 Task: Look for Airbnb properties in LillerÃ¸d, Denmark from 12th December, 2023 to 16th December, 2023 for 8 adults.8 bedrooms having 8 beds and 8 bathrooms. Property type can be hotel. Amenities needed are: wifi, TV, free parkinig on premises, gym, breakfast. Look for 4 properties as per requirement.
Action: Mouse moved to (511, 116)
Screenshot: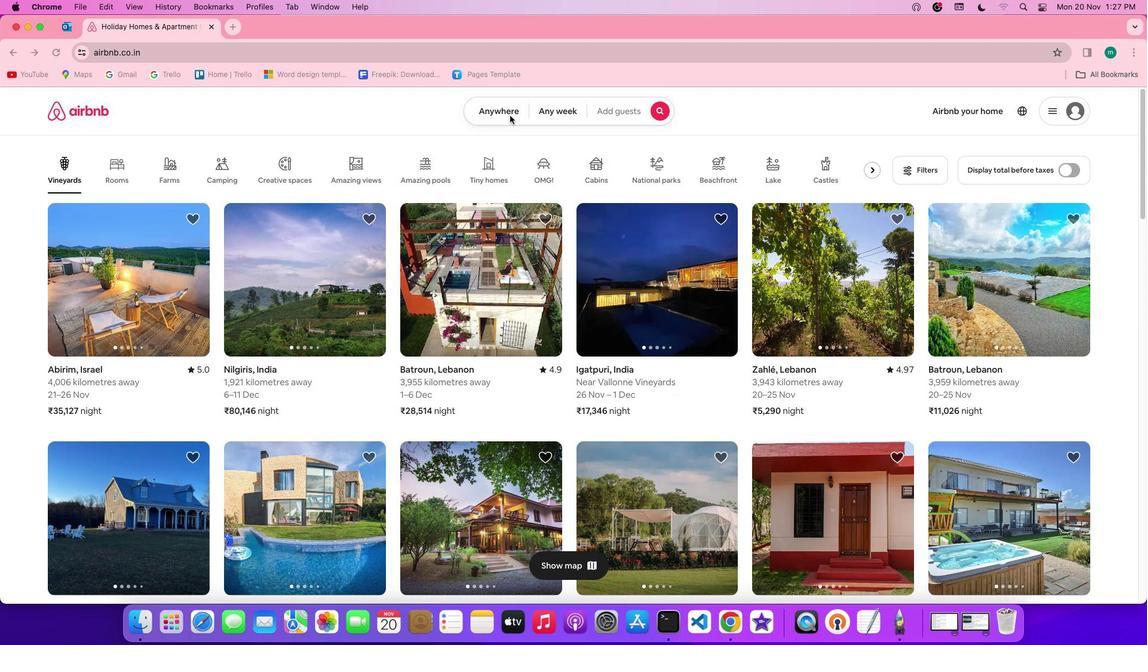 
Action: Mouse pressed left at (511, 116)
Screenshot: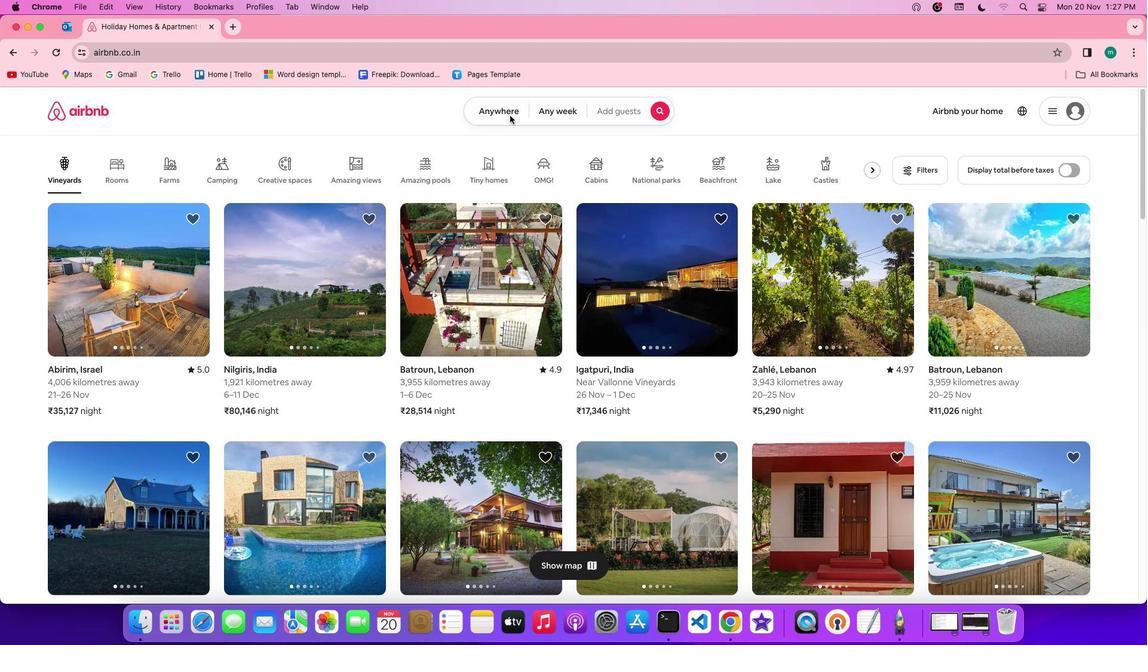 
Action: Mouse pressed left at (511, 116)
Screenshot: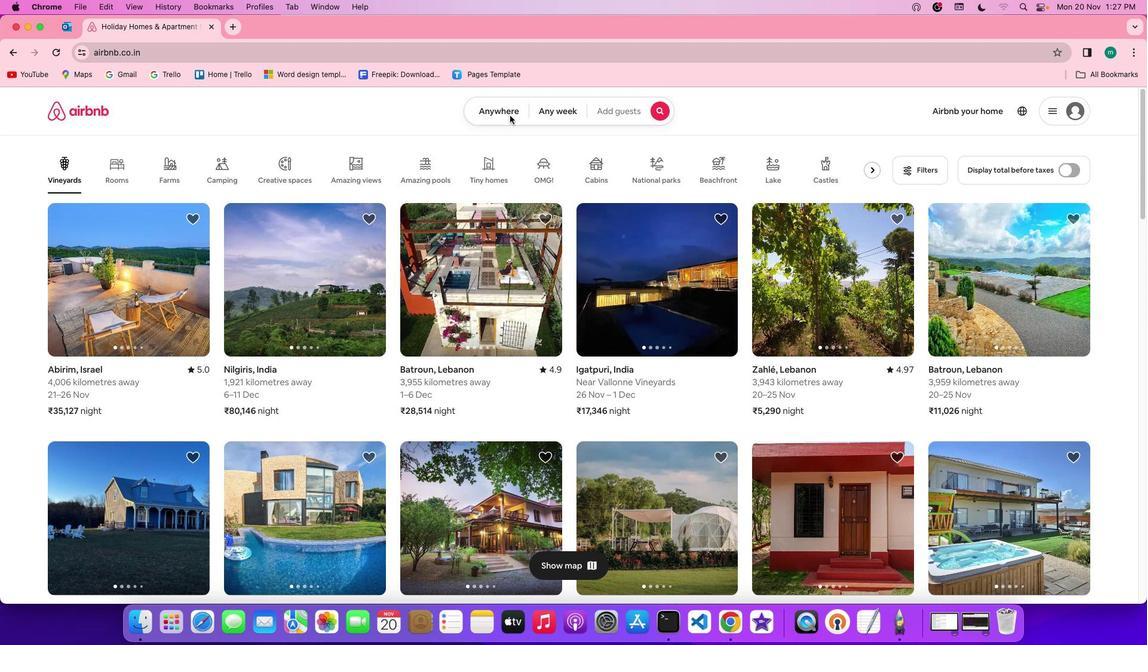 
Action: Mouse moved to (443, 151)
Screenshot: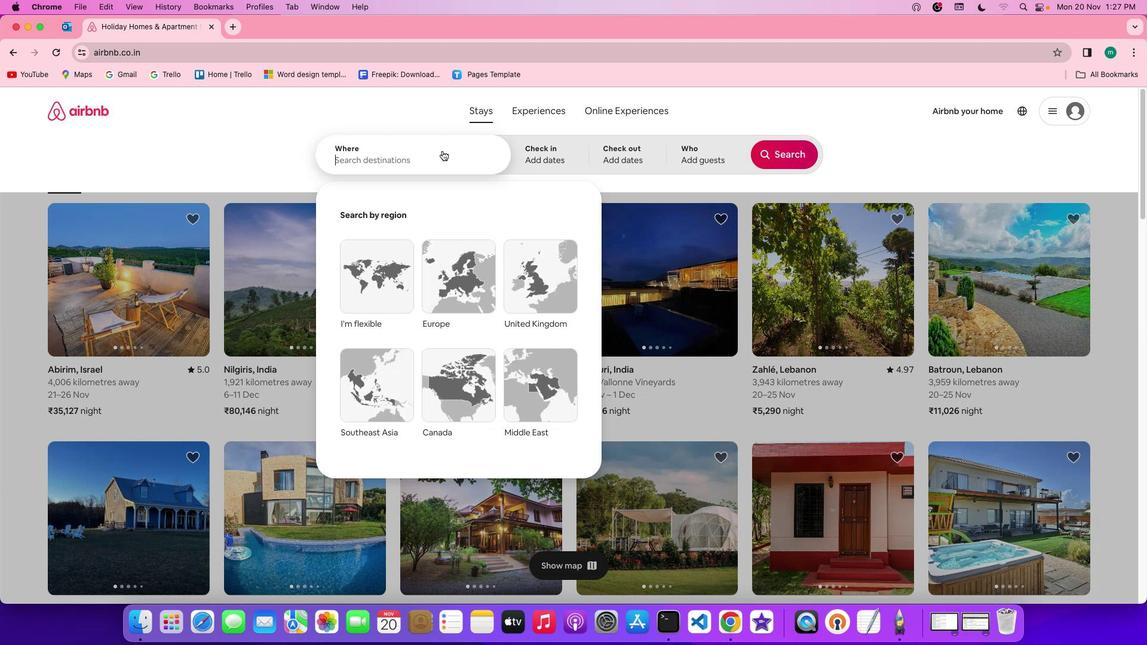 
Action: Mouse pressed left at (443, 151)
Screenshot: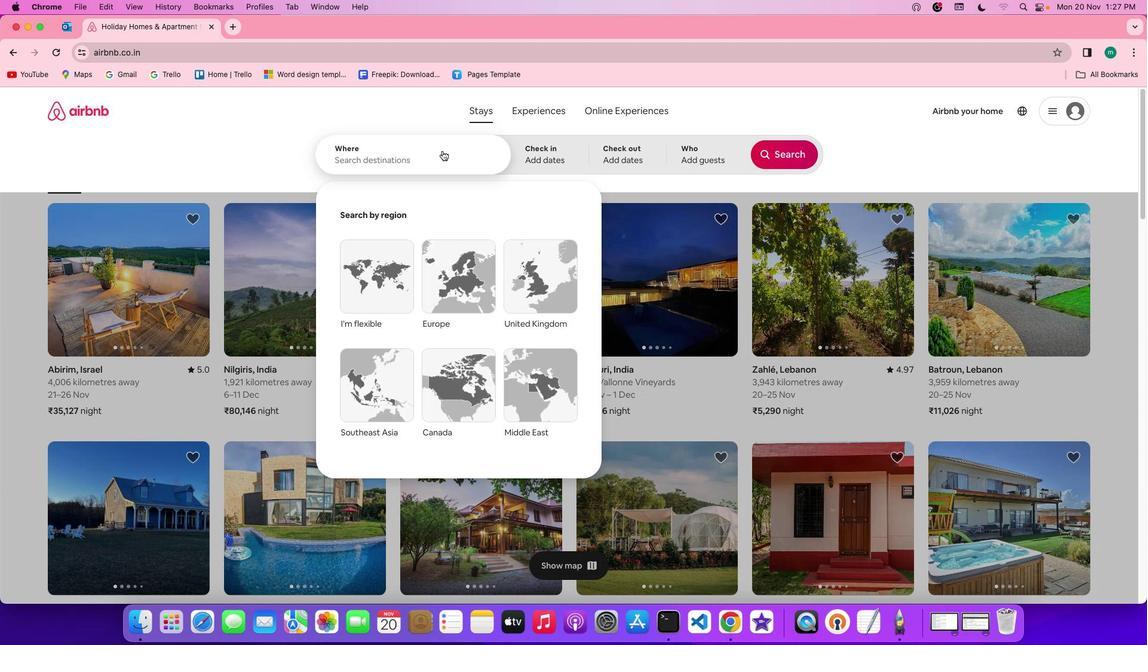 
Action: Key pressed Key.shift'L''i''l''l''e''r''o''d'','Key.spaceKey.shift'd''e''n''m''a''r''k'
Screenshot: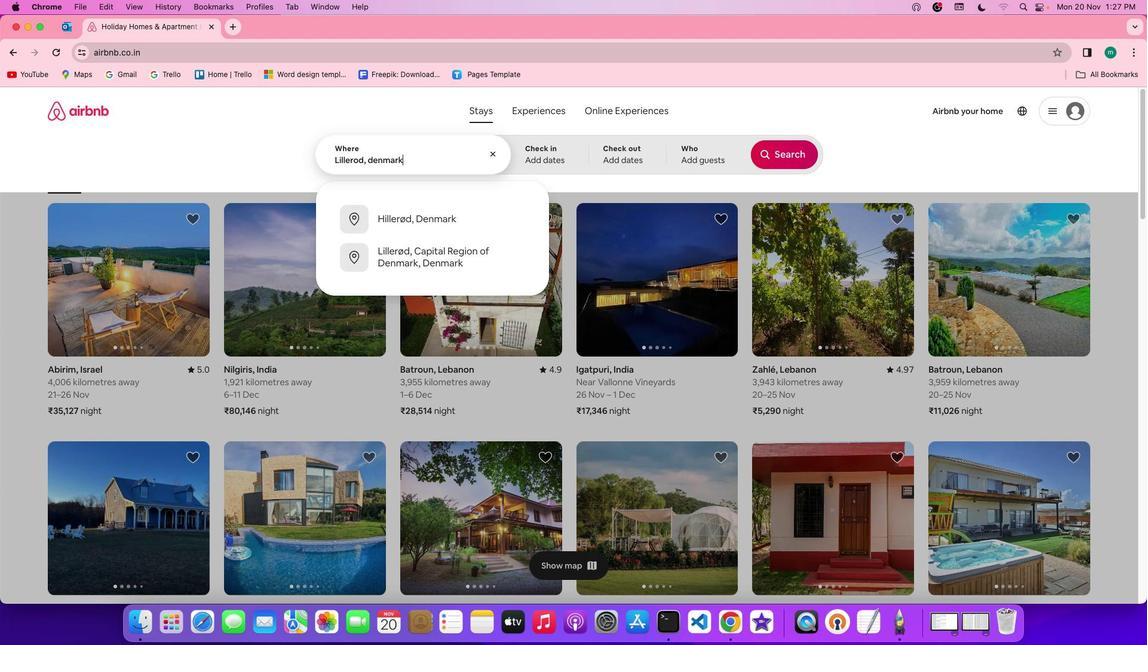 
Action: Mouse moved to (557, 146)
Screenshot: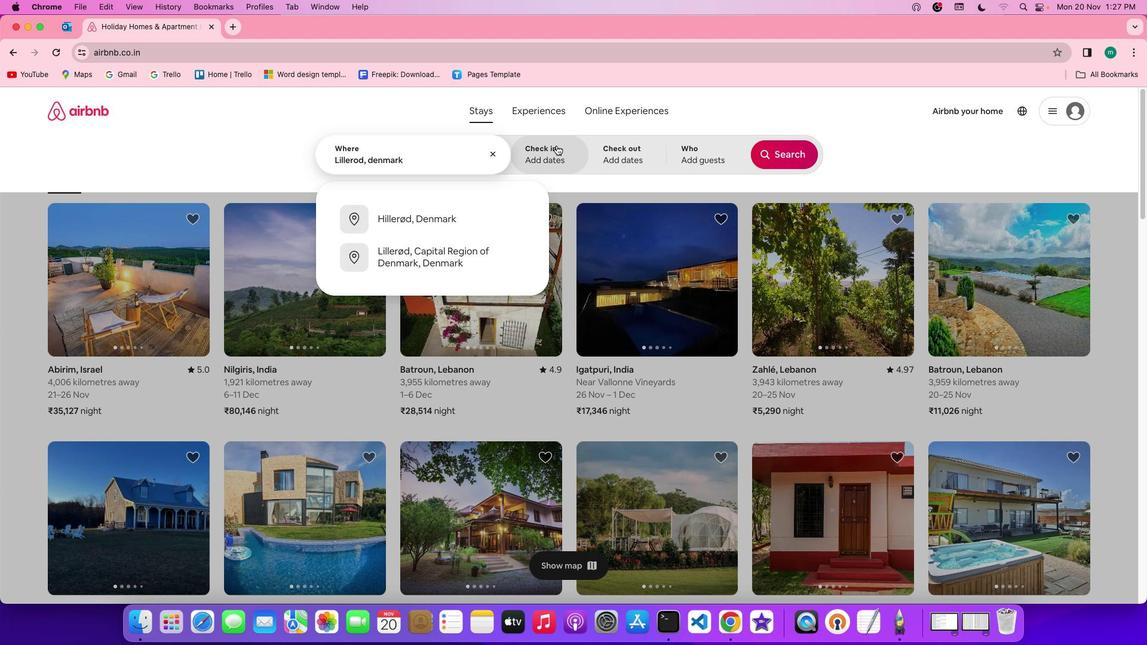 
Action: Mouse pressed left at (557, 146)
Screenshot: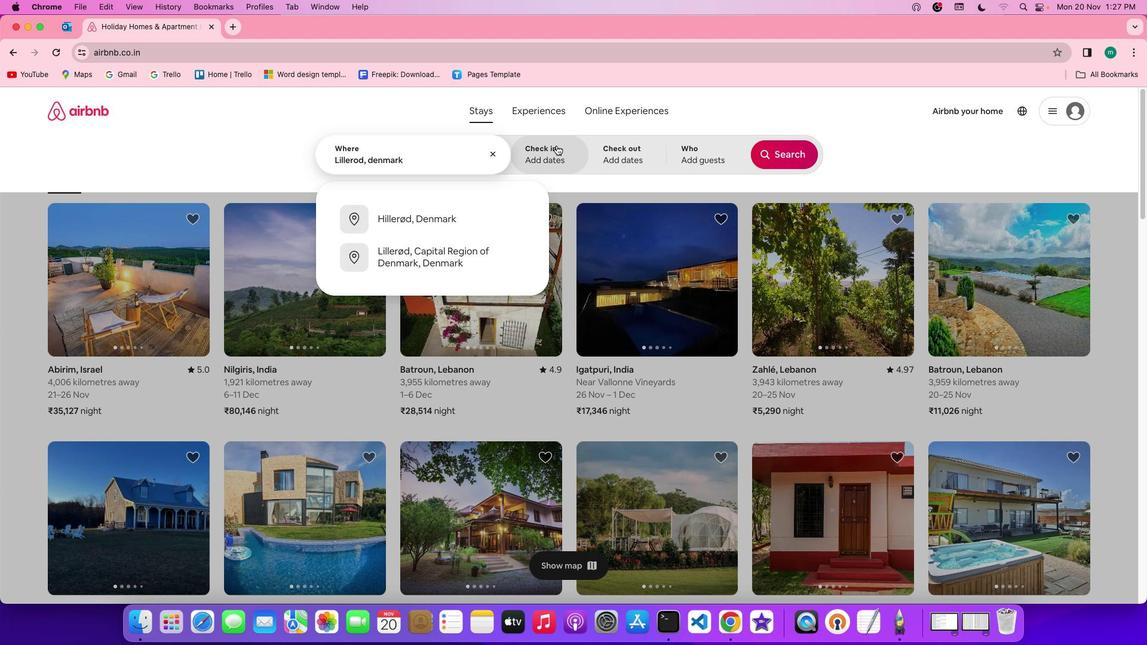 
Action: Mouse moved to (651, 365)
Screenshot: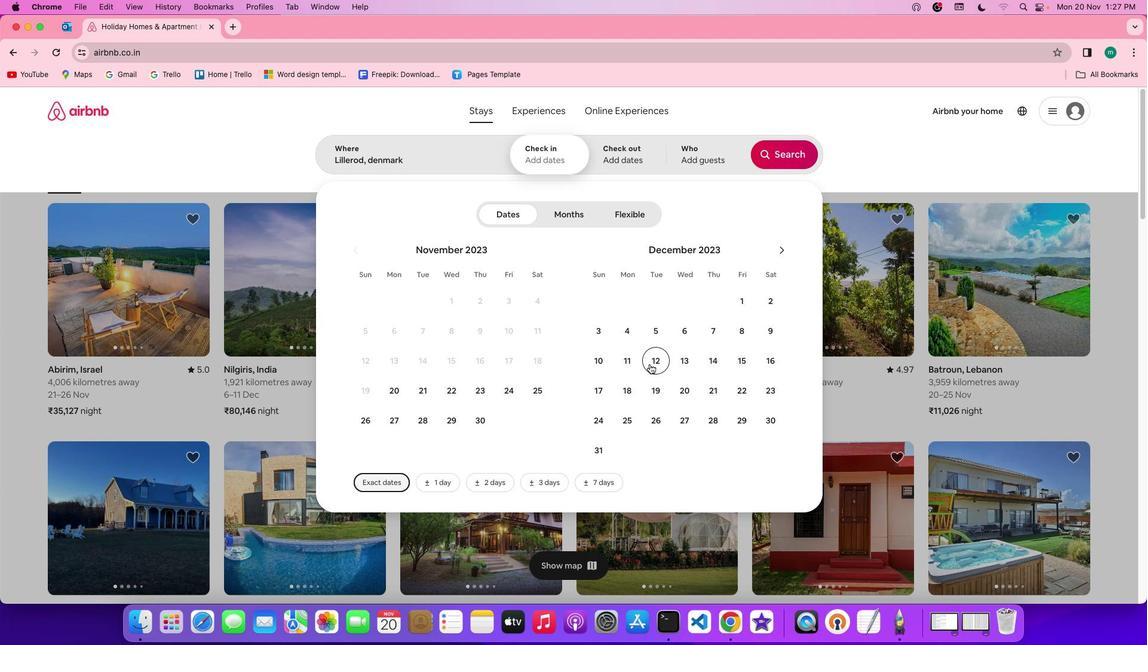 
Action: Mouse pressed left at (651, 365)
Screenshot: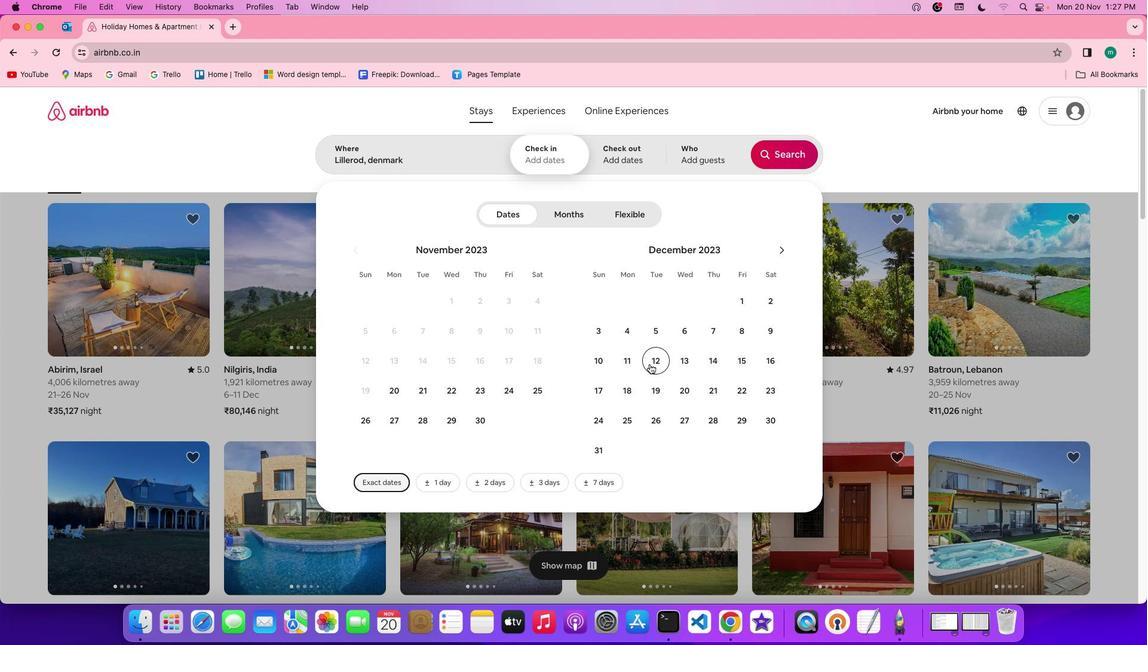 
Action: Mouse moved to (775, 365)
Screenshot: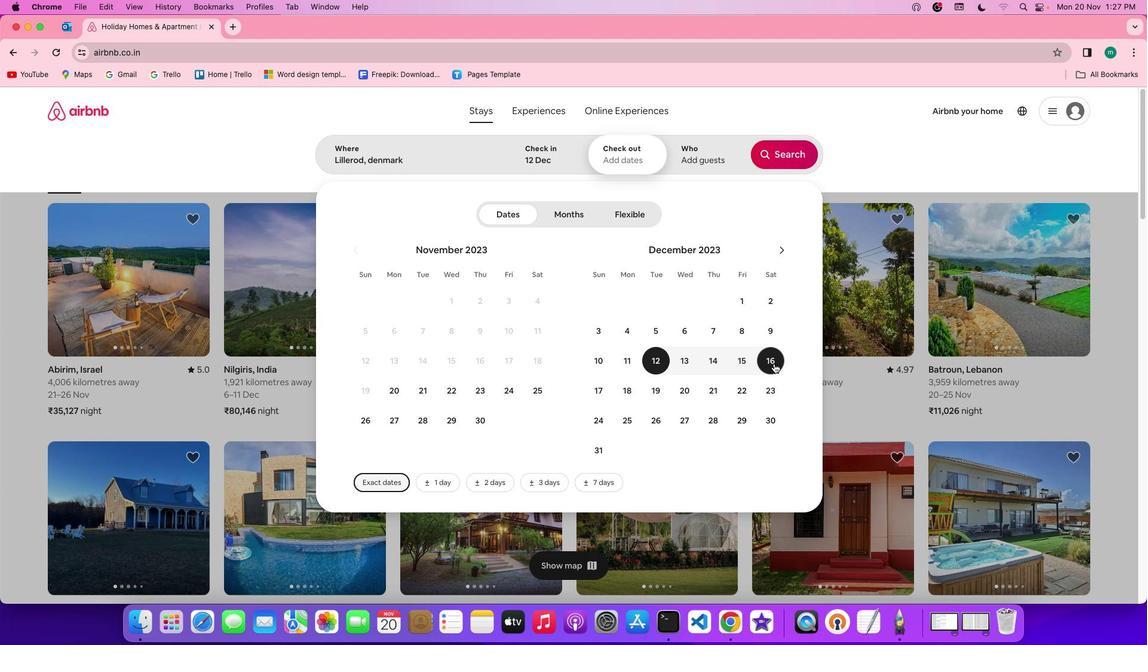 
Action: Mouse pressed left at (775, 365)
Screenshot: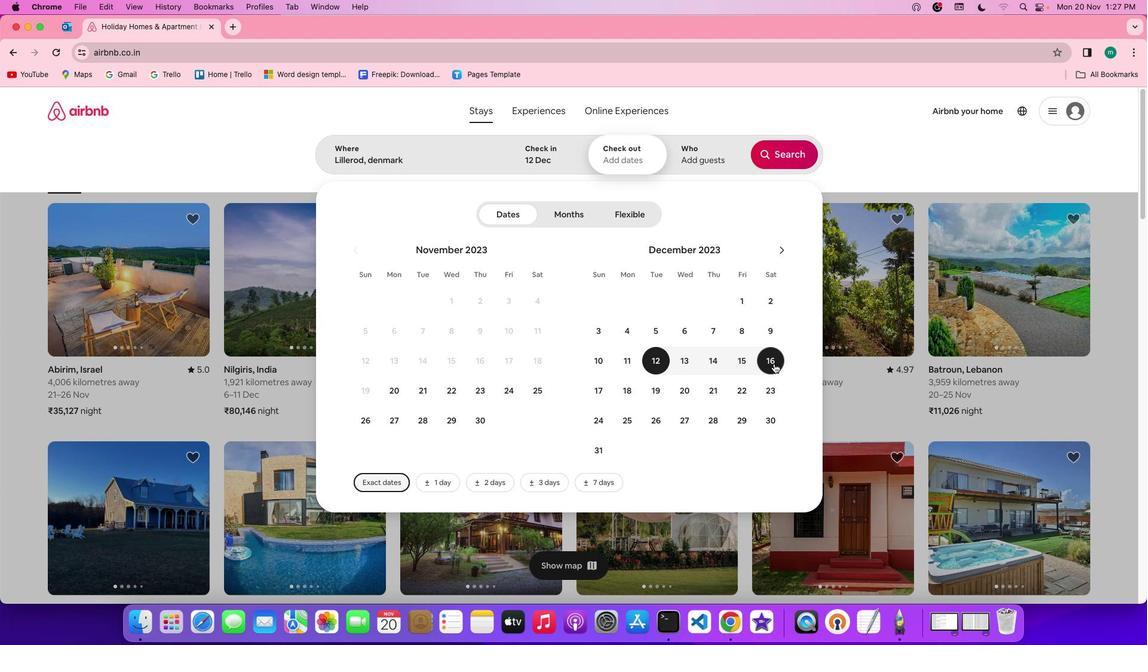 
Action: Mouse moved to (712, 151)
Screenshot: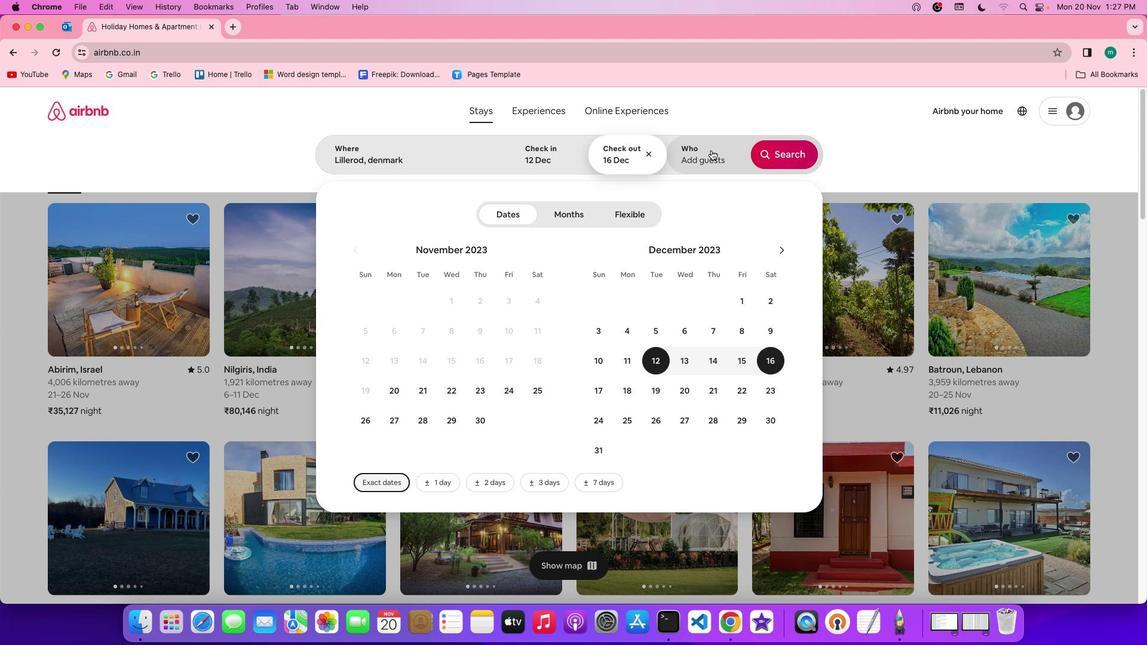 
Action: Mouse pressed left at (712, 151)
Screenshot: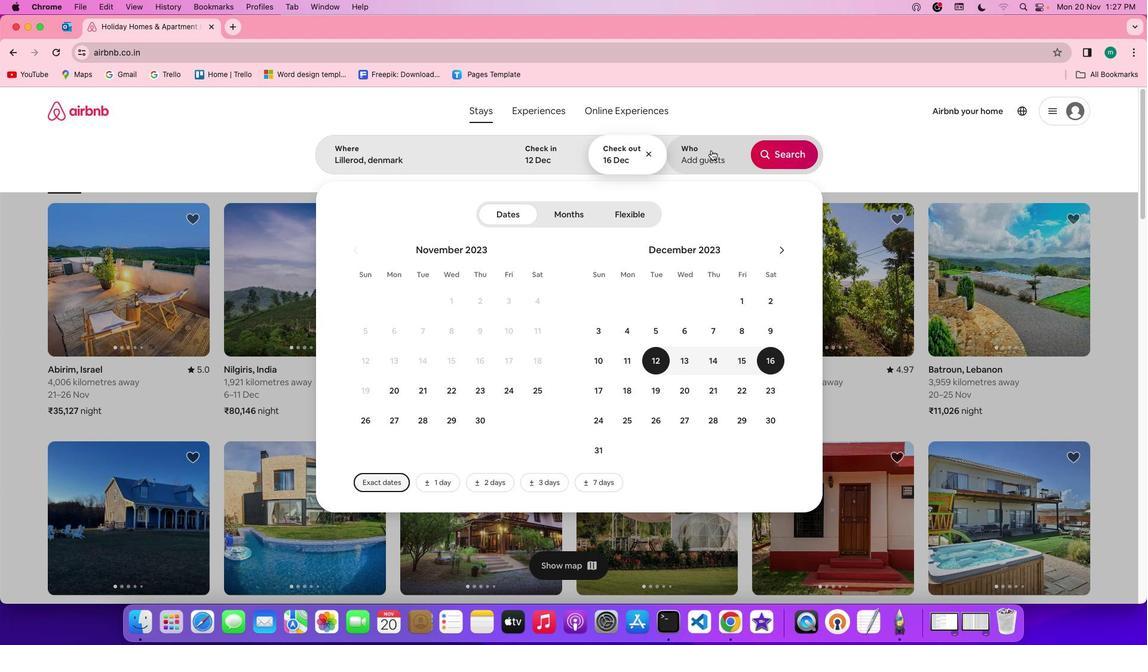 
Action: Mouse moved to (786, 218)
Screenshot: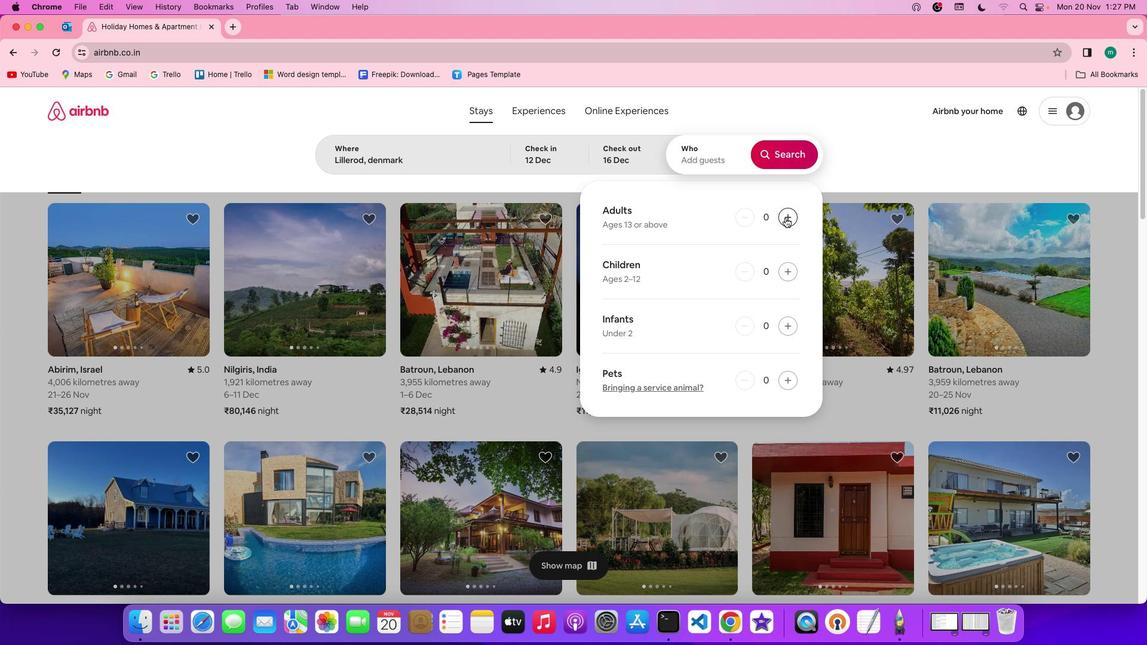 
Action: Mouse pressed left at (786, 218)
Screenshot: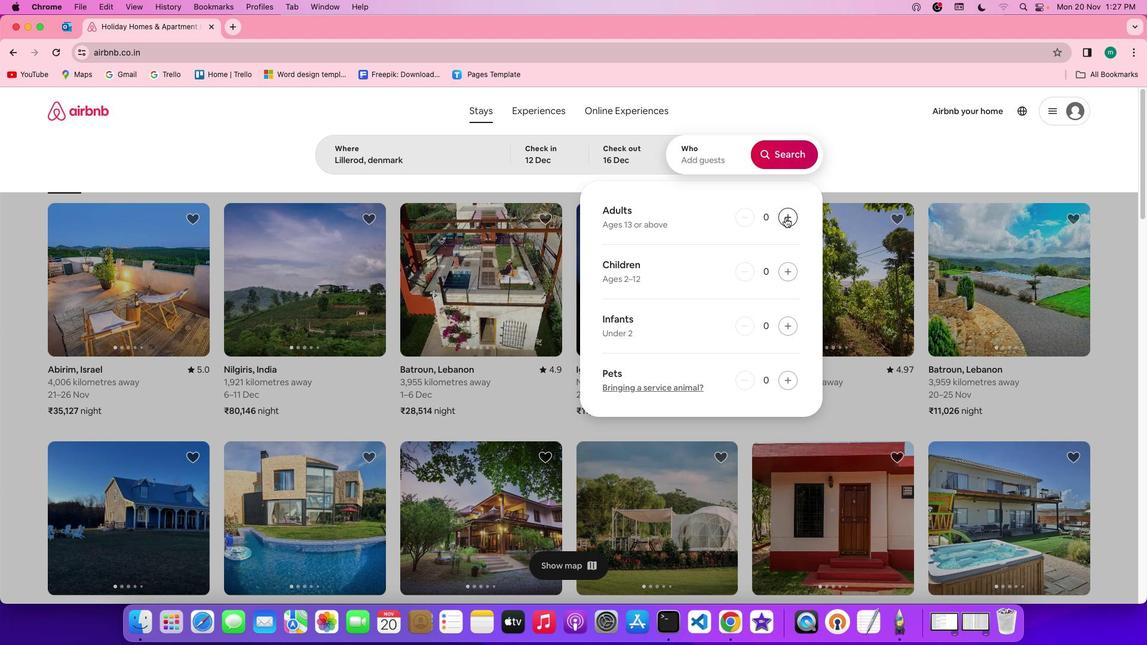 
Action: Mouse pressed left at (786, 218)
Screenshot: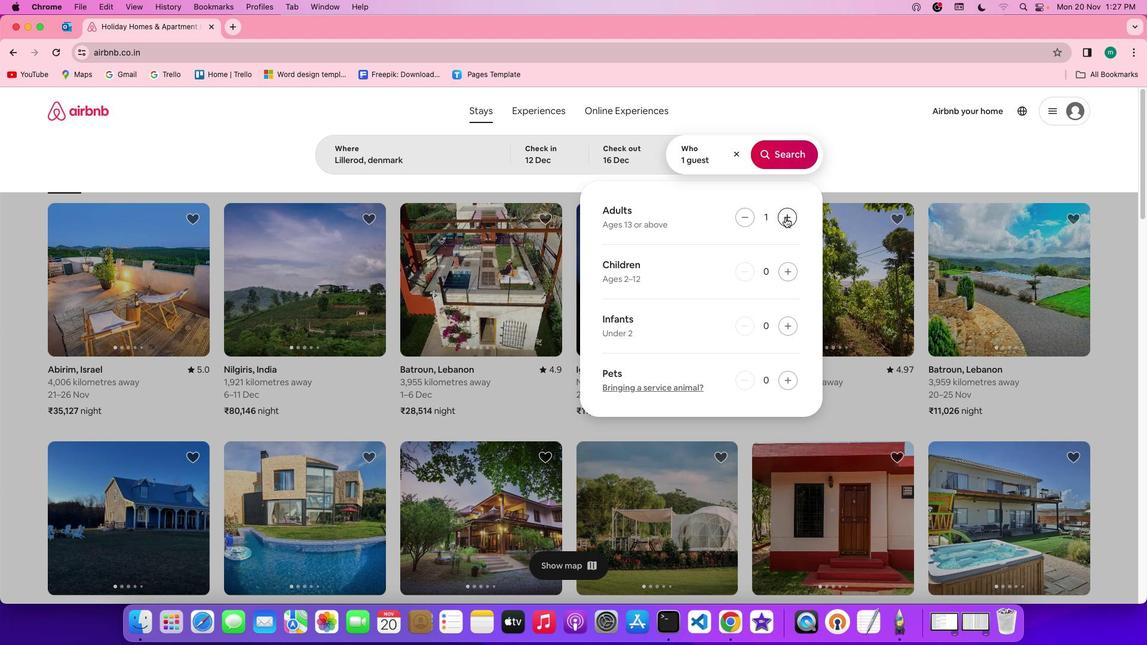 
Action: Mouse pressed left at (786, 218)
Screenshot: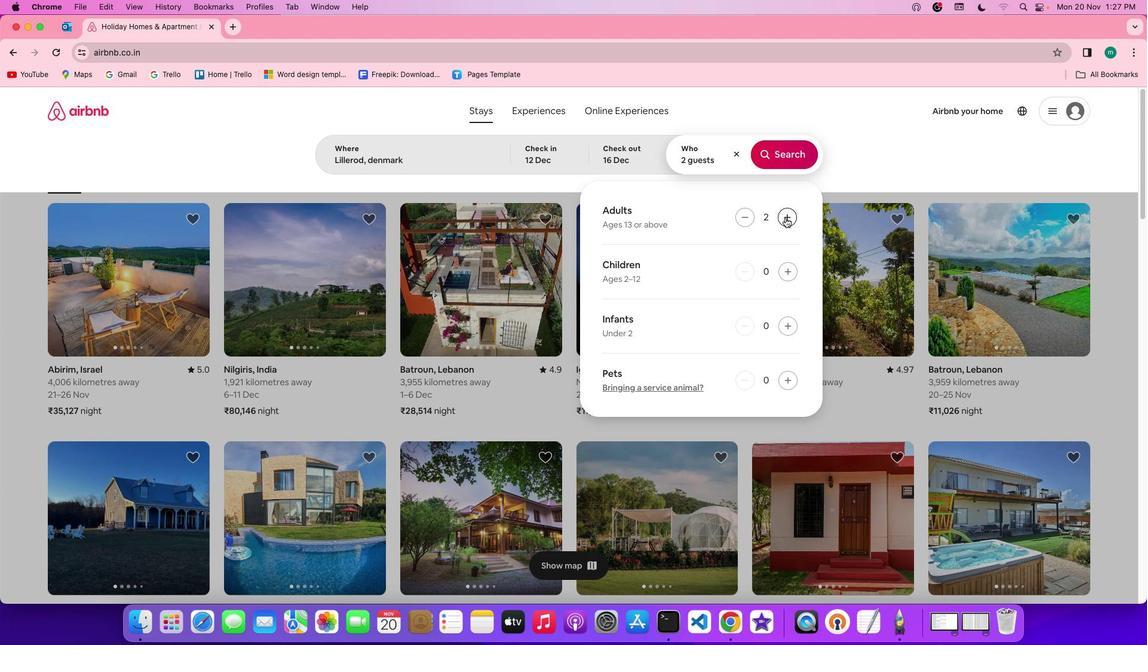 
Action: Mouse pressed left at (786, 218)
Screenshot: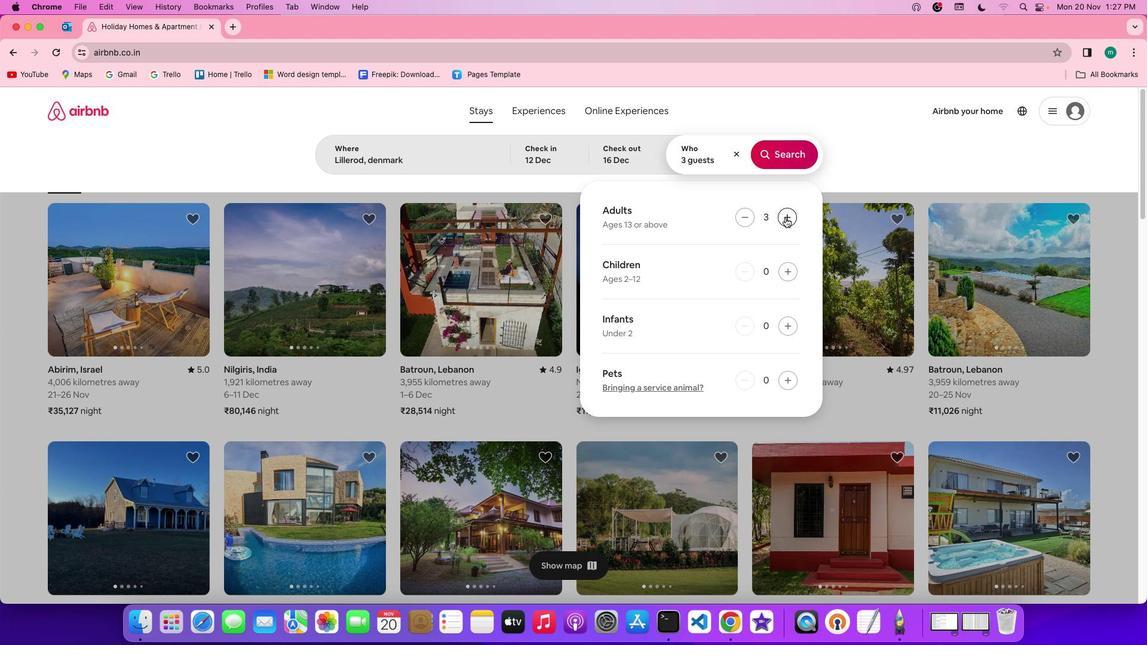 
Action: Mouse pressed left at (786, 218)
Screenshot: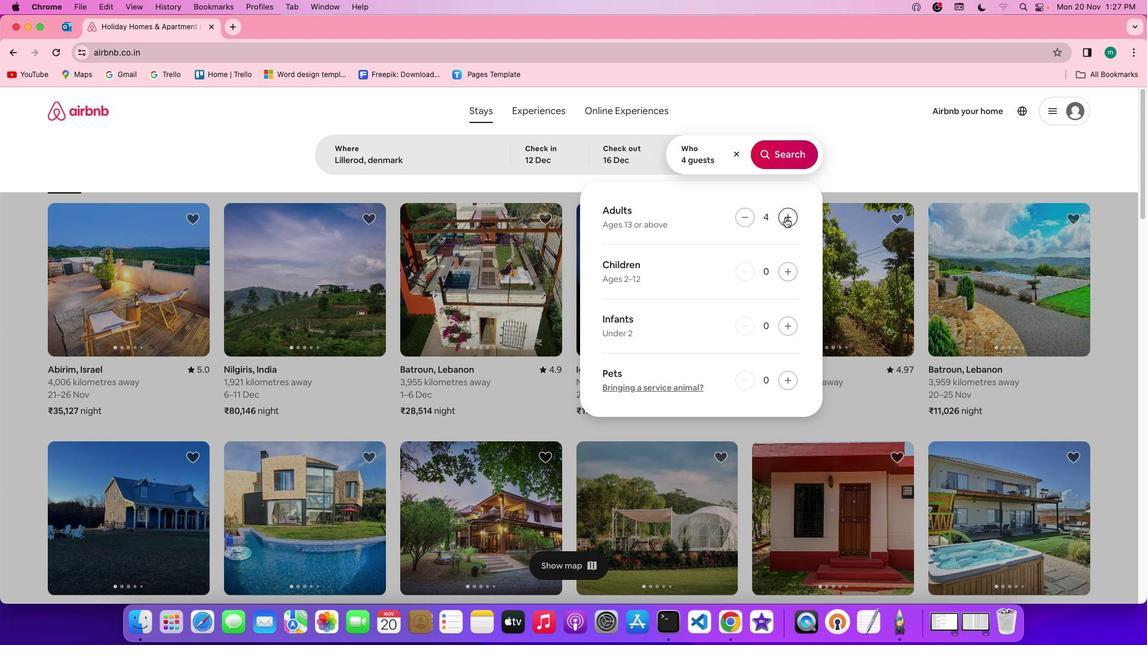 
Action: Mouse pressed left at (786, 218)
Screenshot: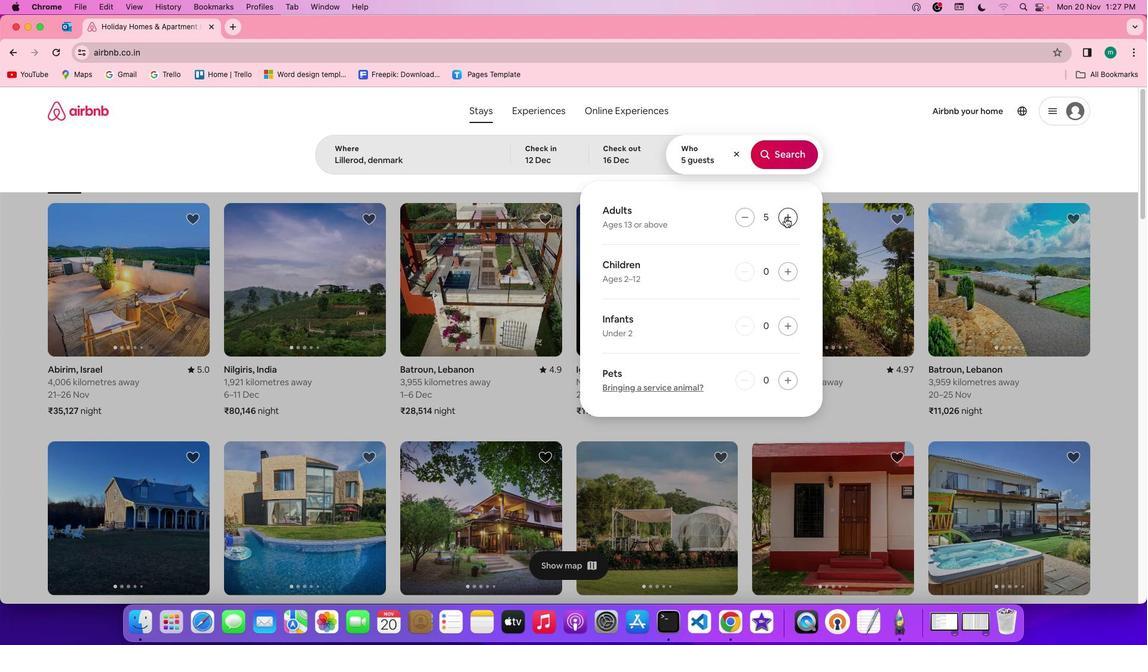 
Action: Mouse pressed left at (786, 218)
Screenshot: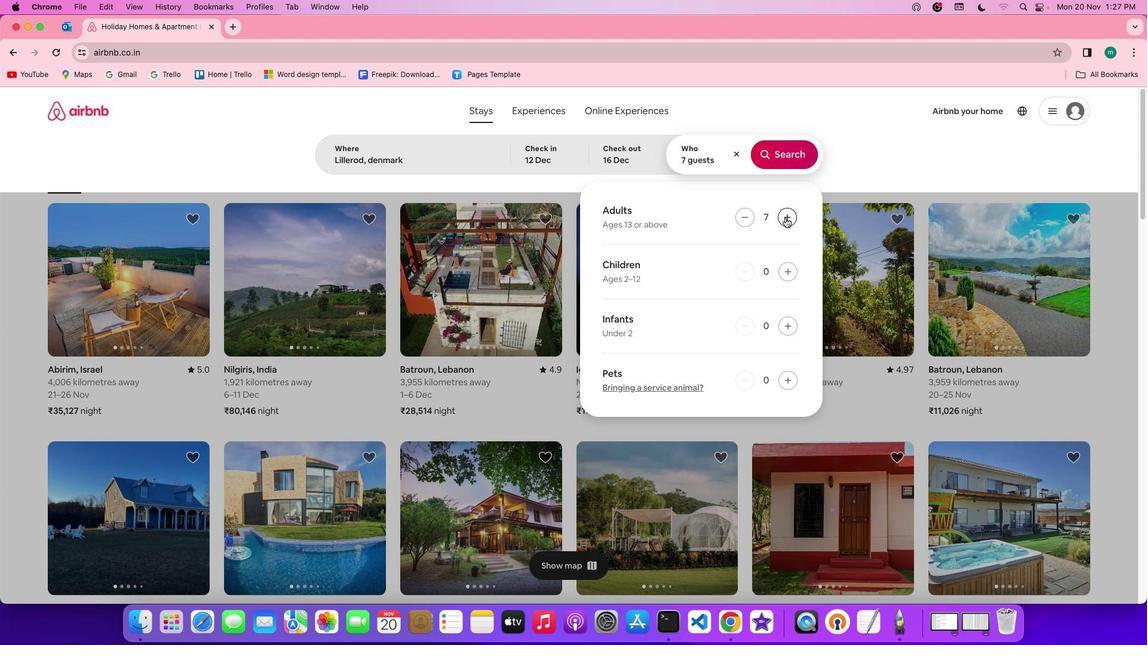
Action: Mouse pressed left at (786, 218)
Screenshot: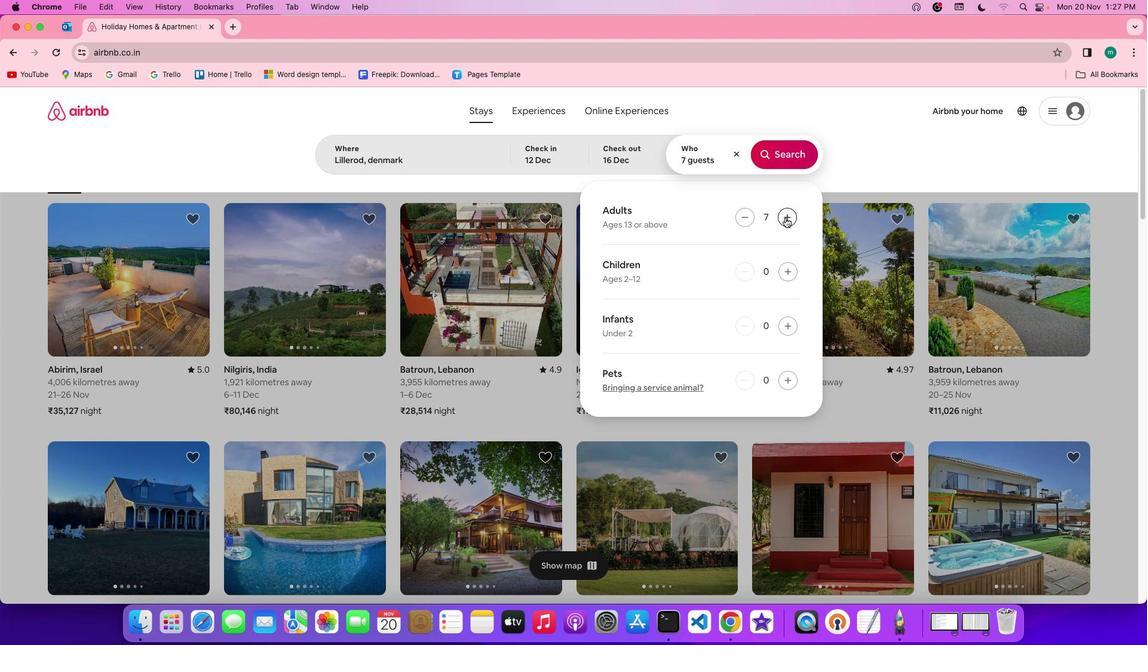 
Action: Mouse moved to (789, 162)
Screenshot: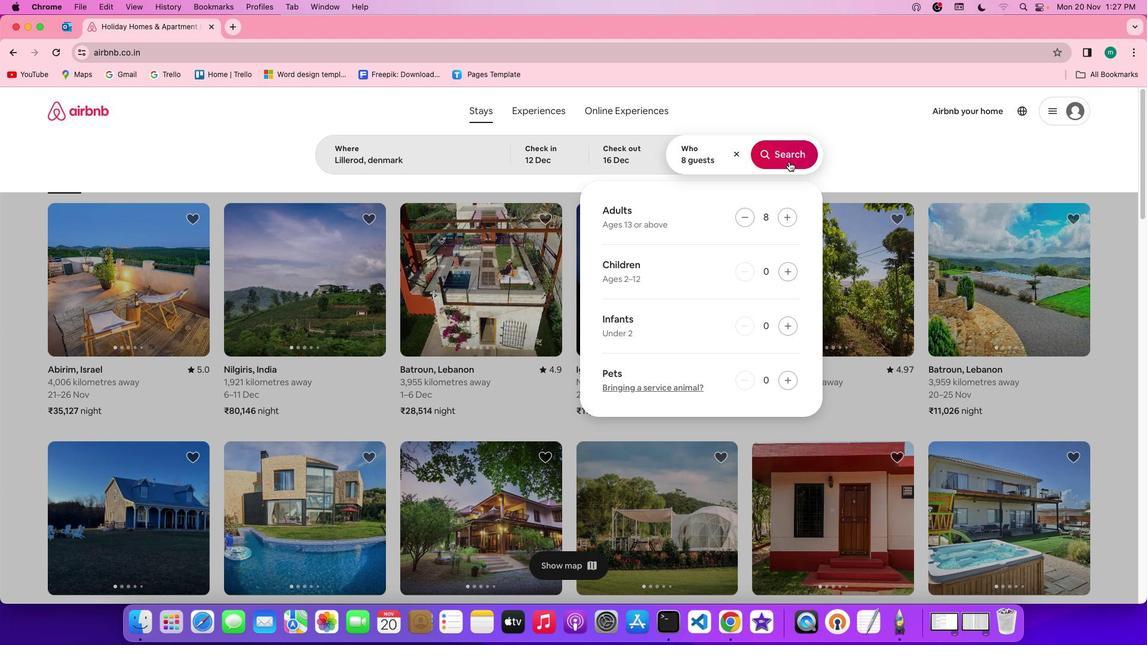 
Action: Mouse pressed left at (789, 162)
Screenshot: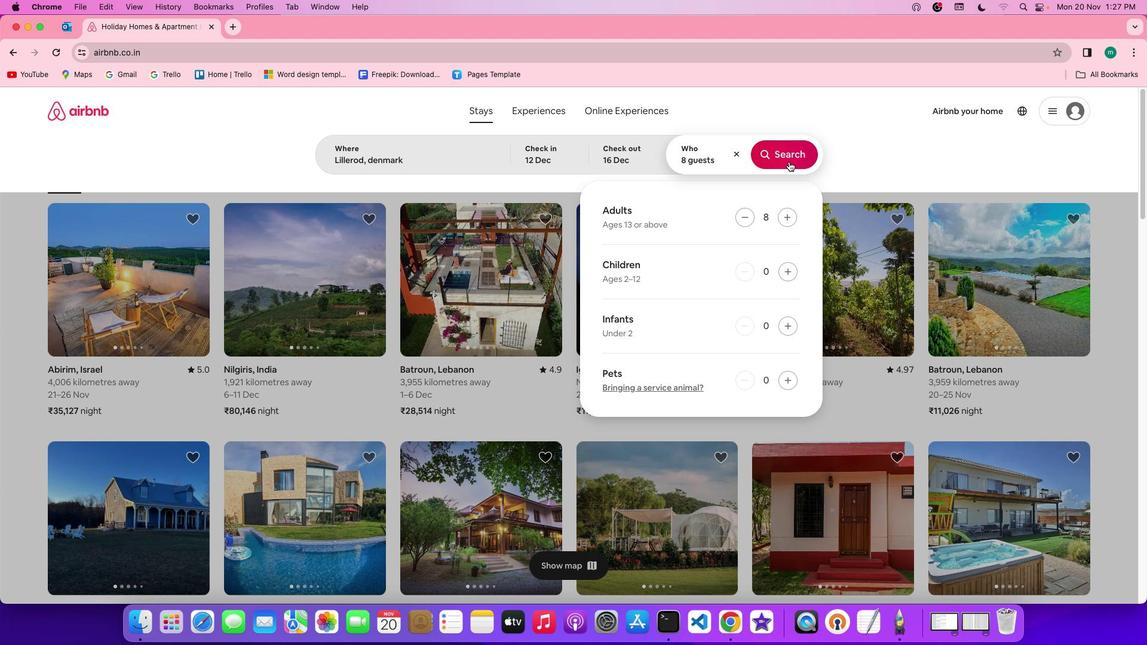 
Action: Mouse moved to (944, 159)
Screenshot: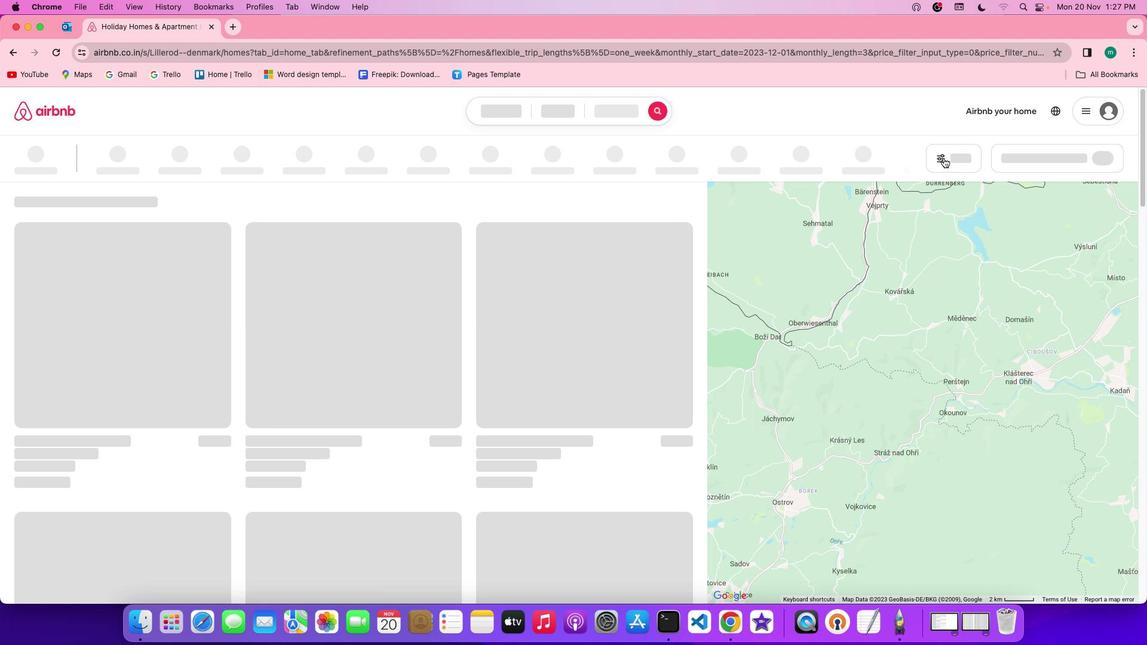 
Action: Mouse pressed left at (944, 159)
Screenshot: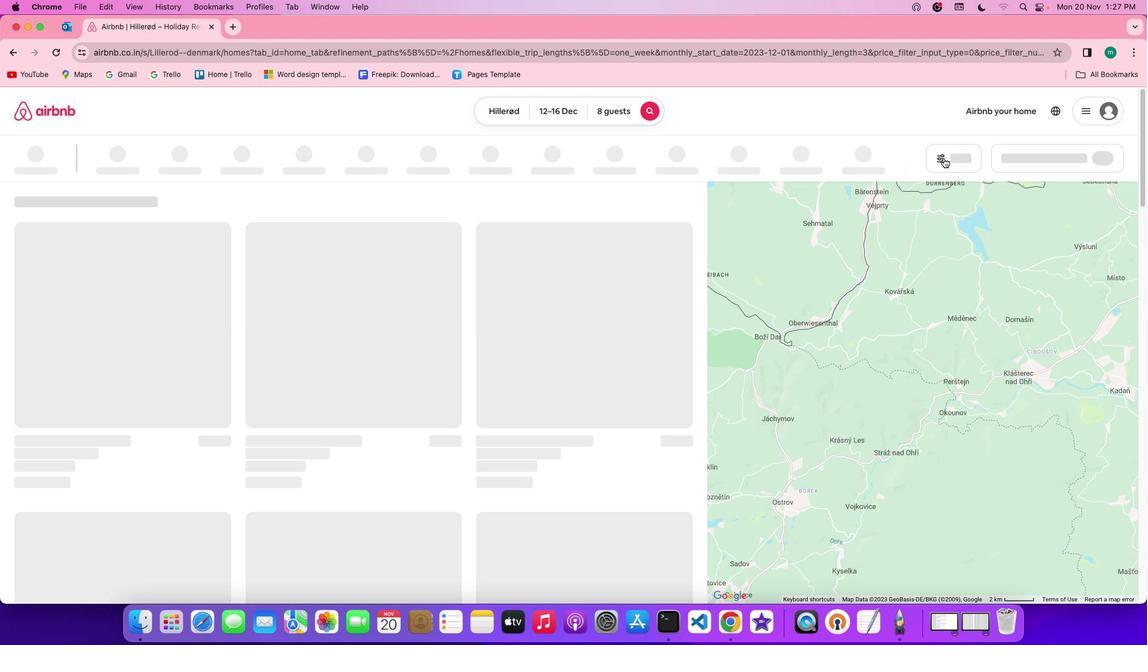 
Action: Mouse moved to (624, 309)
Screenshot: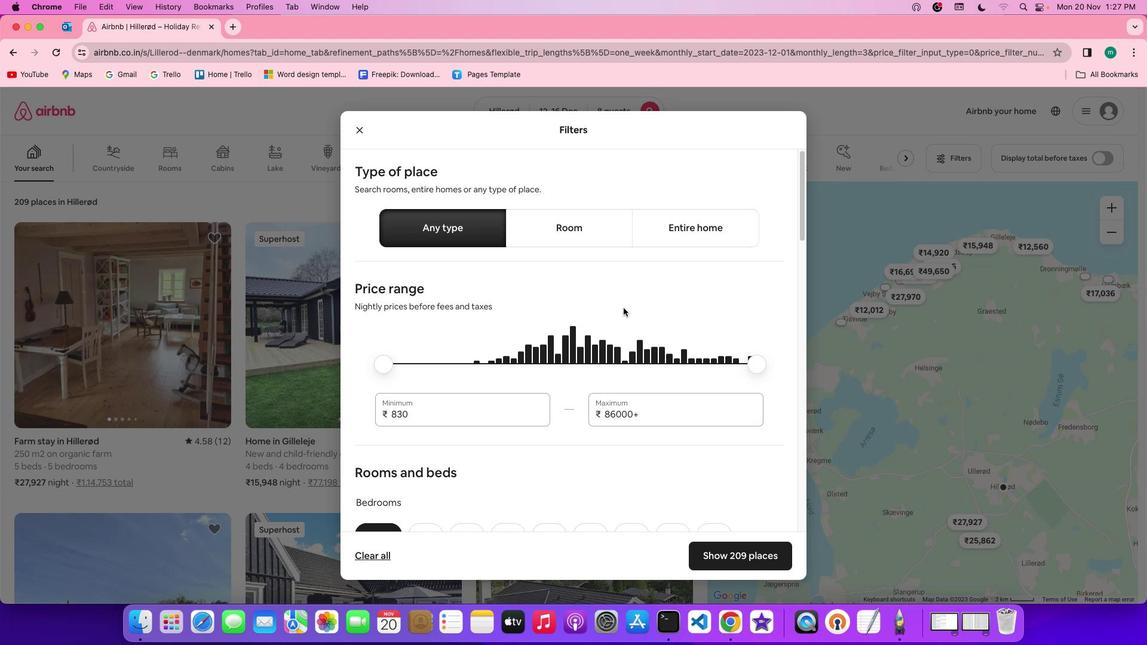 
Action: Mouse scrolled (624, 309) with delta (1, 0)
Screenshot: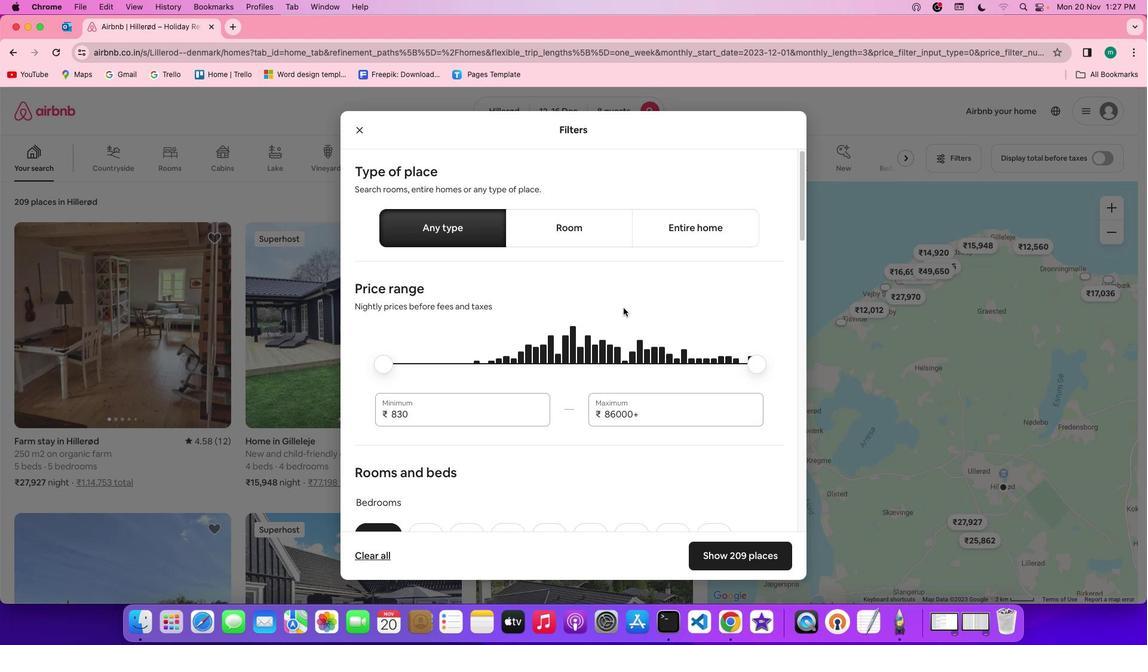 
Action: Mouse scrolled (624, 309) with delta (1, 0)
Screenshot: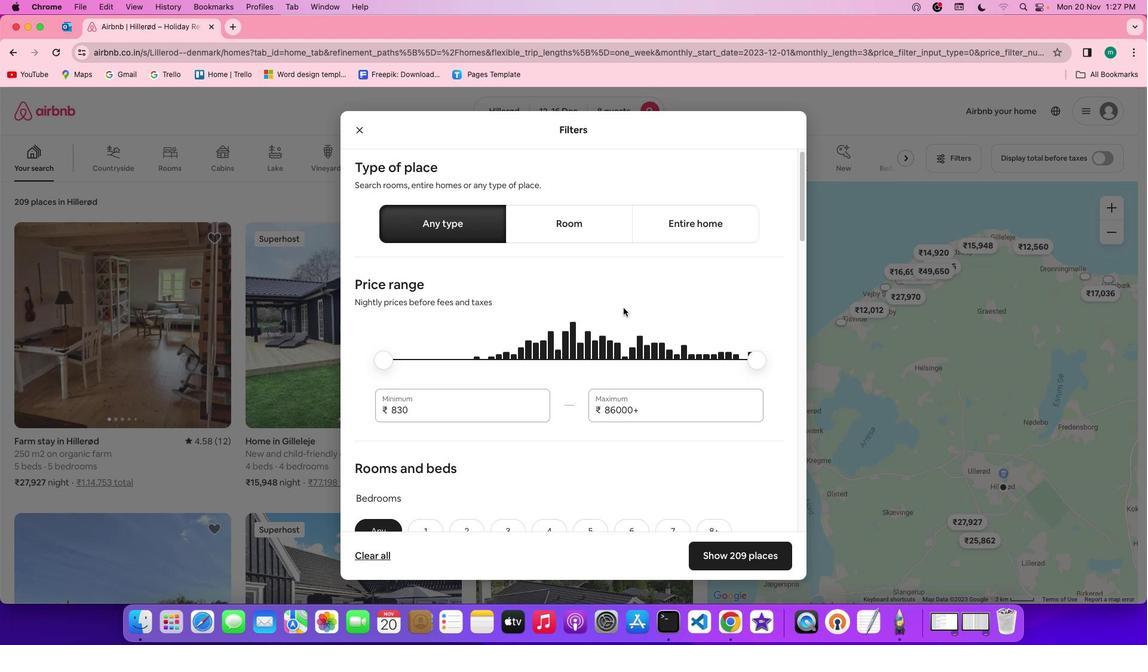 
Action: Mouse scrolled (624, 309) with delta (1, 0)
Screenshot: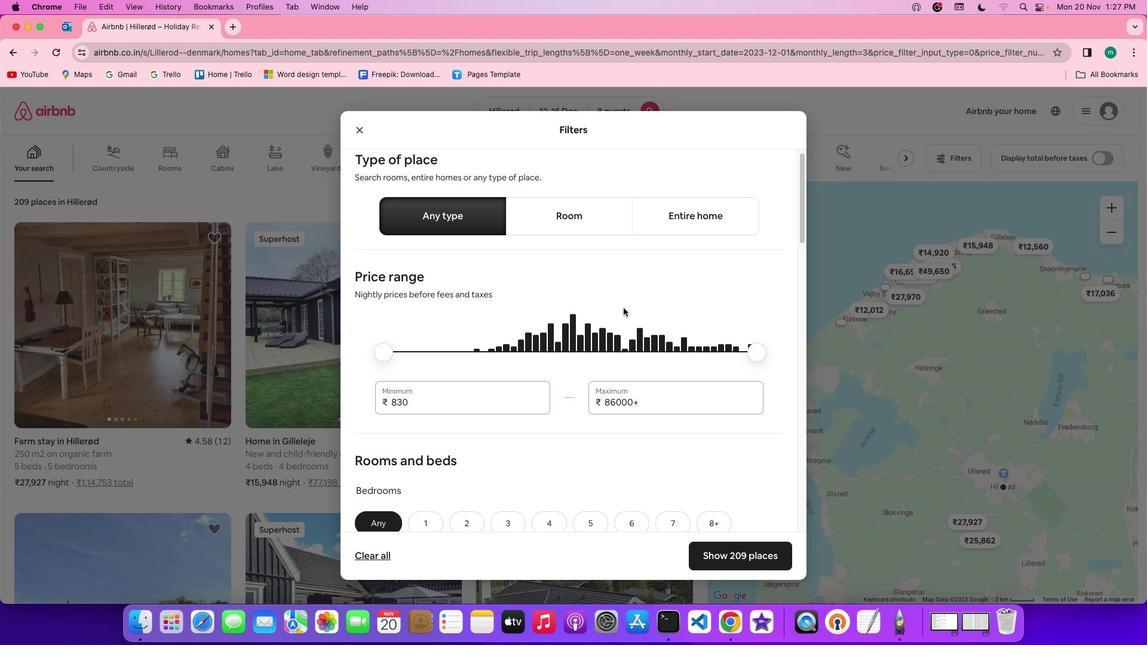 
Action: Mouse scrolled (624, 309) with delta (1, 0)
Screenshot: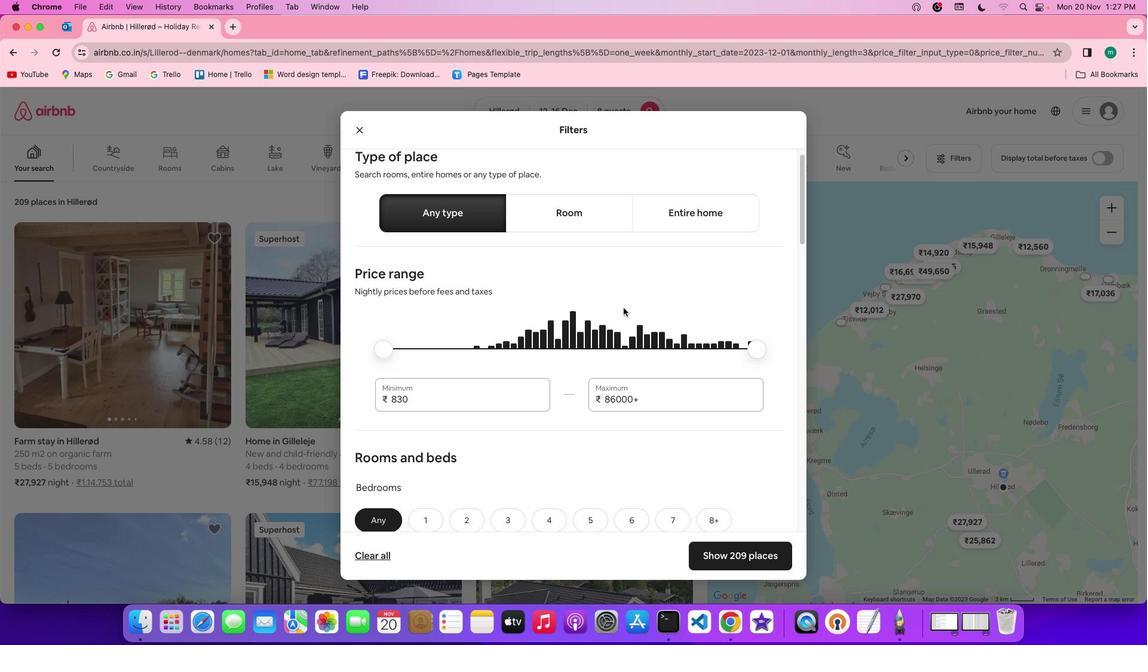 
Action: Mouse scrolled (624, 309) with delta (1, 0)
Screenshot: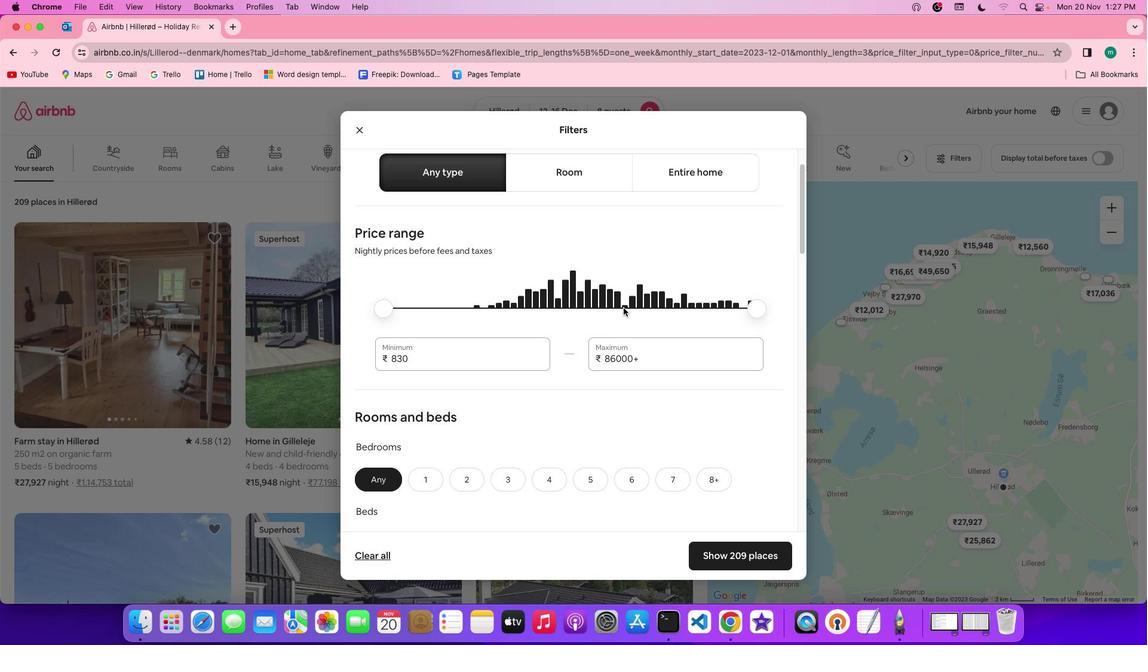 
Action: Mouse scrolled (624, 309) with delta (1, 0)
Screenshot: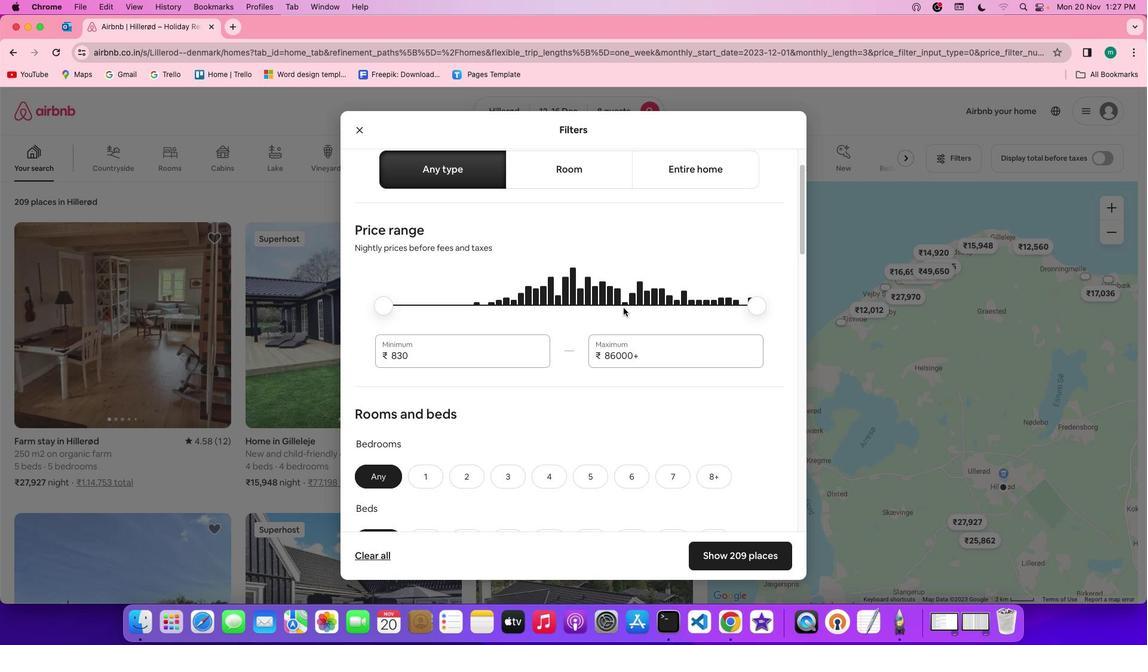 
Action: Mouse scrolled (624, 309) with delta (1, 0)
Screenshot: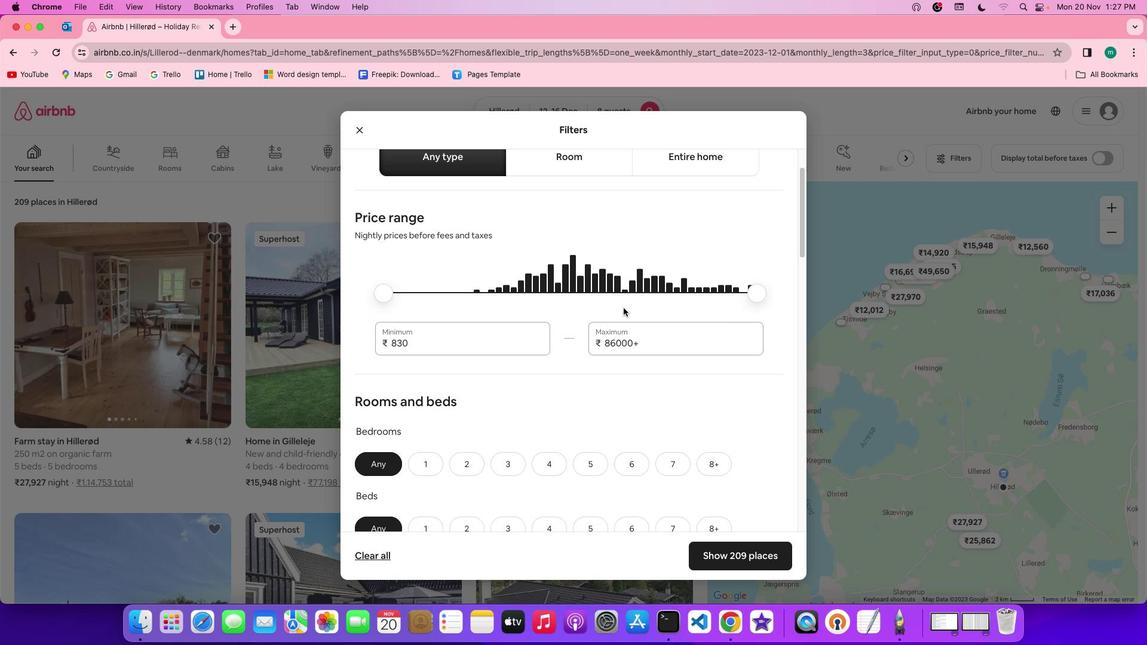 
Action: Mouse scrolled (624, 309) with delta (1, 0)
Screenshot: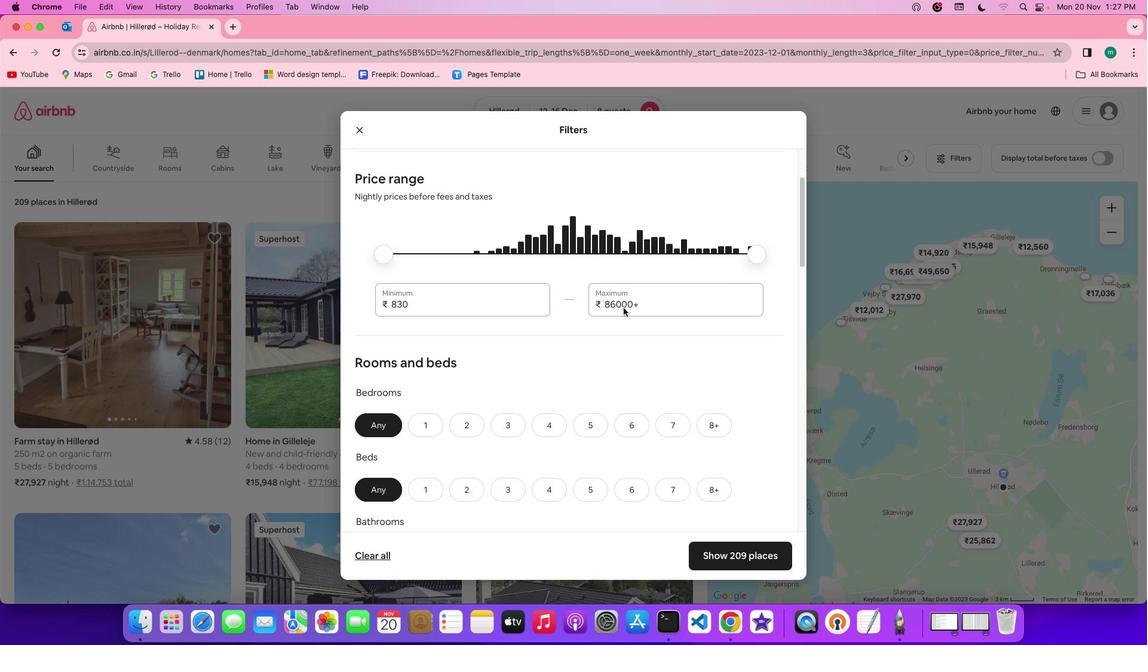 
Action: Mouse scrolled (624, 309) with delta (1, 0)
Screenshot: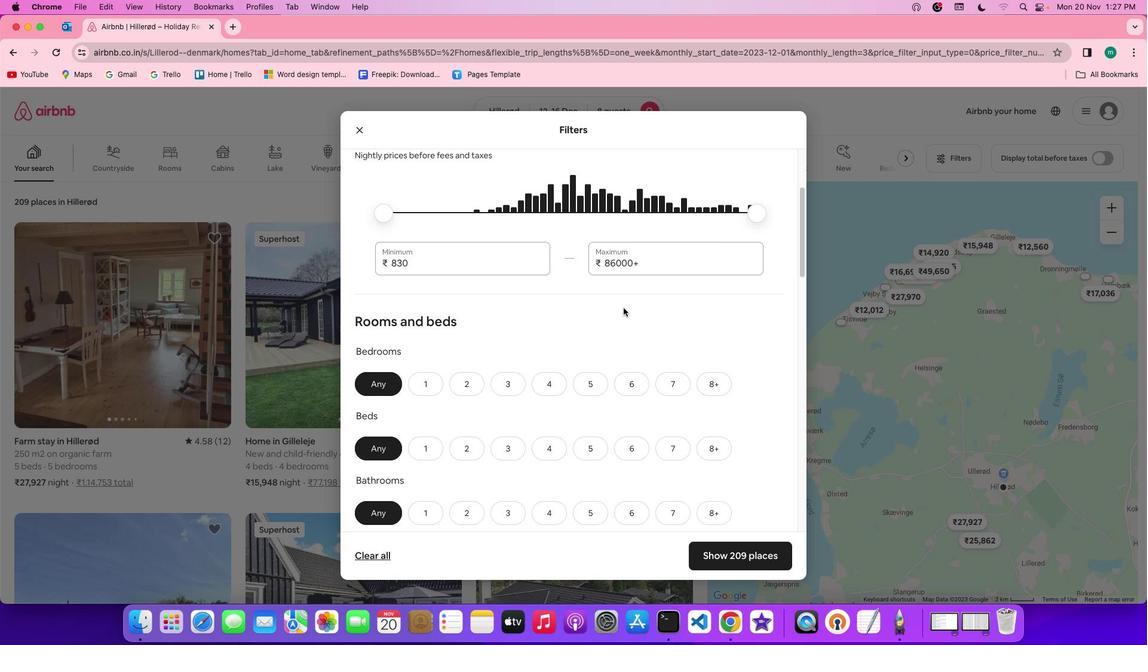 
Action: Mouse scrolled (624, 309) with delta (1, 0)
Screenshot: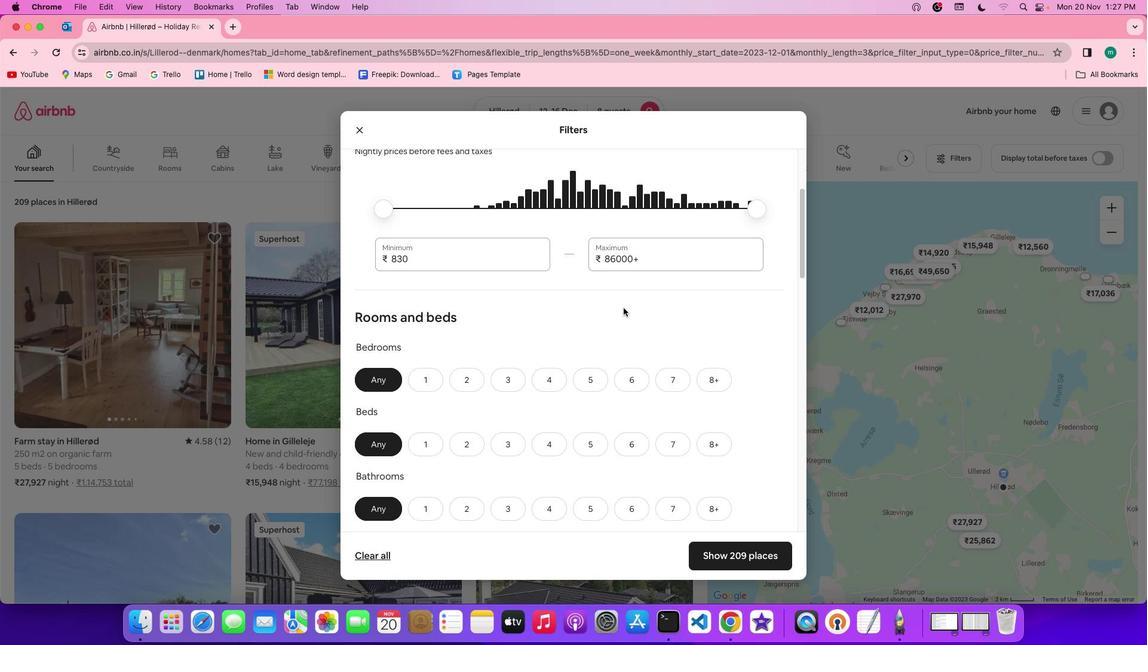 
Action: Mouse scrolled (624, 309) with delta (1, 0)
Screenshot: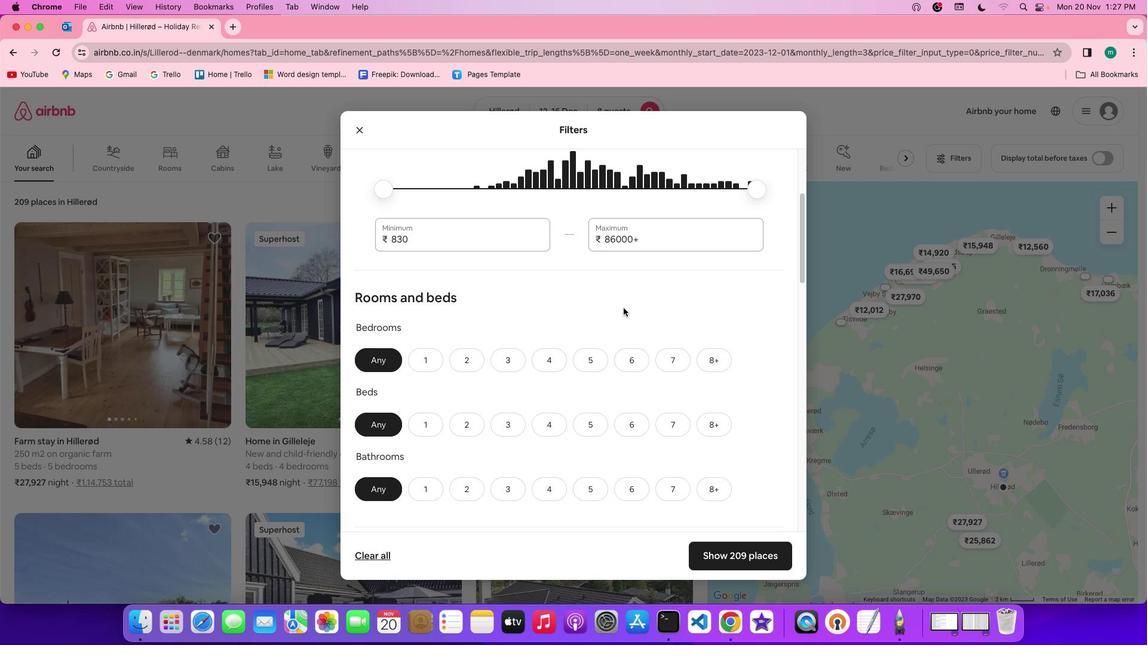 
Action: Mouse scrolled (624, 309) with delta (1, 0)
Screenshot: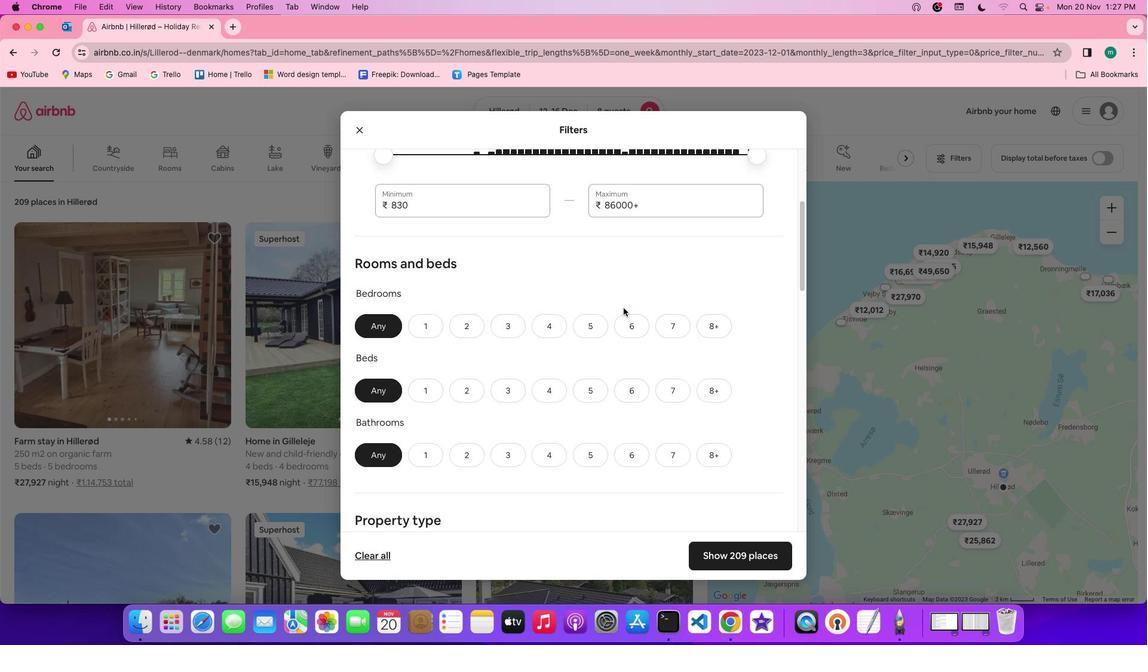 
Action: Mouse scrolled (624, 309) with delta (1, 0)
Screenshot: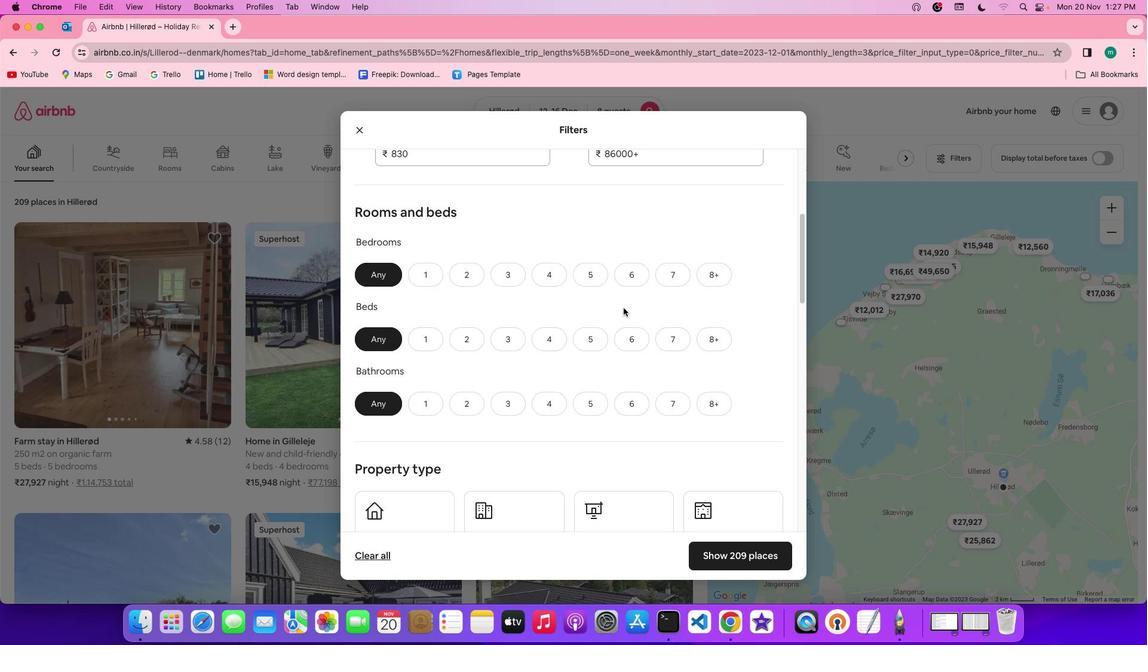 
Action: Mouse scrolled (624, 309) with delta (1, 0)
Screenshot: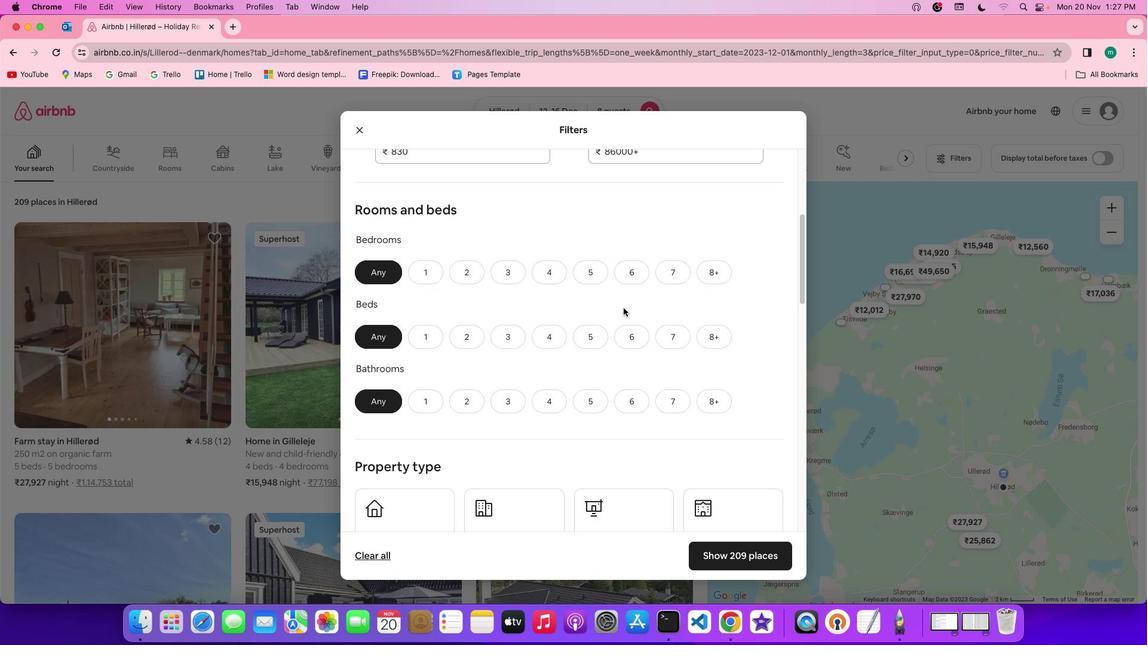 
Action: Mouse scrolled (624, 309) with delta (1, 0)
Screenshot: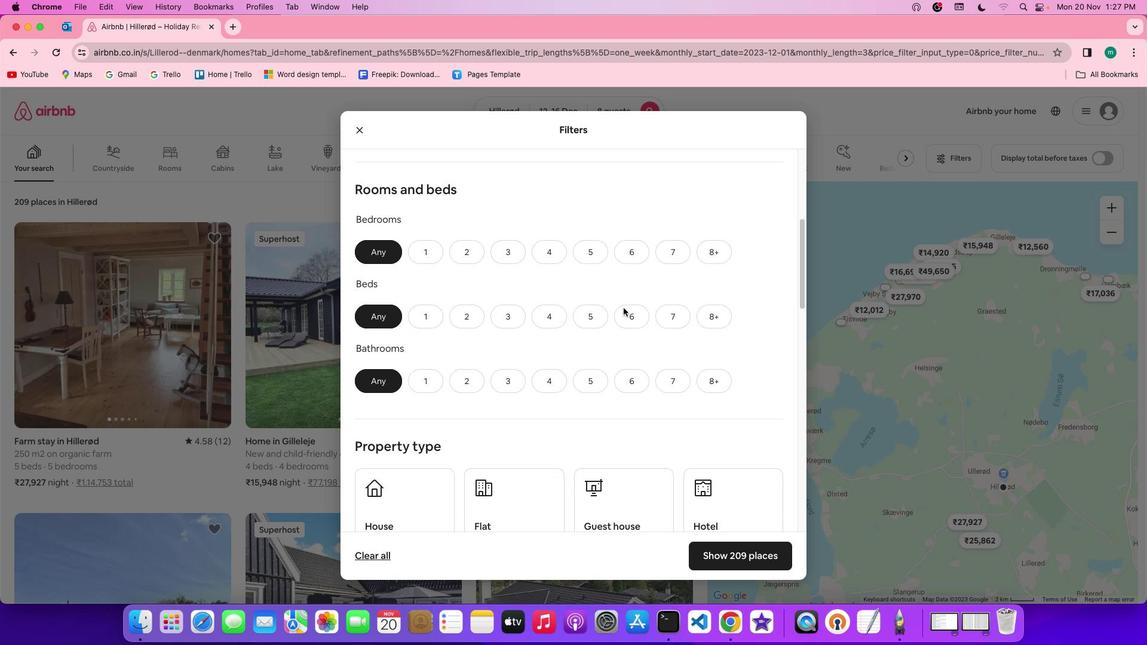 
Action: Mouse scrolled (624, 309) with delta (1, 0)
Screenshot: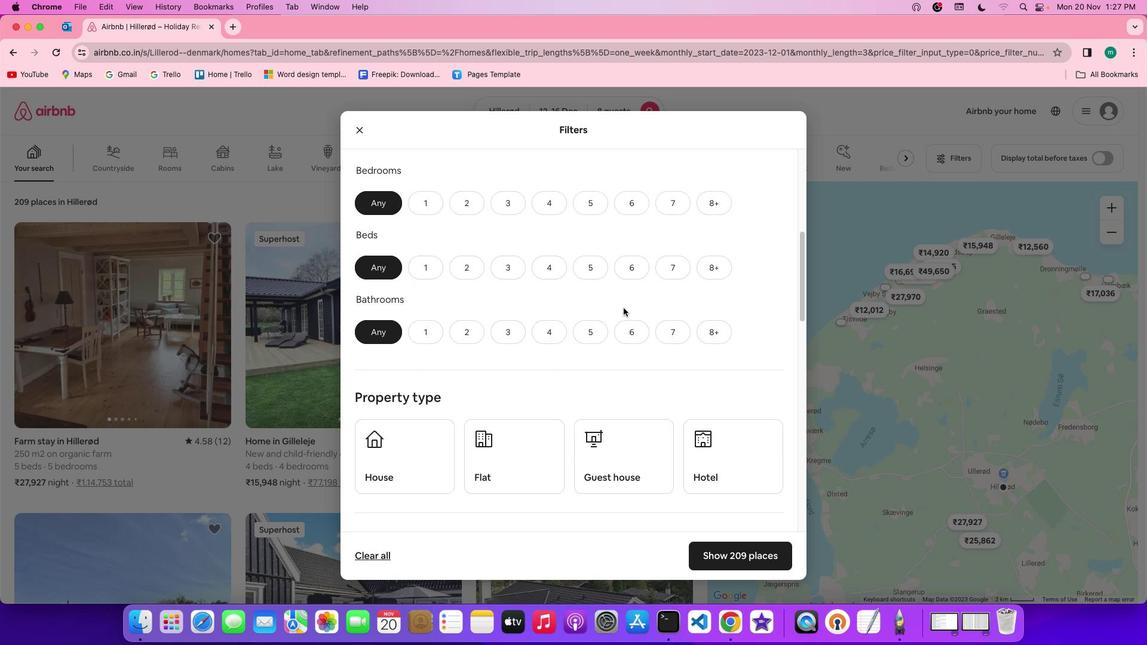 
Action: Mouse scrolled (624, 309) with delta (1, 0)
Screenshot: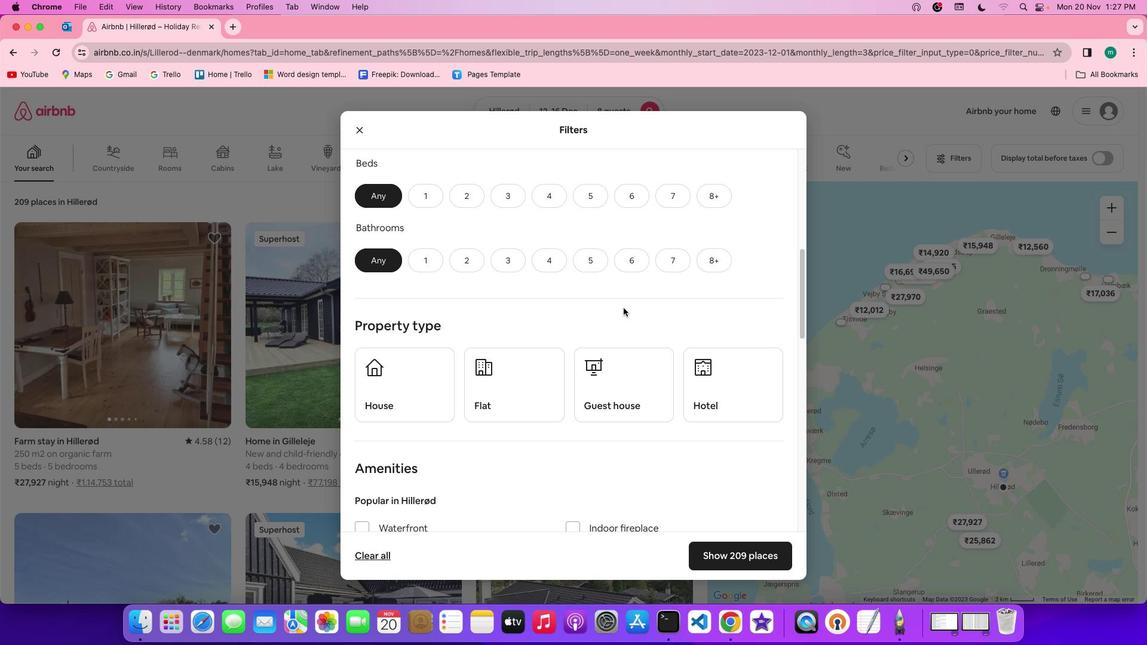 
Action: Mouse scrolled (624, 309) with delta (1, 0)
Screenshot: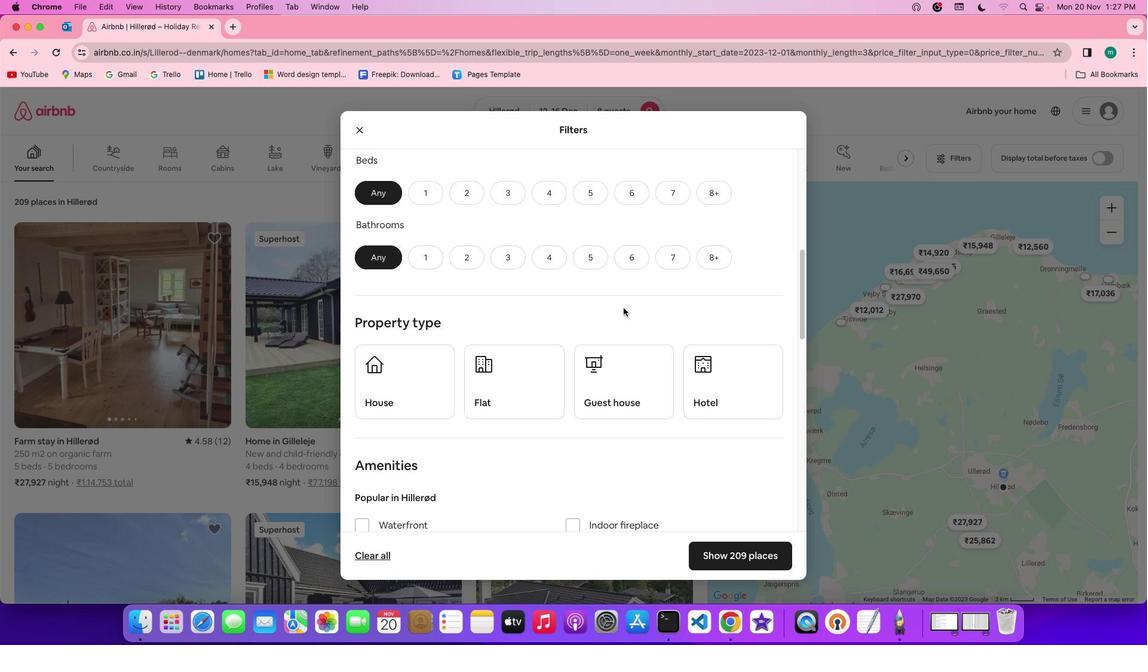 
Action: Mouse scrolled (624, 309) with delta (1, 0)
Screenshot: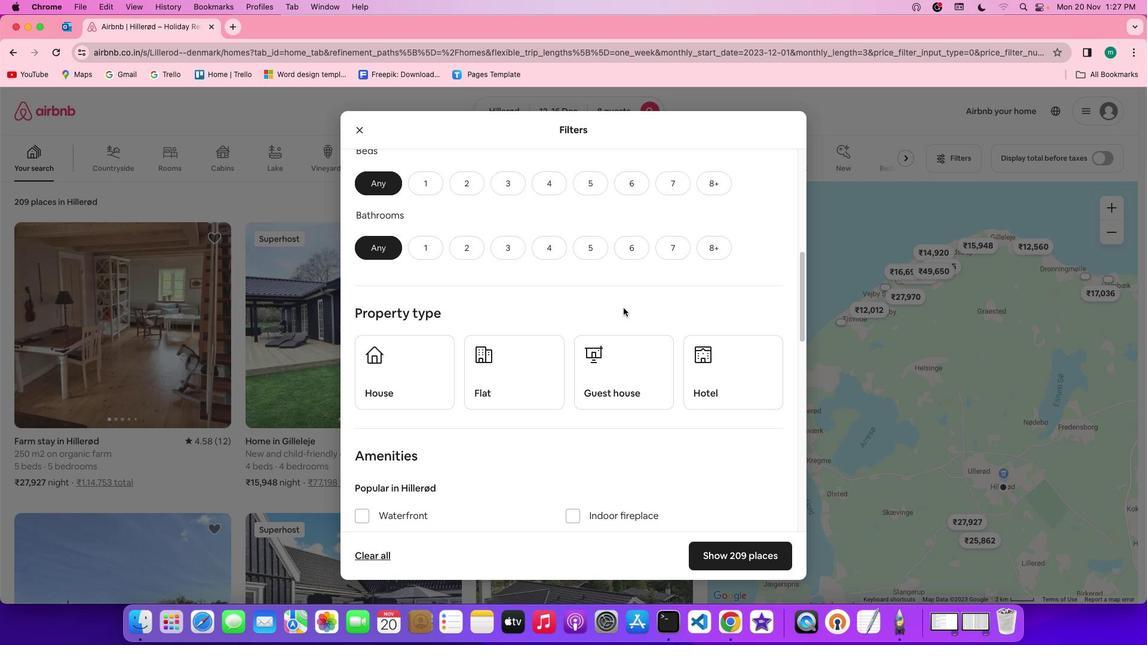 
Action: Mouse scrolled (624, 309) with delta (1, 0)
Screenshot: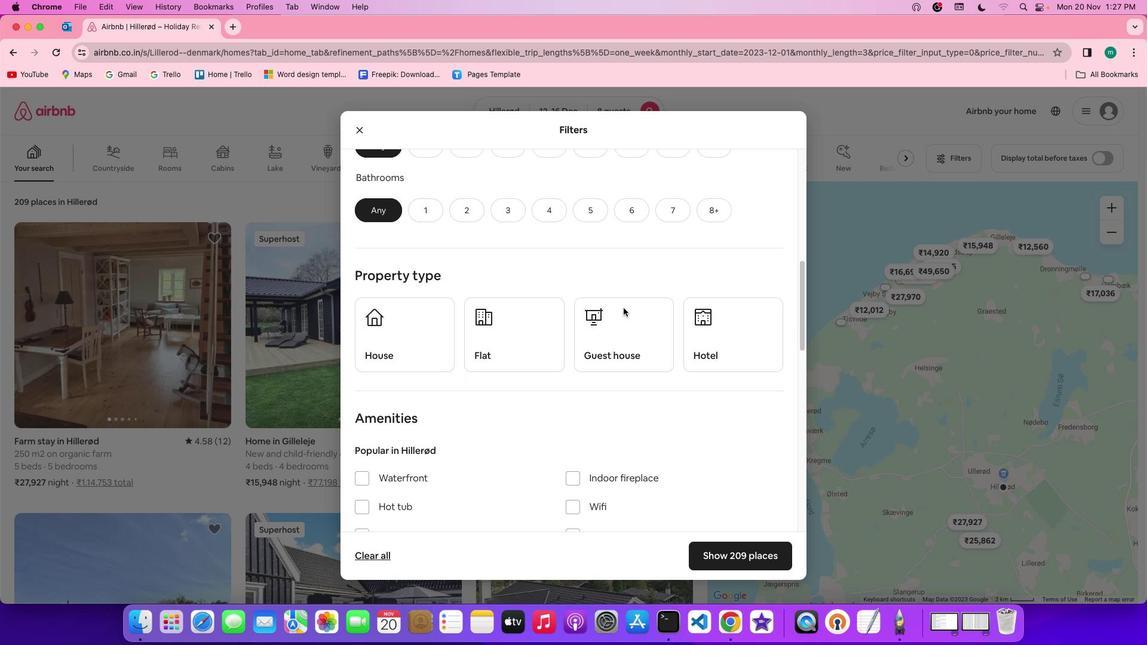 
Action: Mouse scrolled (624, 309) with delta (1, 0)
Screenshot: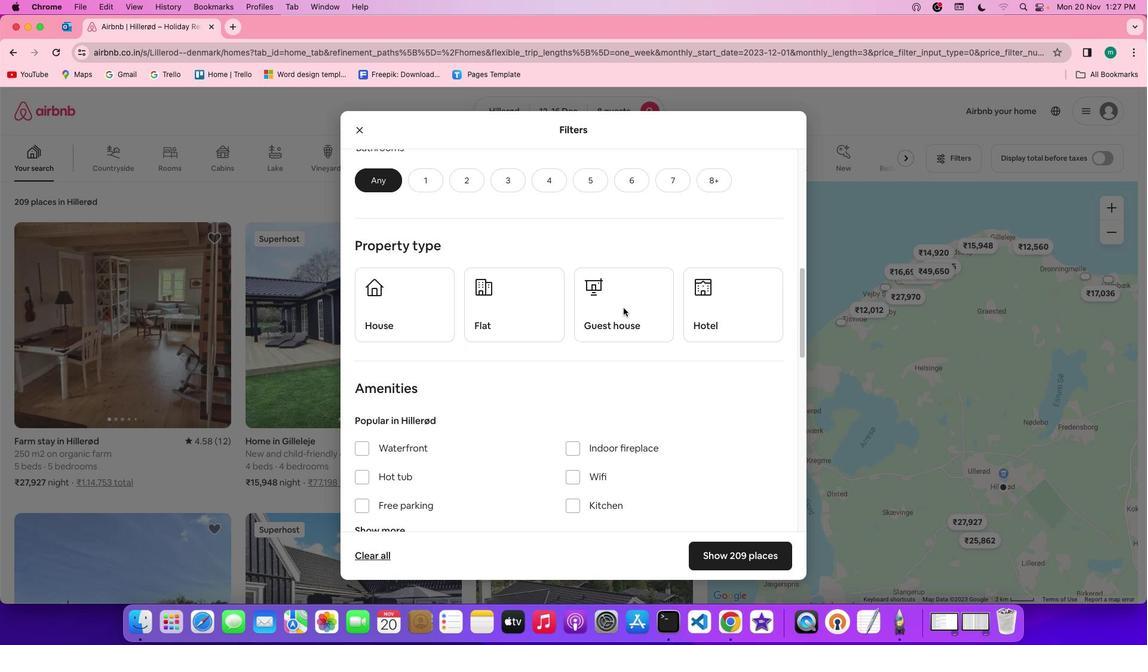 
Action: Mouse scrolled (624, 309) with delta (1, 0)
Screenshot: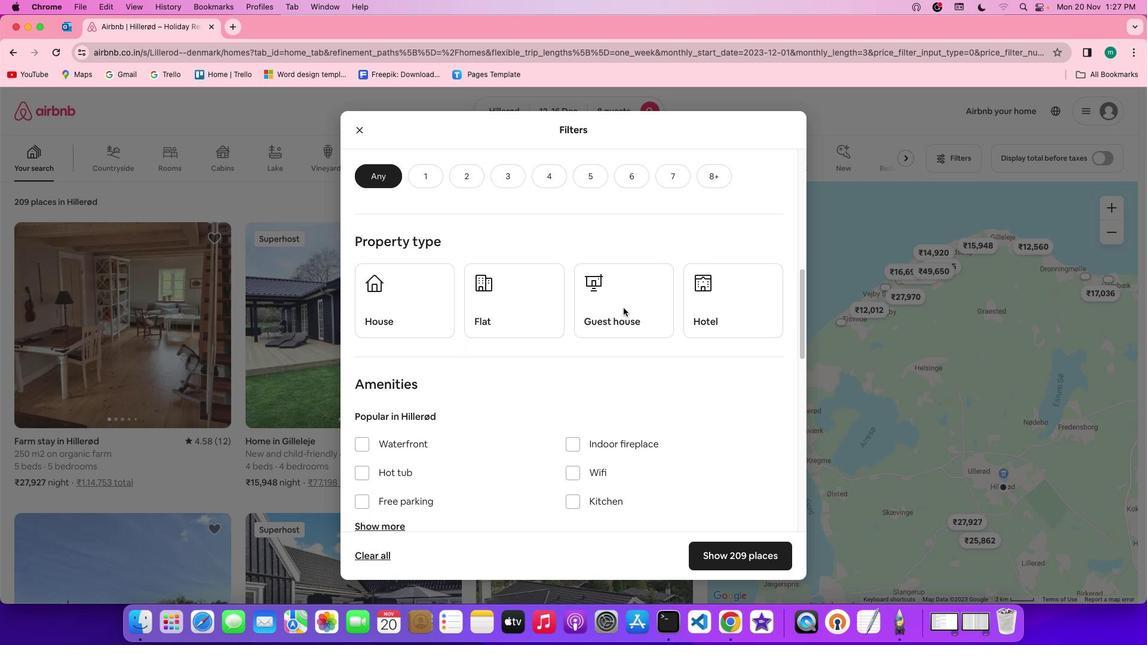 
Action: Mouse scrolled (624, 309) with delta (1, 0)
Screenshot: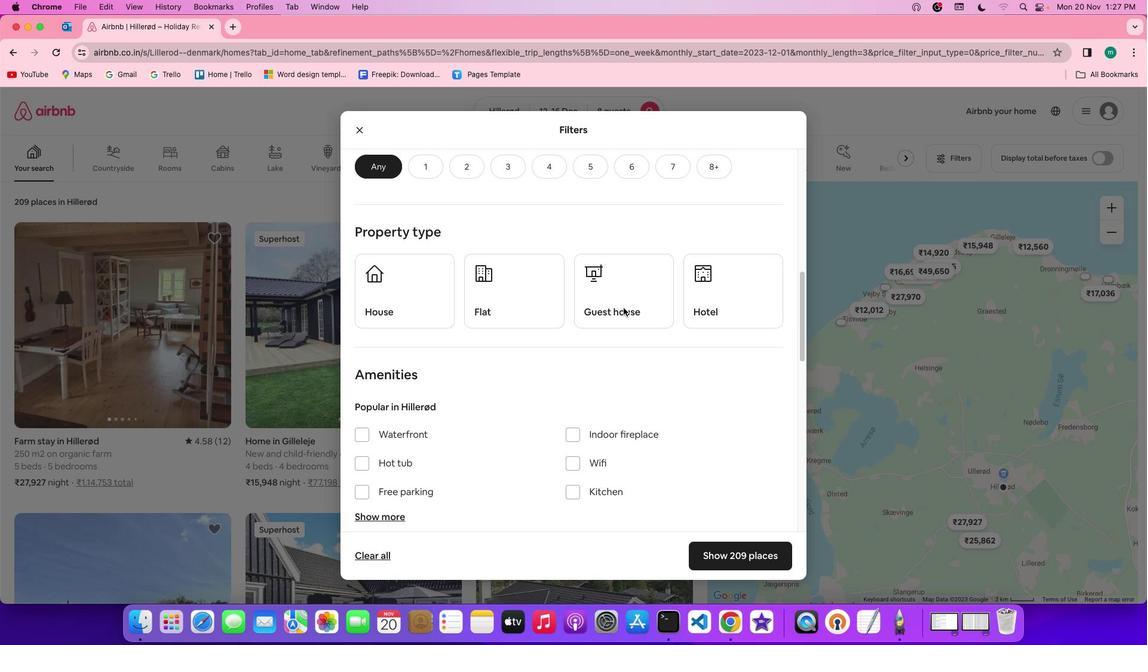 
Action: Mouse scrolled (624, 309) with delta (1, 0)
Screenshot: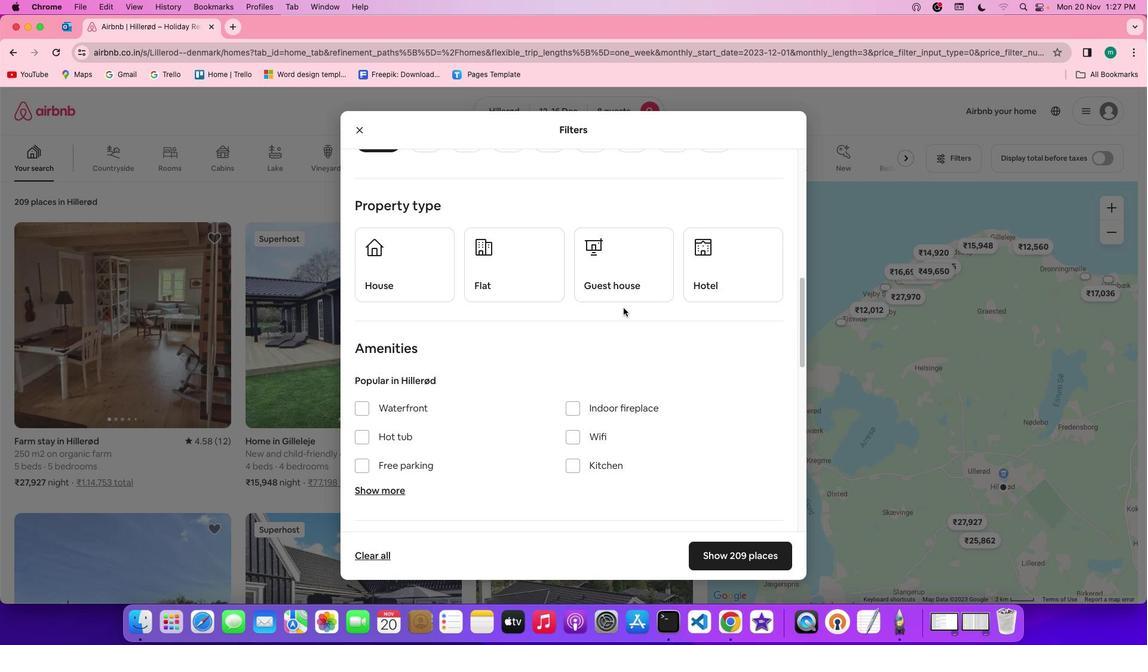 
Action: Mouse scrolled (624, 309) with delta (1, 0)
Screenshot: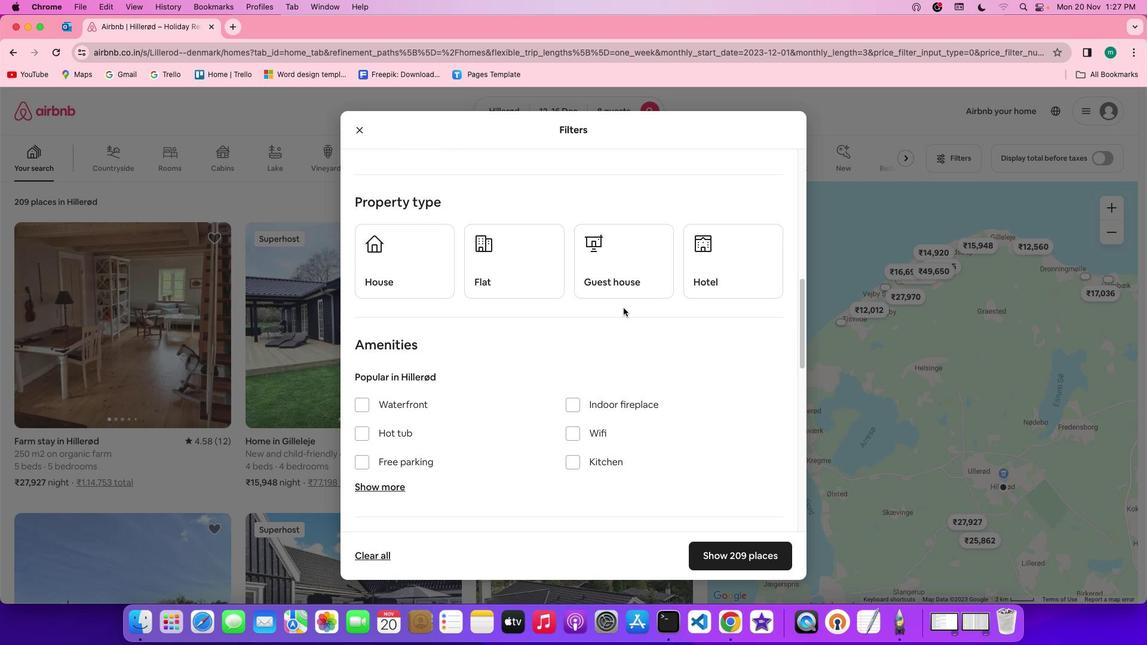 
Action: Mouse scrolled (624, 309) with delta (1, 0)
Screenshot: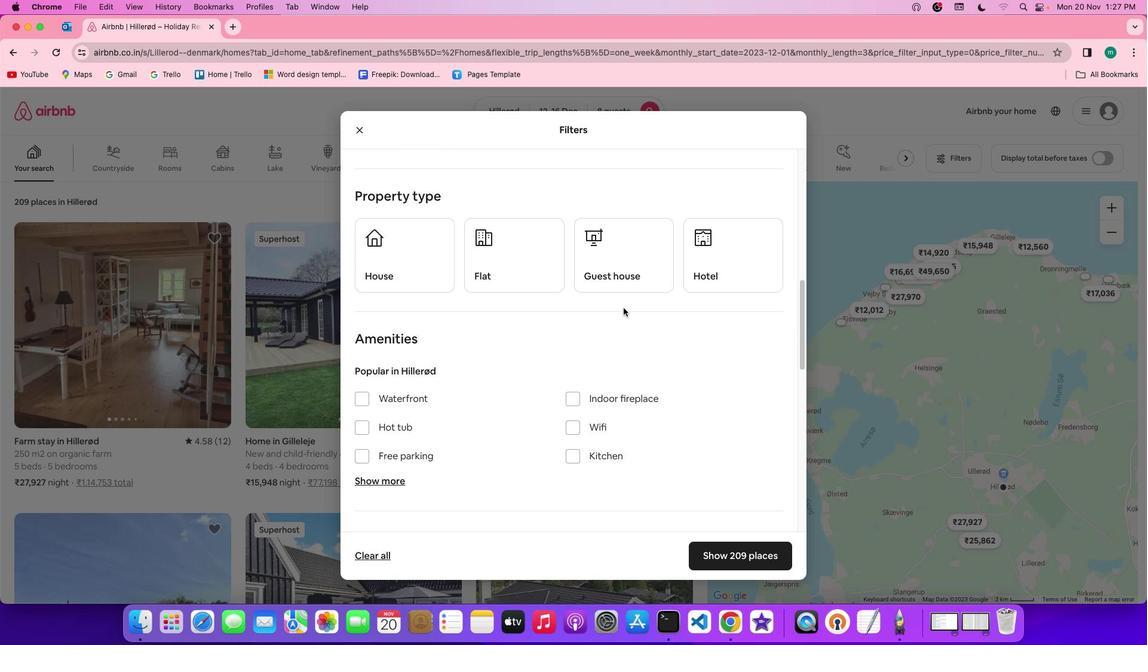 
Action: Mouse scrolled (624, 309) with delta (1, 0)
Screenshot: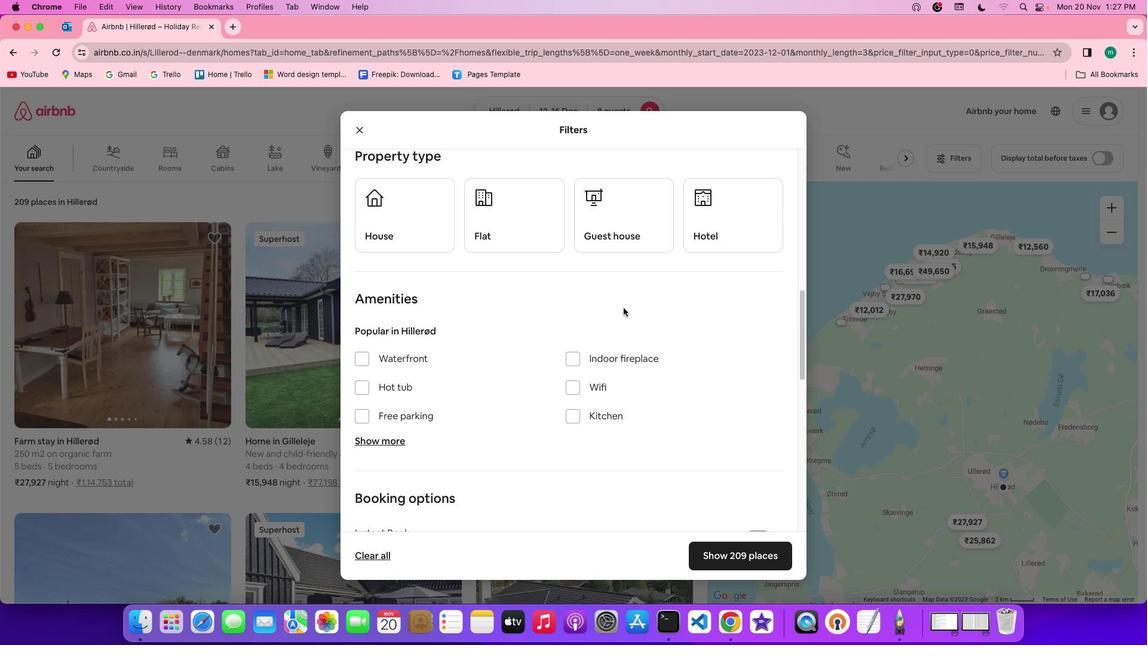 
Action: Mouse scrolled (624, 309) with delta (1, 0)
Screenshot: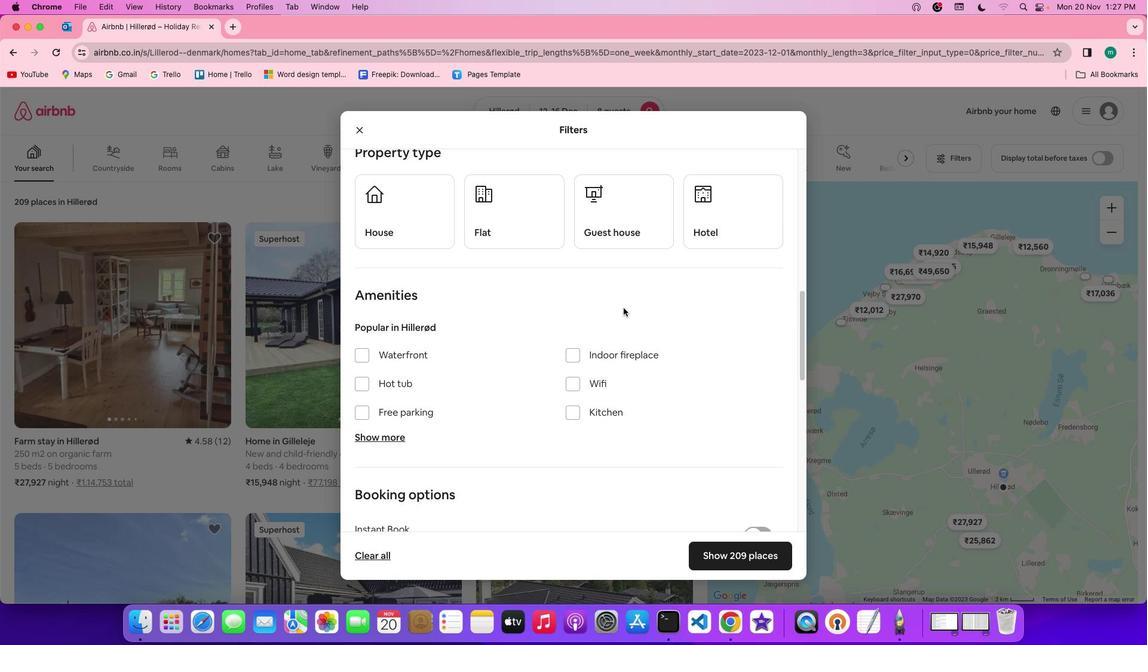 
Action: Mouse scrolled (624, 309) with delta (1, 0)
Screenshot: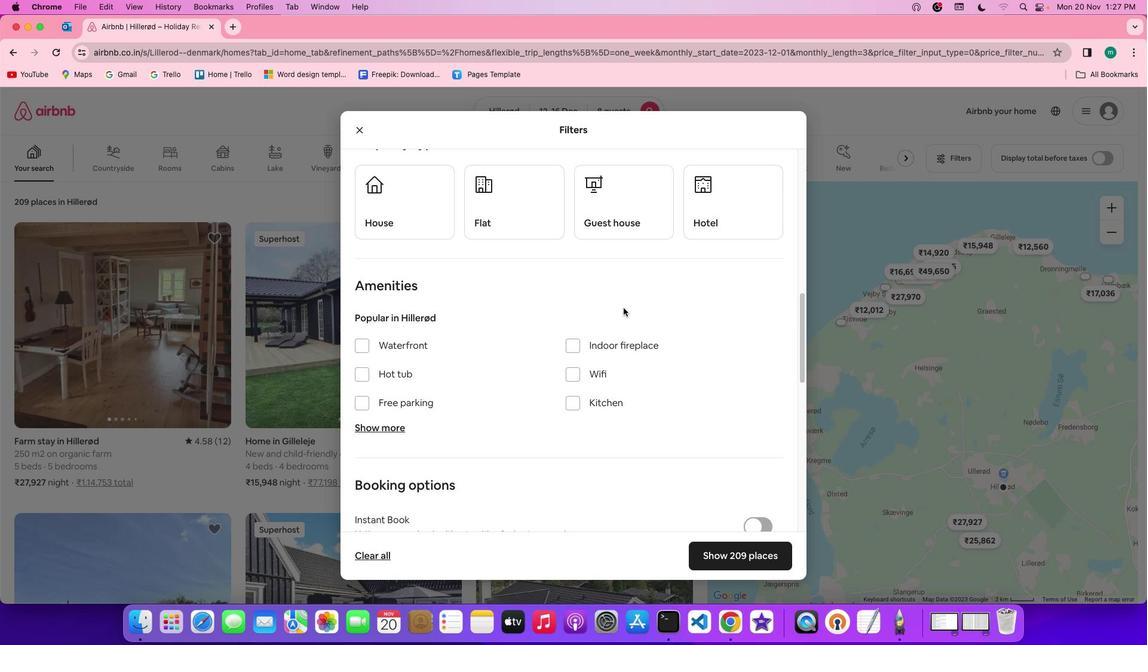 
Action: Mouse scrolled (624, 309) with delta (1, 0)
Screenshot: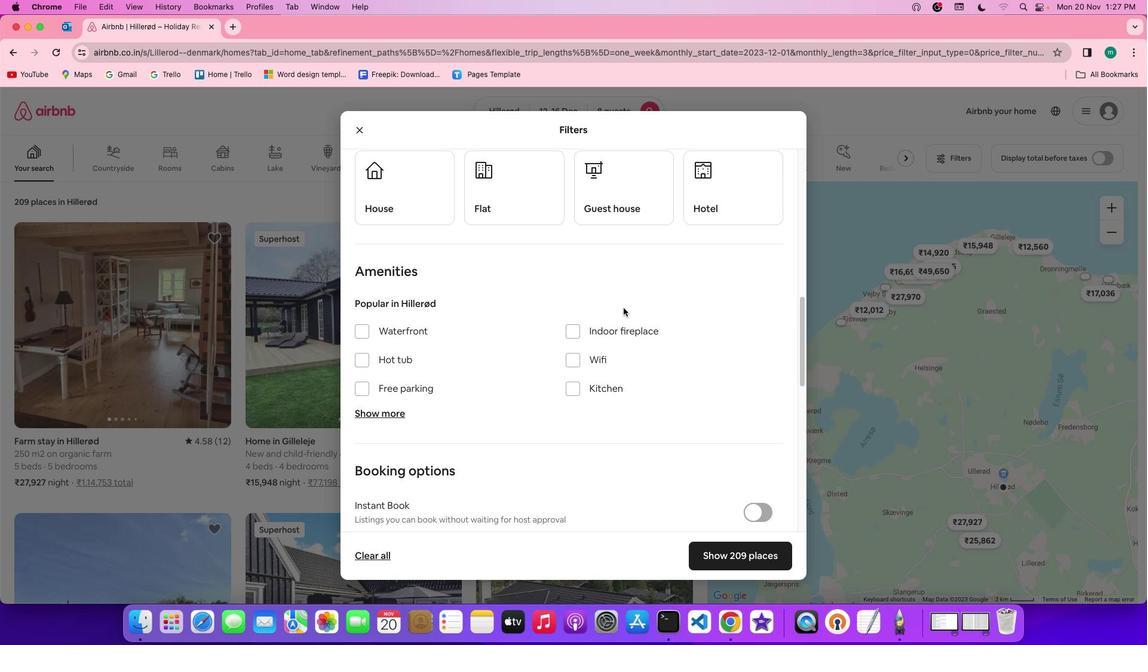 
Action: Mouse scrolled (624, 309) with delta (1, 1)
Screenshot: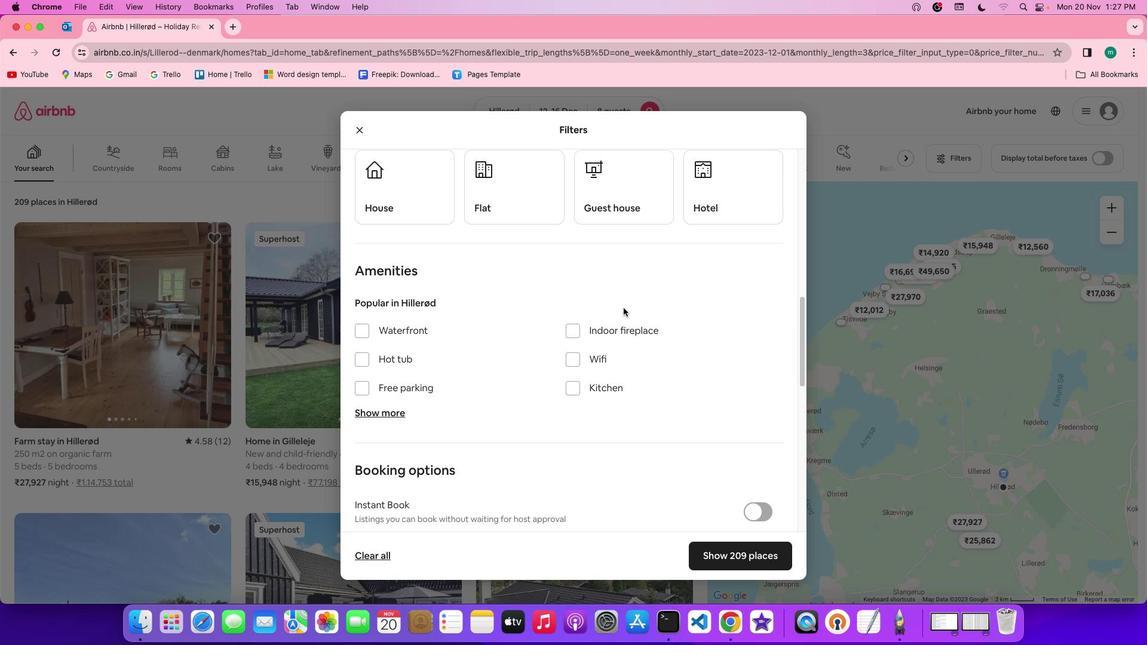 
Action: Mouse scrolled (624, 309) with delta (1, 1)
Screenshot: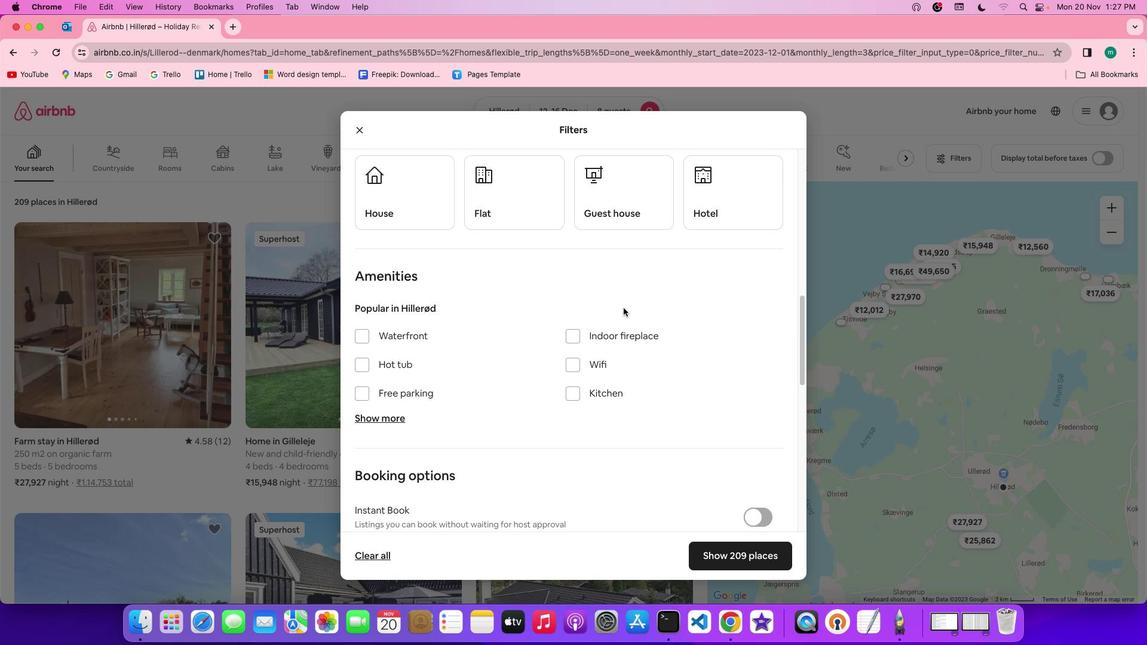
Action: Mouse scrolled (624, 309) with delta (1, 1)
Screenshot: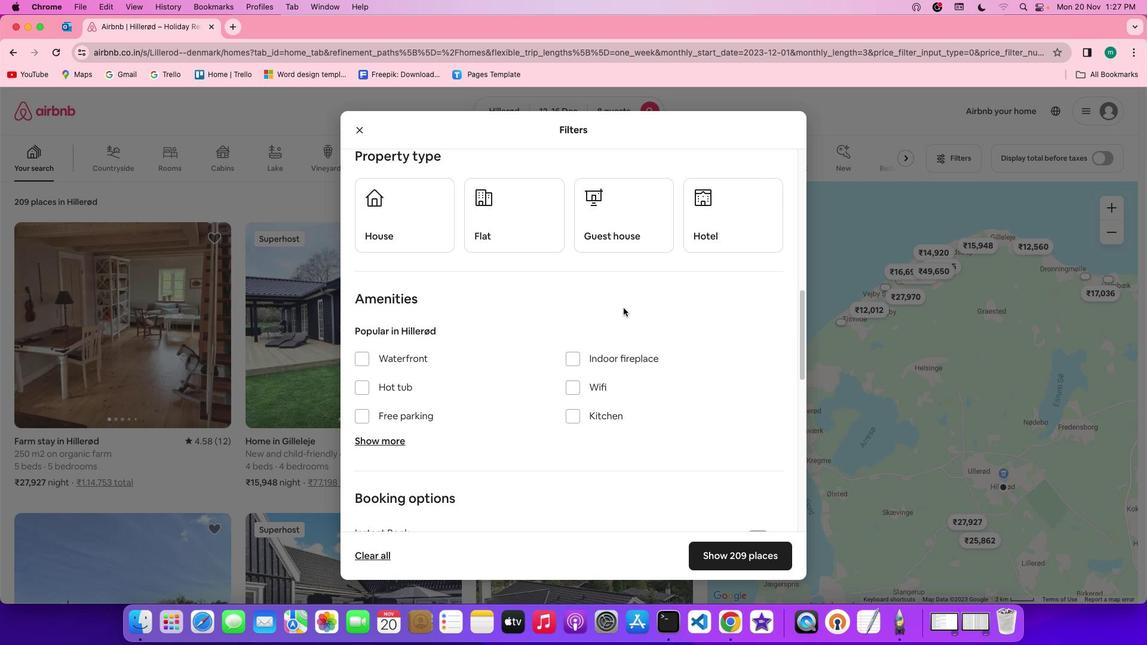 
Action: Mouse scrolled (624, 309) with delta (1, 2)
Screenshot: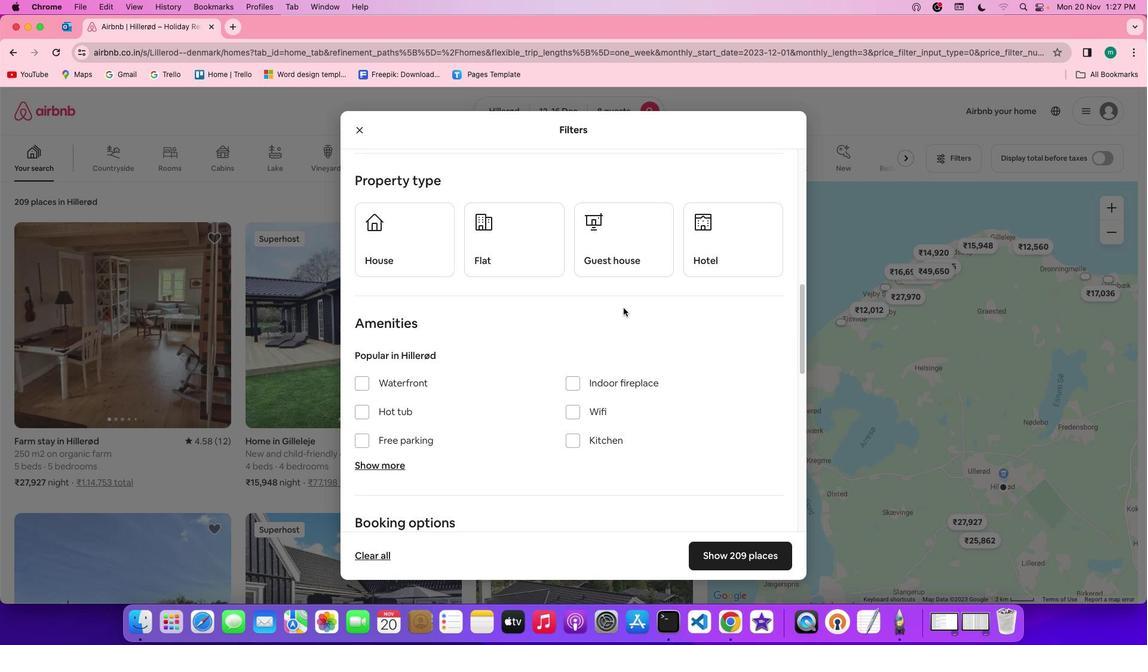 
Action: Mouse scrolled (624, 309) with delta (1, 1)
Screenshot: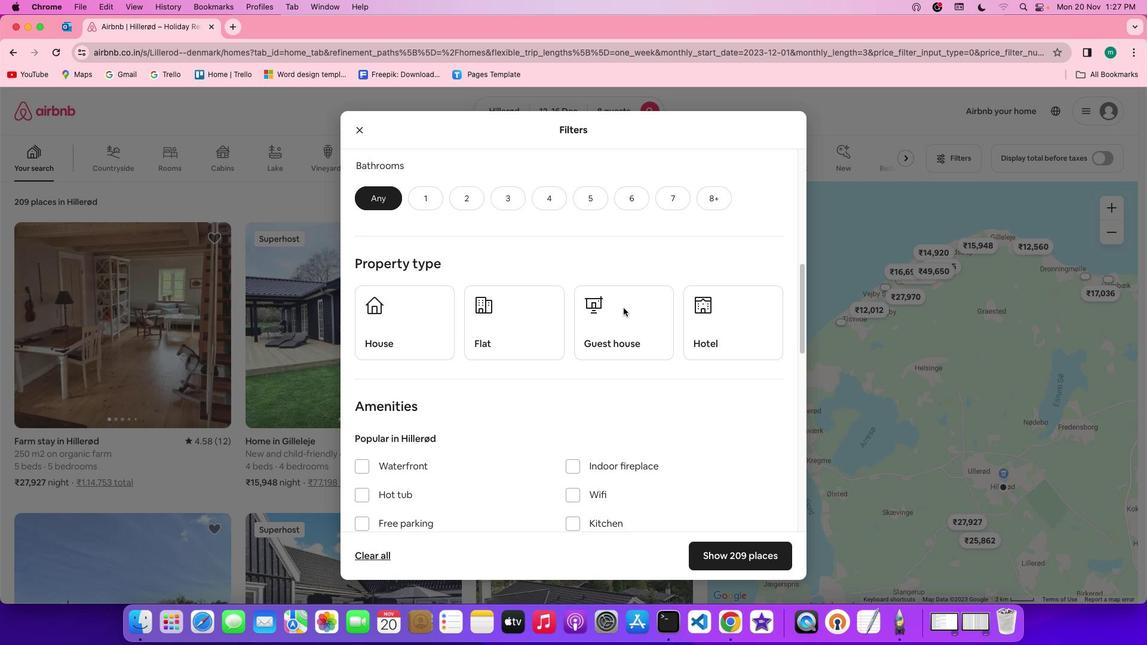 
Action: Mouse scrolled (624, 309) with delta (1, 1)
Screenshot: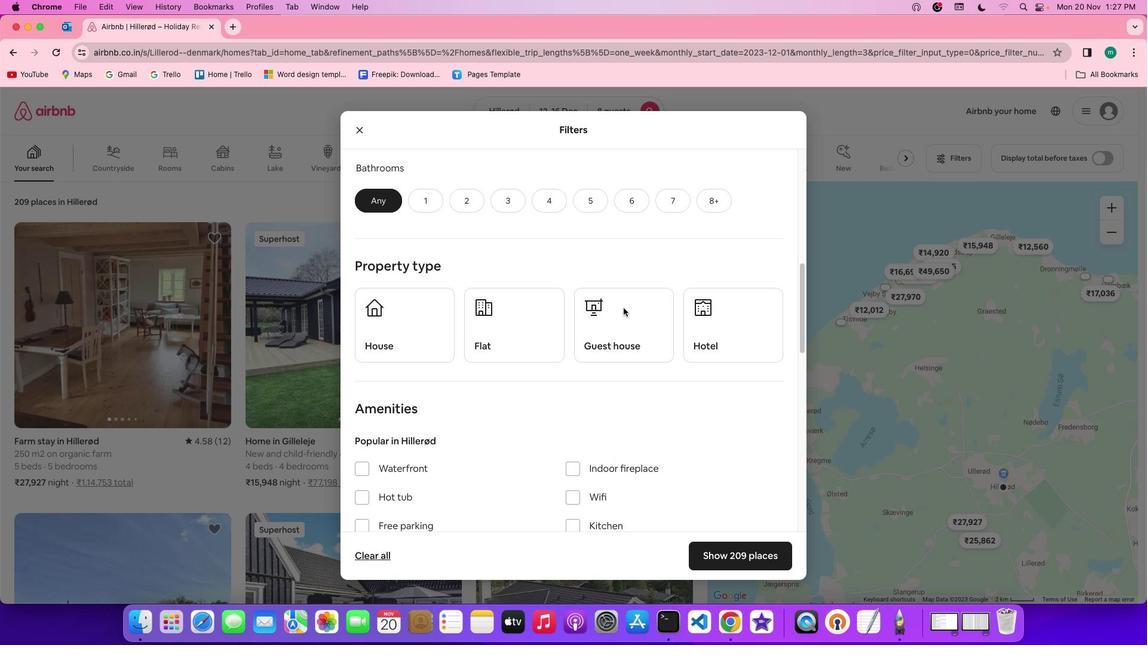 
Action: Mouse scrolled (624, 309) with delta (1, 1)
Screenshot: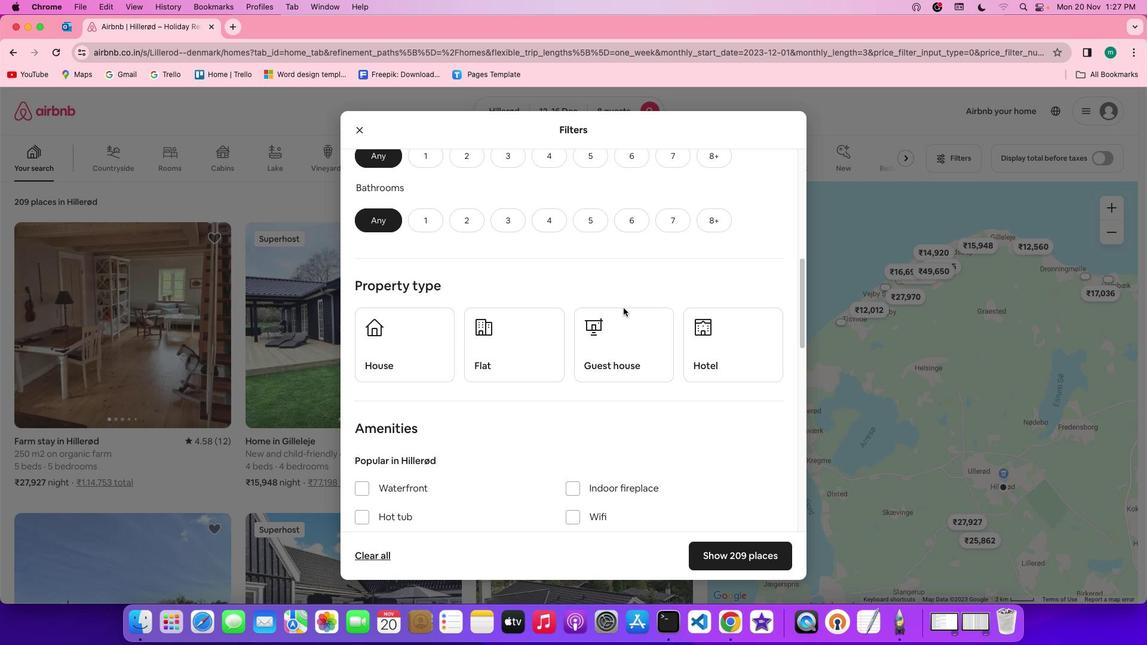 
Action: Mouse scrolled (624, 309) with delta (1, 2)
Screenshot: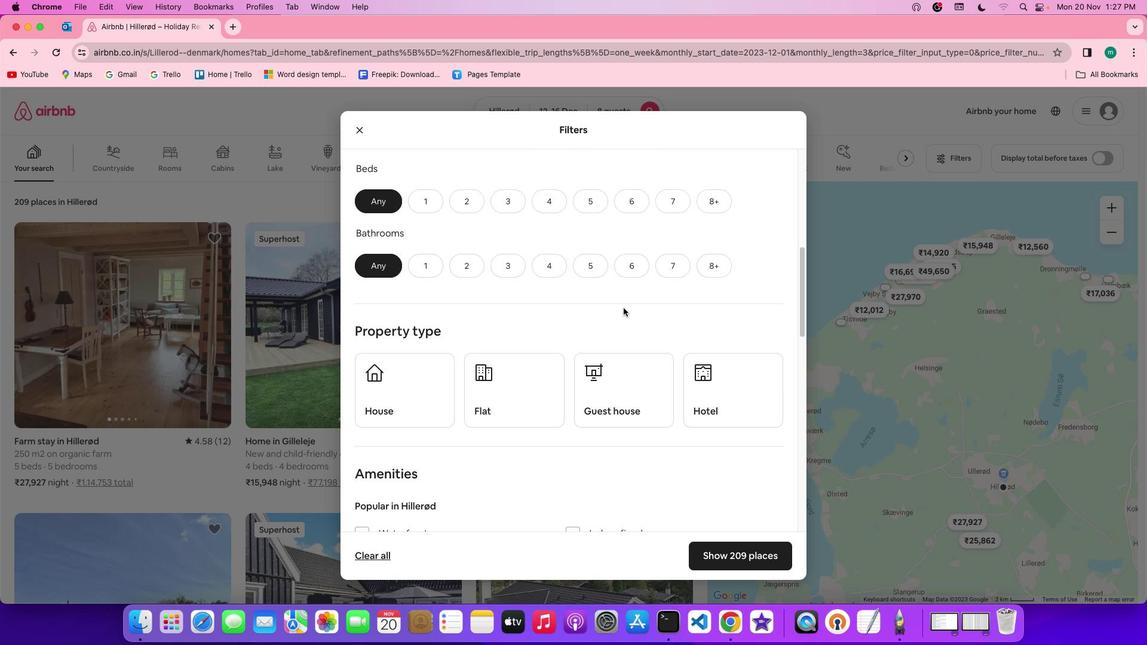 
Action: Mouse scrolled (624, 309) with delta (1, 1)
Screenshot: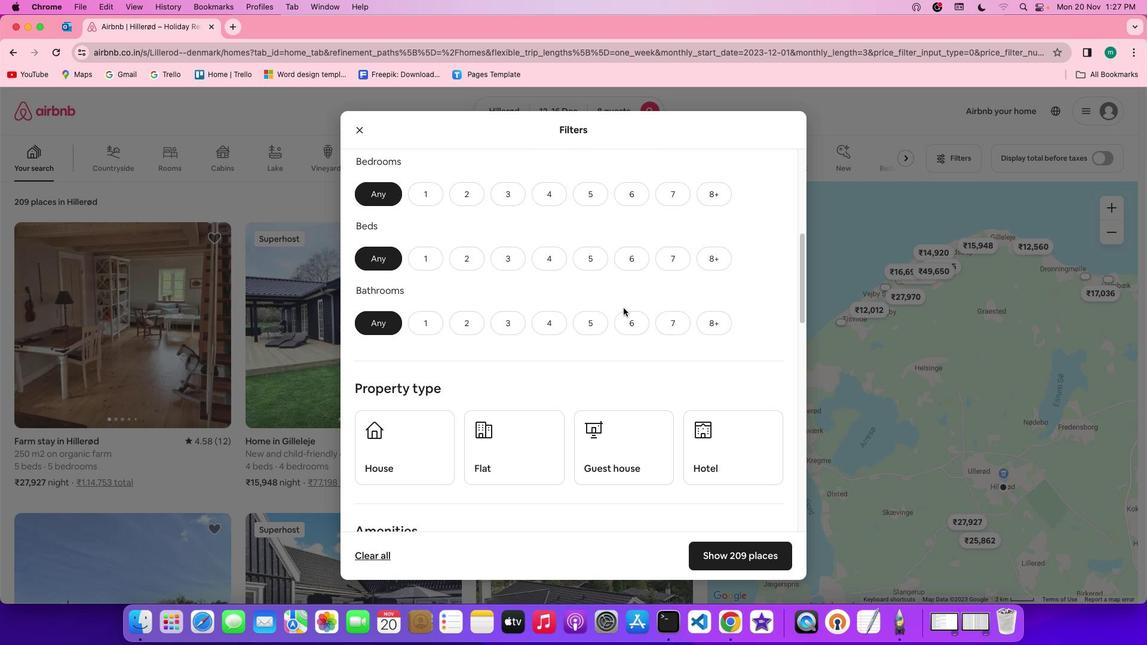 
Action: Mouse moved to (722, 194)
Screenshot: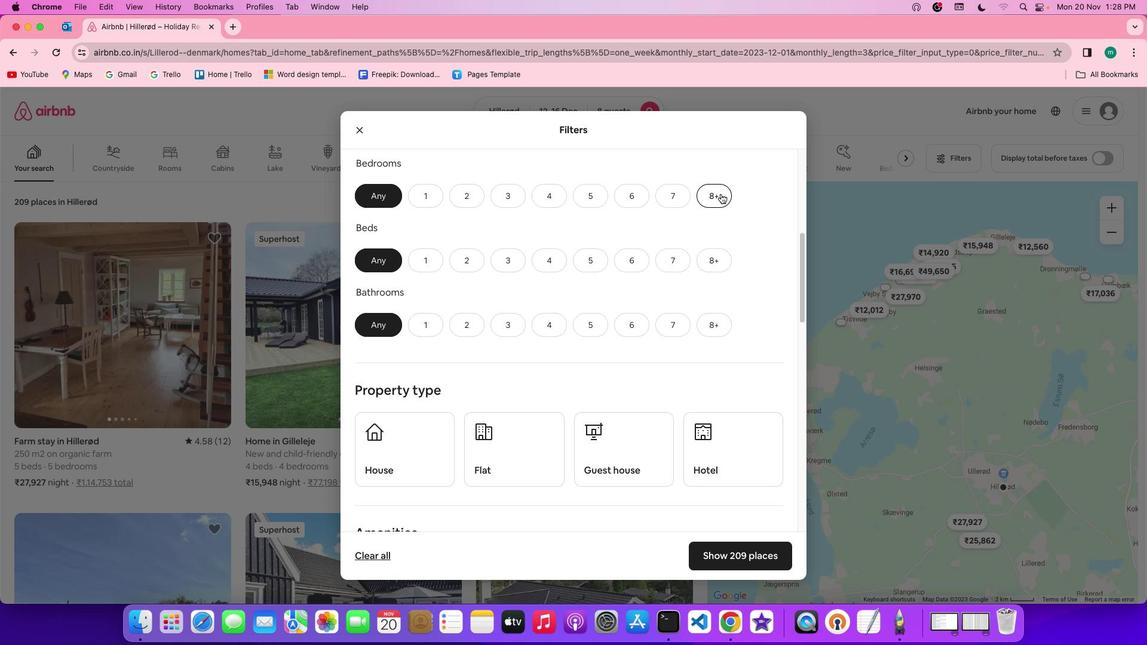 
Action: Mouse pressed left at (722, 194)
Screenshot: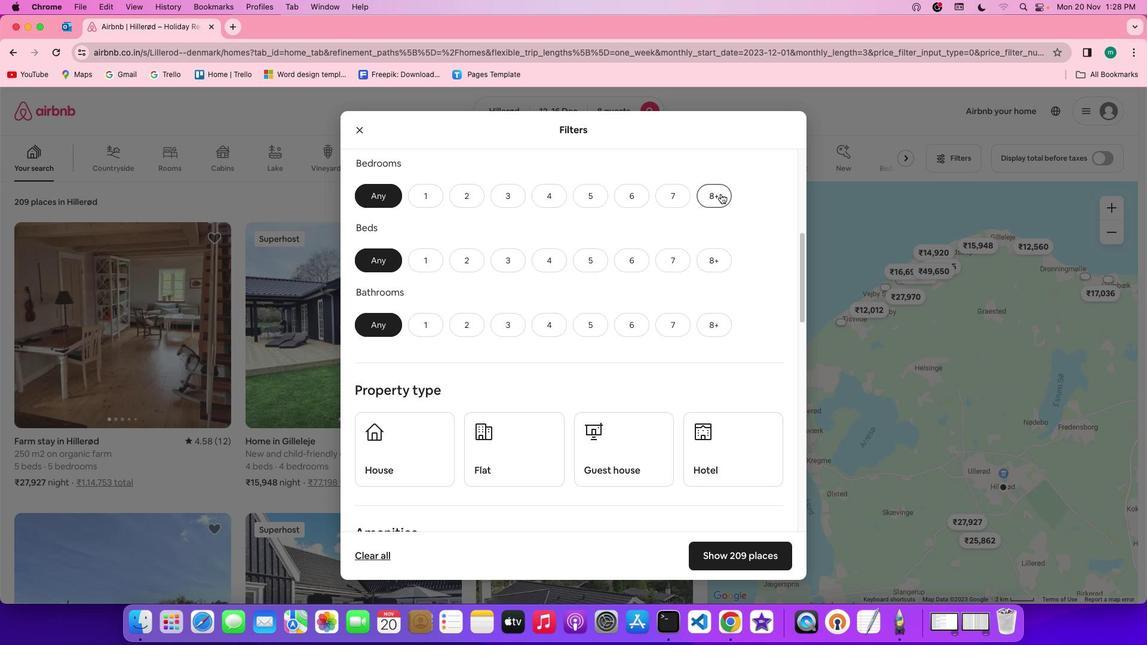 
Action: Mouse moved to (720, 256)
Screenshot: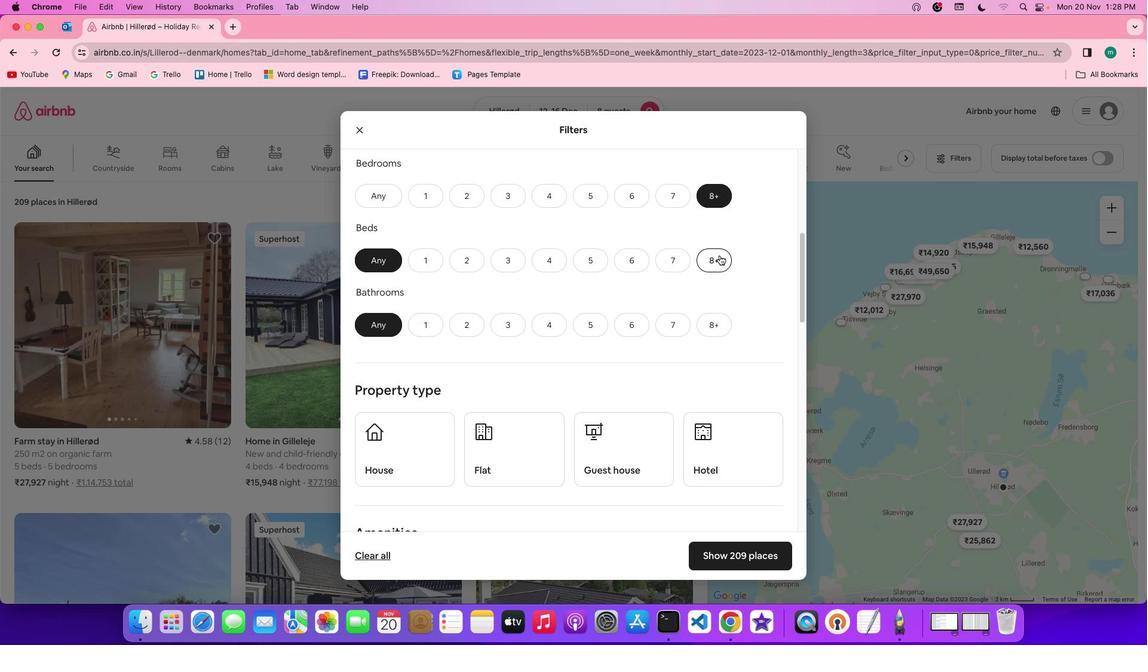 
Action: Mouse pressed left at (720, 256)
Screenshot: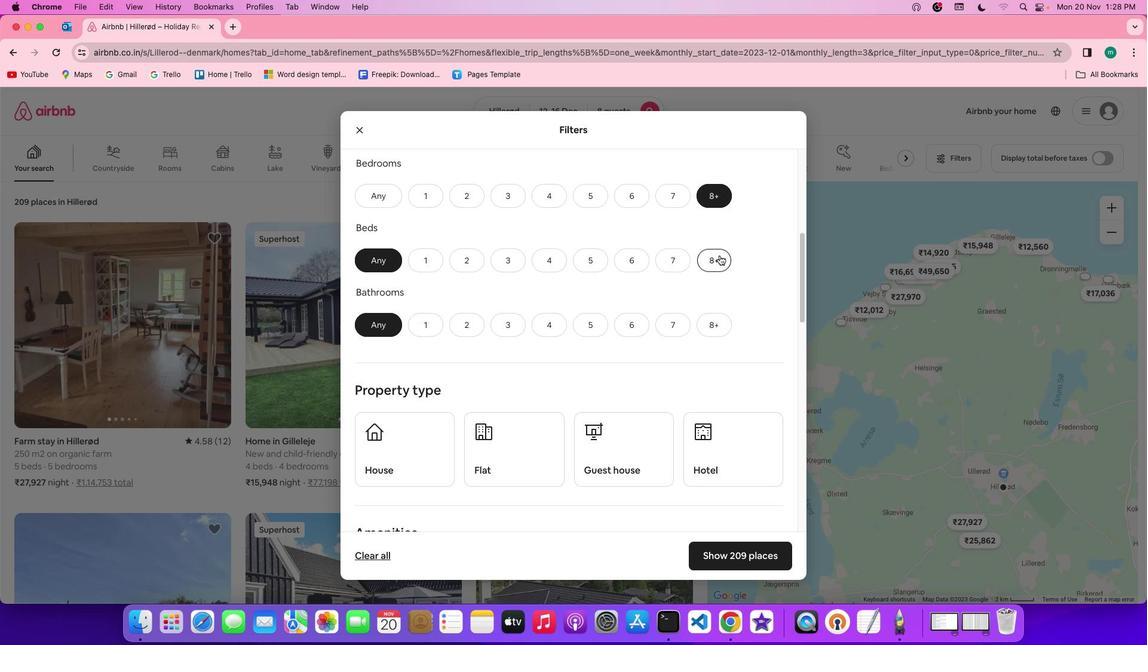
Action: Mouse moved to (709, 314)
Screenshot: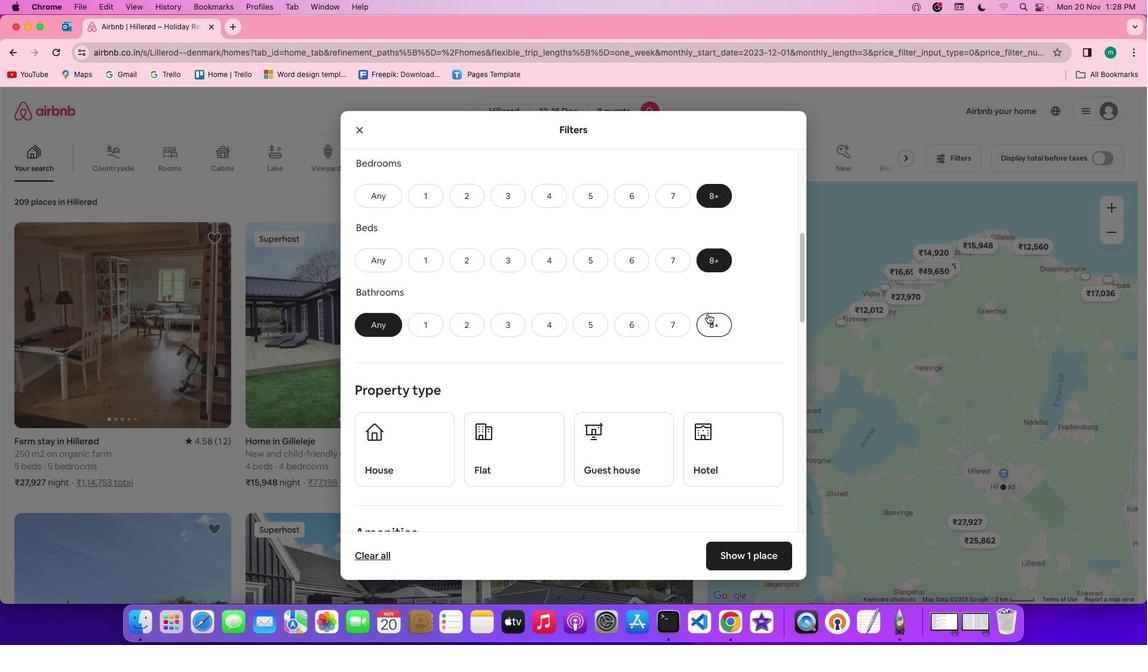 
Action: Mouse pressed left at (709, 314)
Screenshot: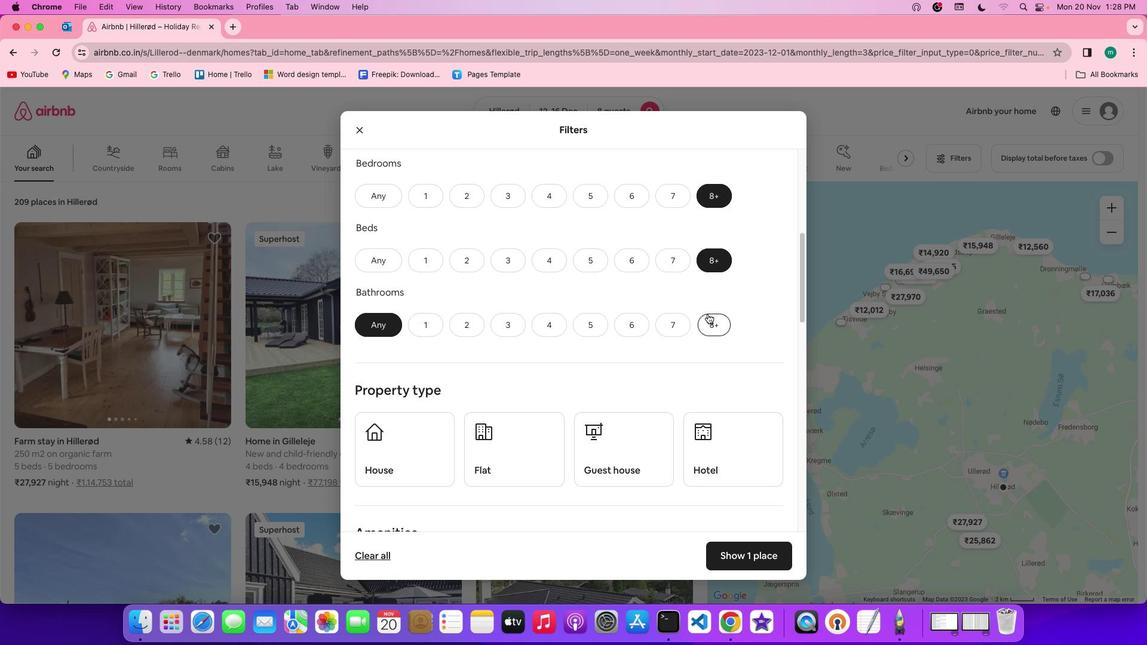 
Action: Mouse moved to (722, 332)
Screenshot: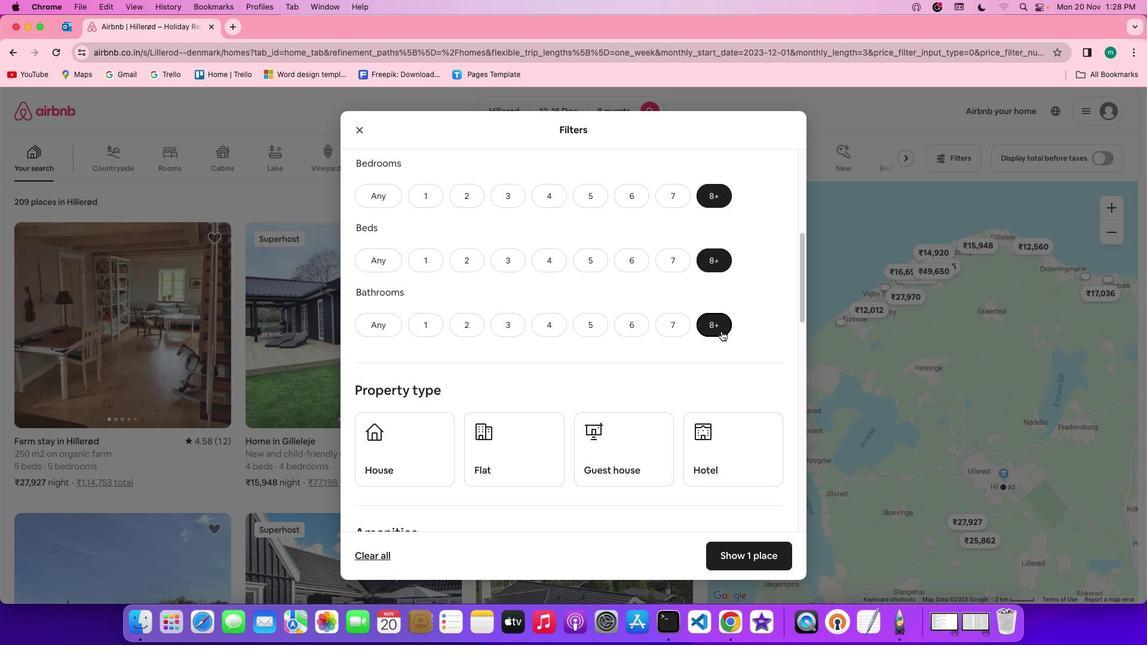 
Action: Mouse scrolled (722, 332) with delta (1, 0)
Screenshot: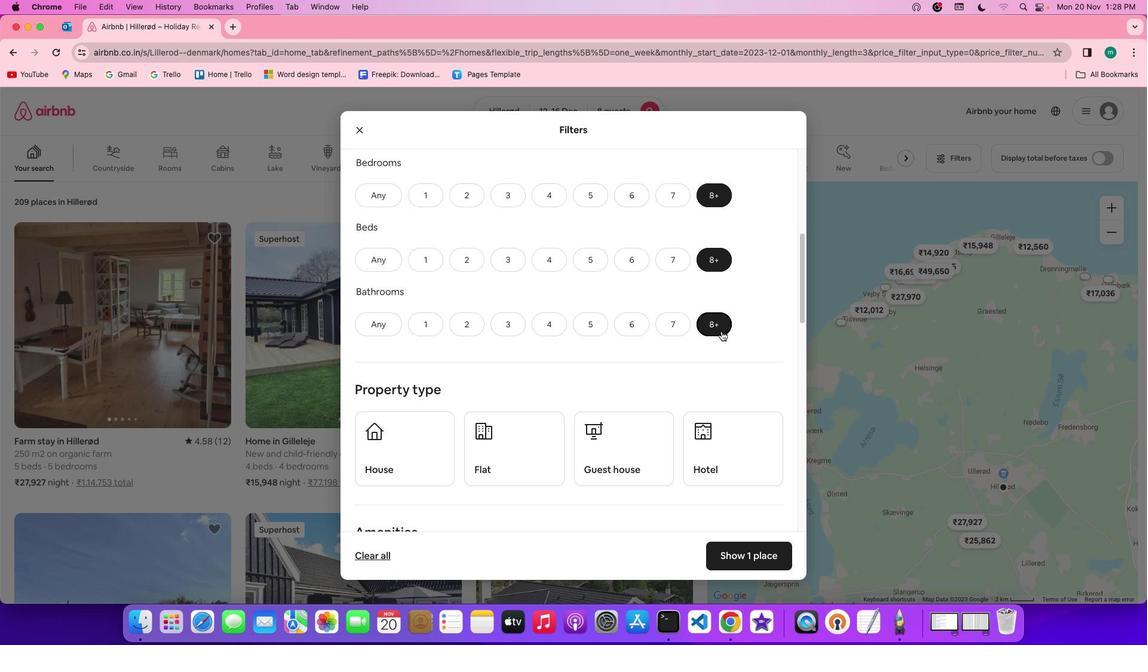 
Action: Mouse scrolled (722, 332) with delta (1, 0)
Screenshot: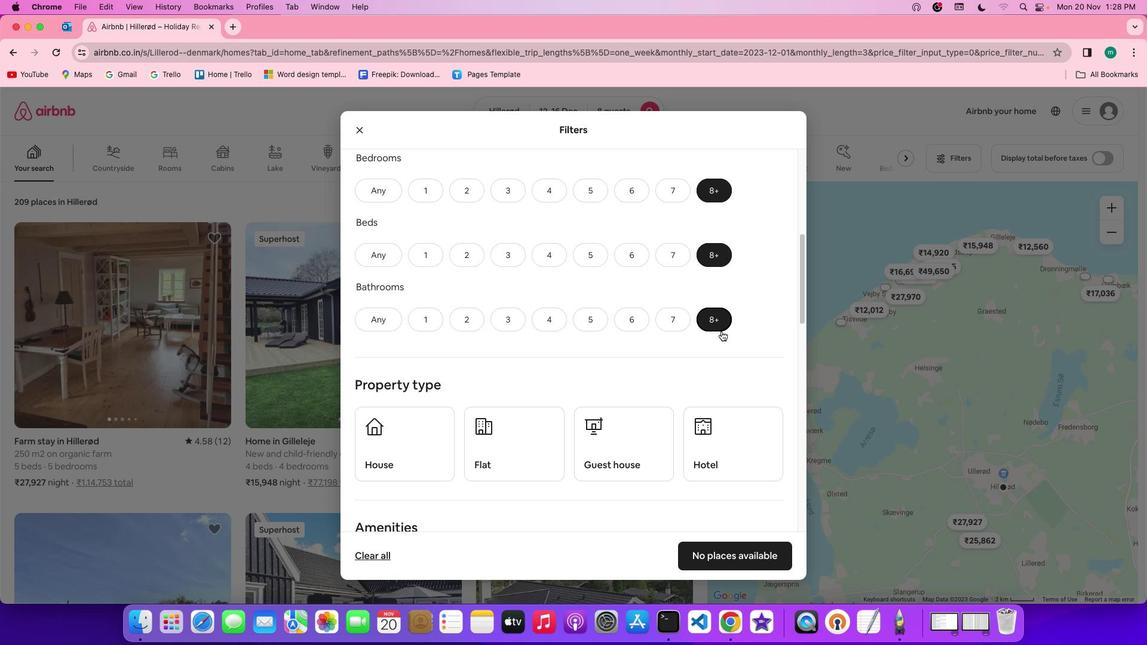 
Action: Mouse scrolled (722, 332) with delta (1, 0)
Screenshot: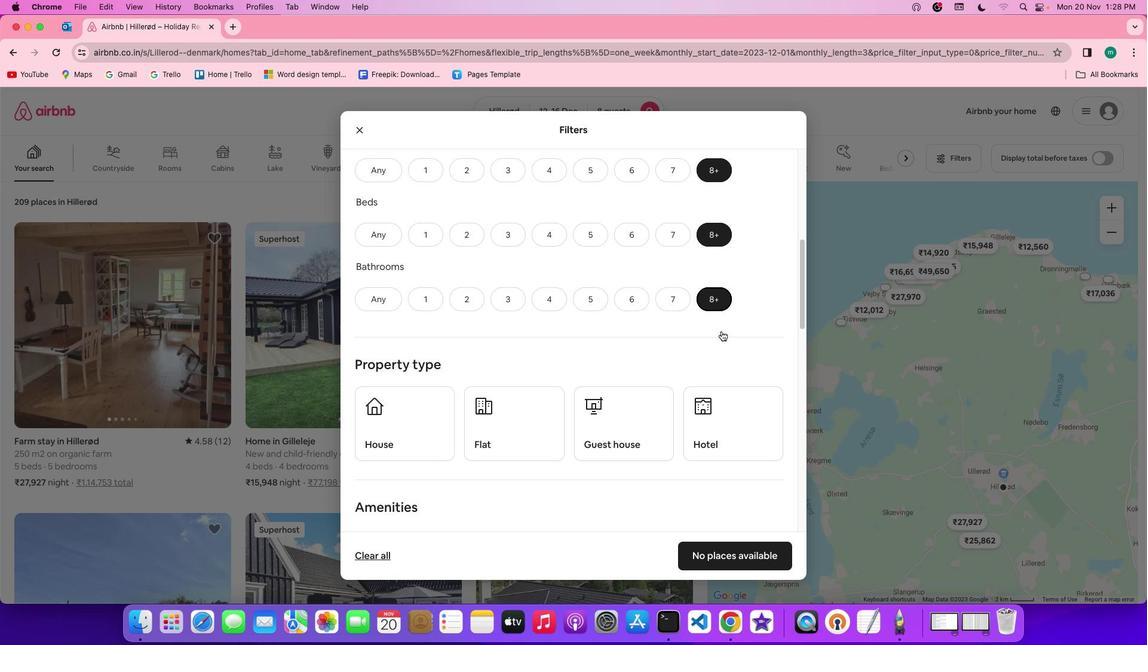 
Action: Mouse scrolled (722, 332) with delta (1, 0)
Screenshot: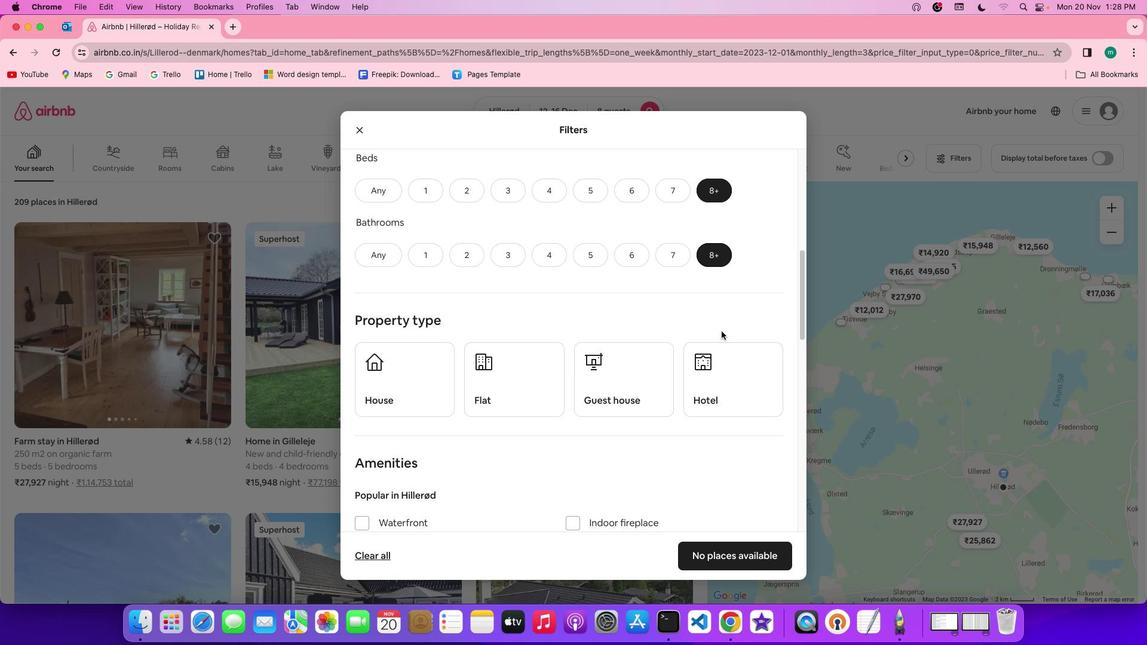 
Action: Mouse scrolled (722, 332) with delta (1, 0)
Screenshot: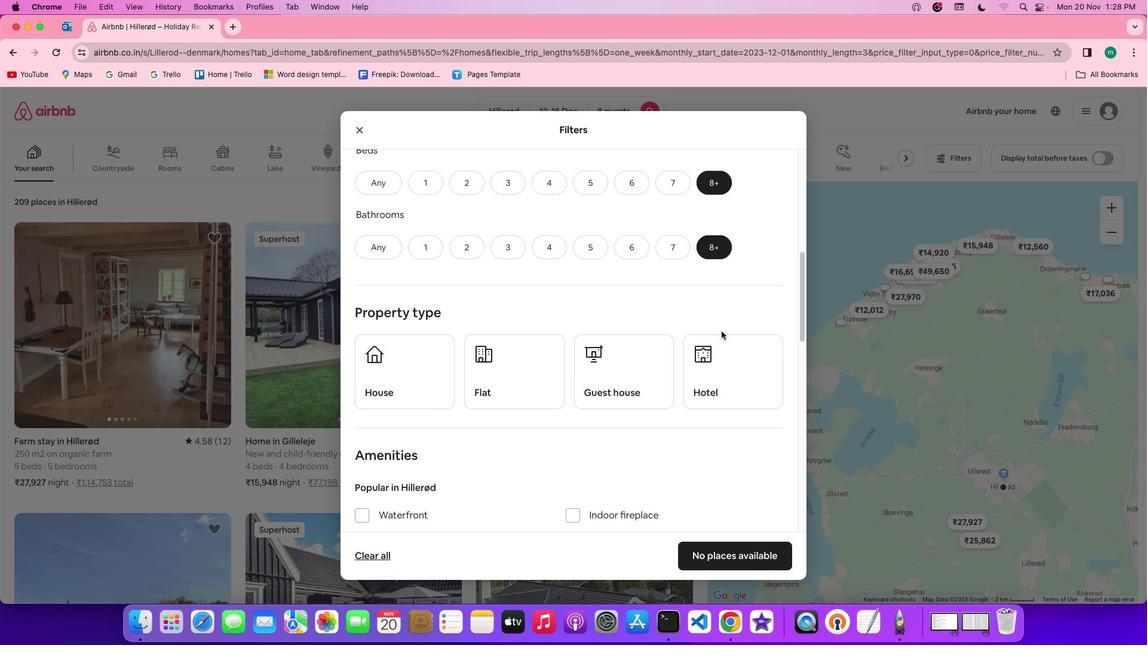 
Action: Mouse scrolled (722, 332) with delta (1, 0)
Screenshot: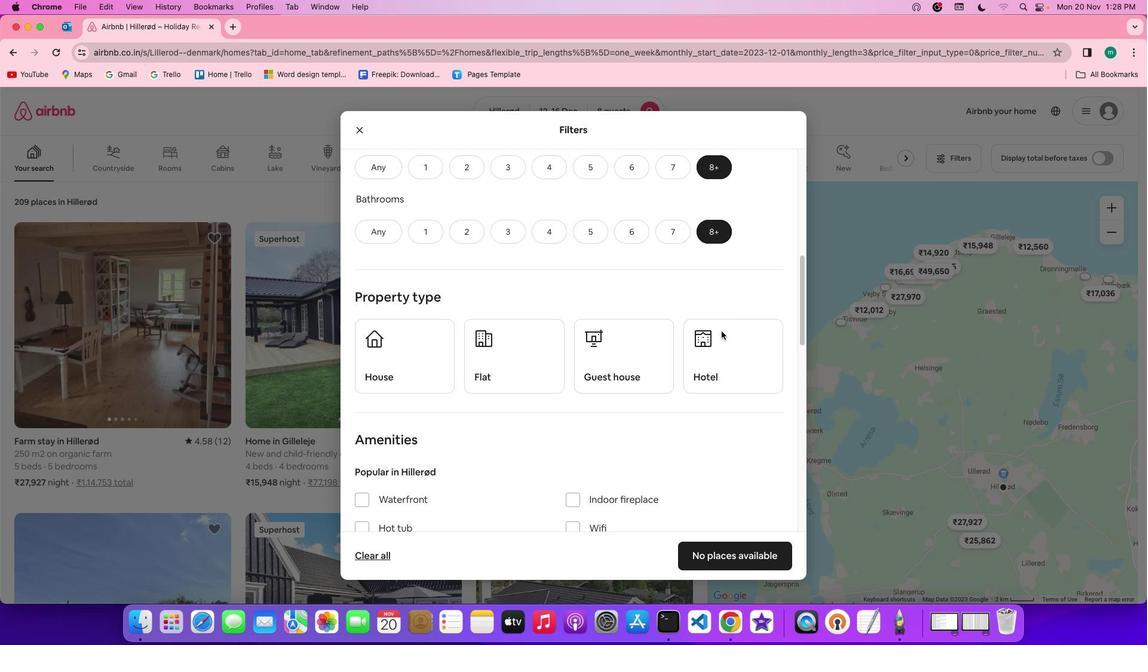 
Action: Mouse scrolled (722, 332) with delta (1, 0)
Screenshot: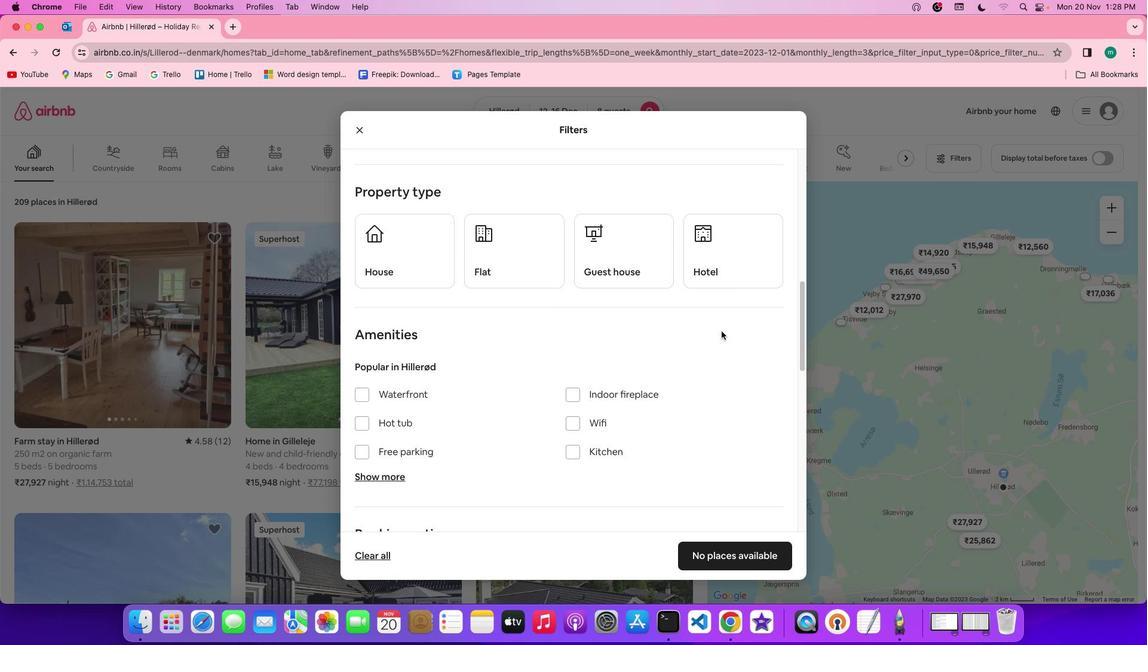 
Action: Mouse scrolled (722, 332) with delta (1, 0)
Screenshot: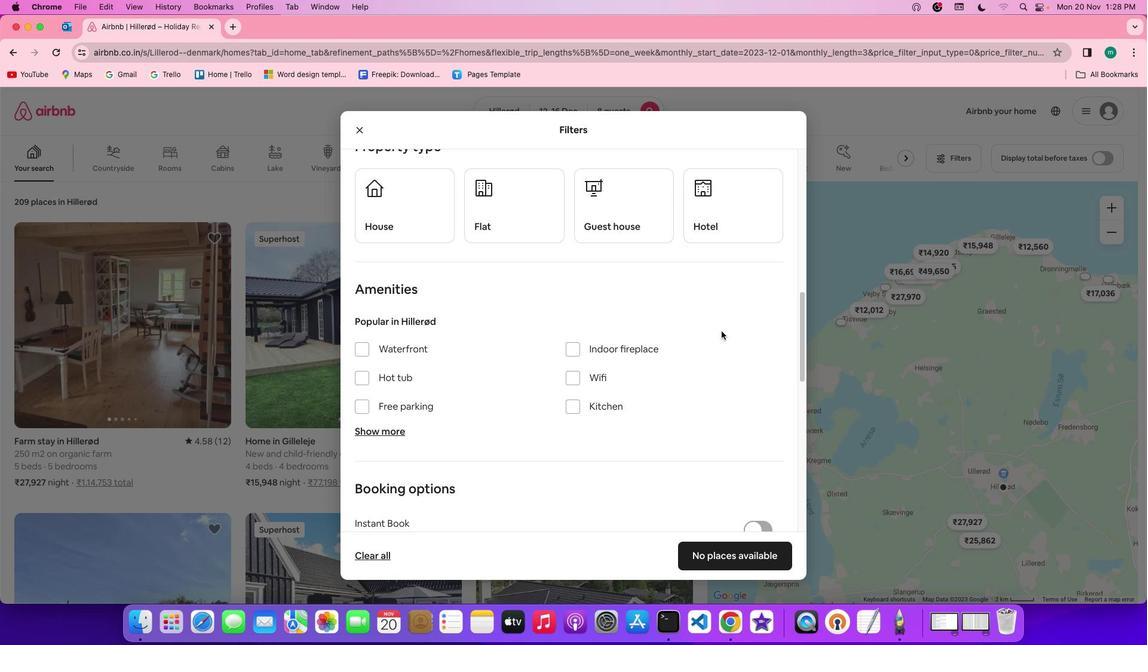 
Action: Mouse scrolled (722, 332) with delta (1, 0)
Screenshot: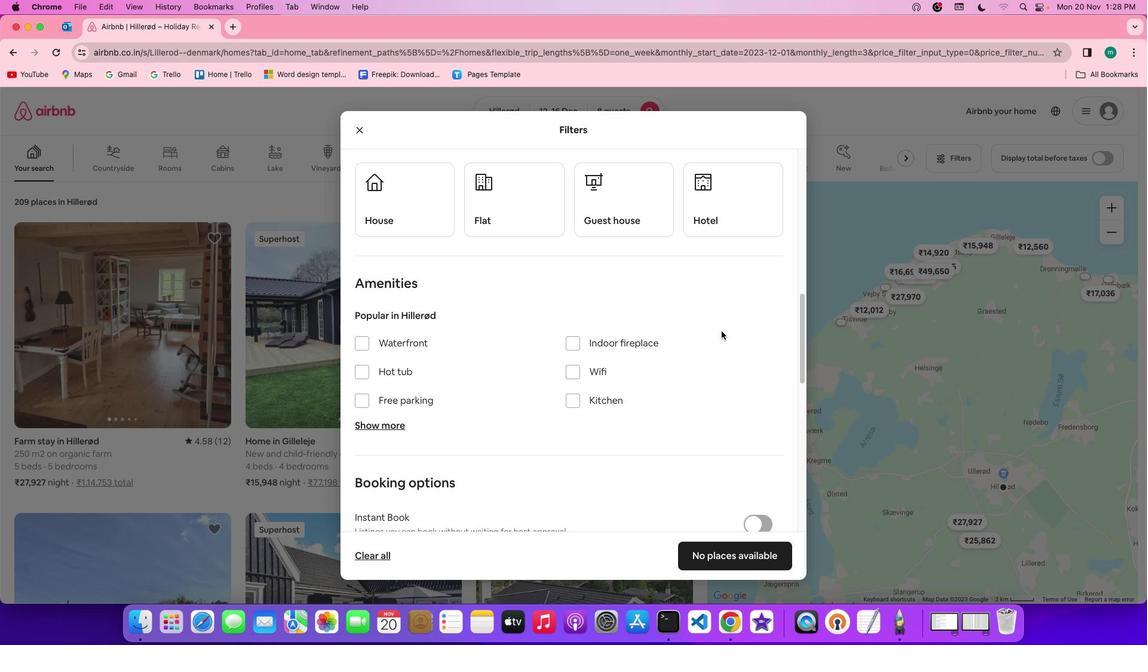 
Action: Mouse scrolled (722, 332) with delta (1, 0)
Screenshot: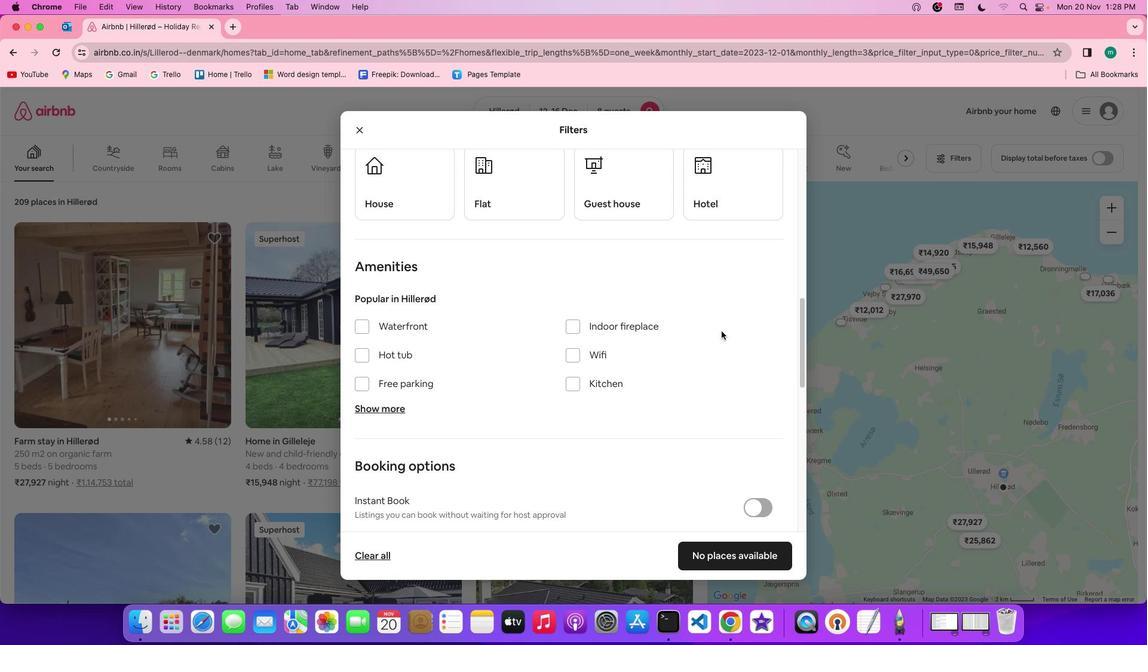 
Action: Mouse moved to (730, 189)
Screenshot: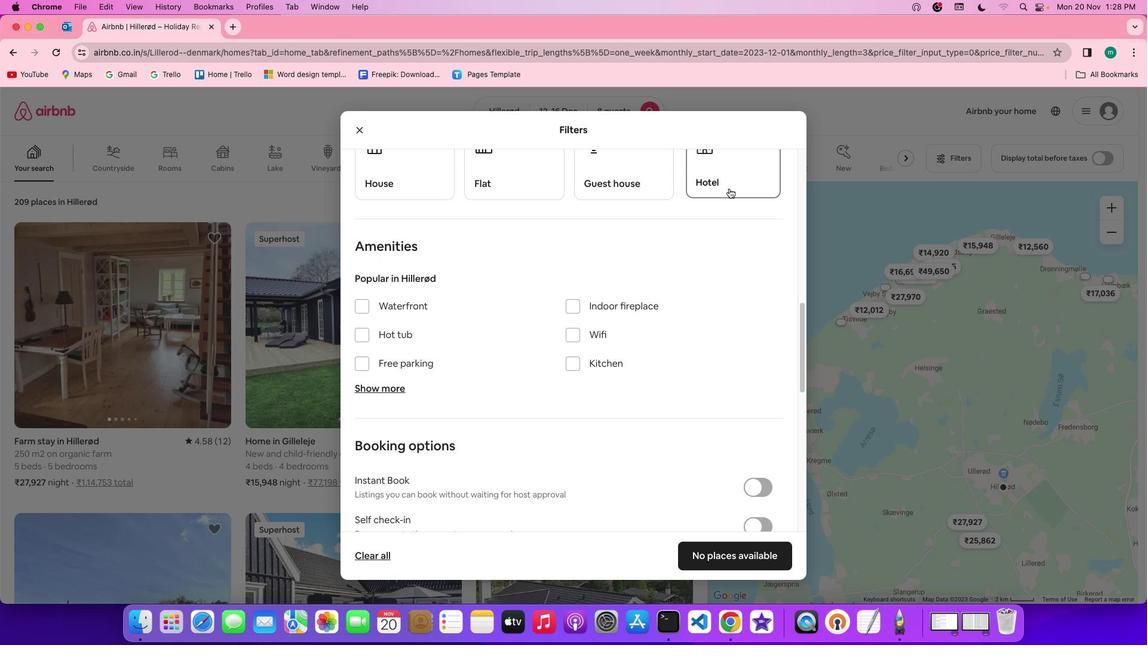 
Action: Mouse pressed left at (730, 189)
Screenshot: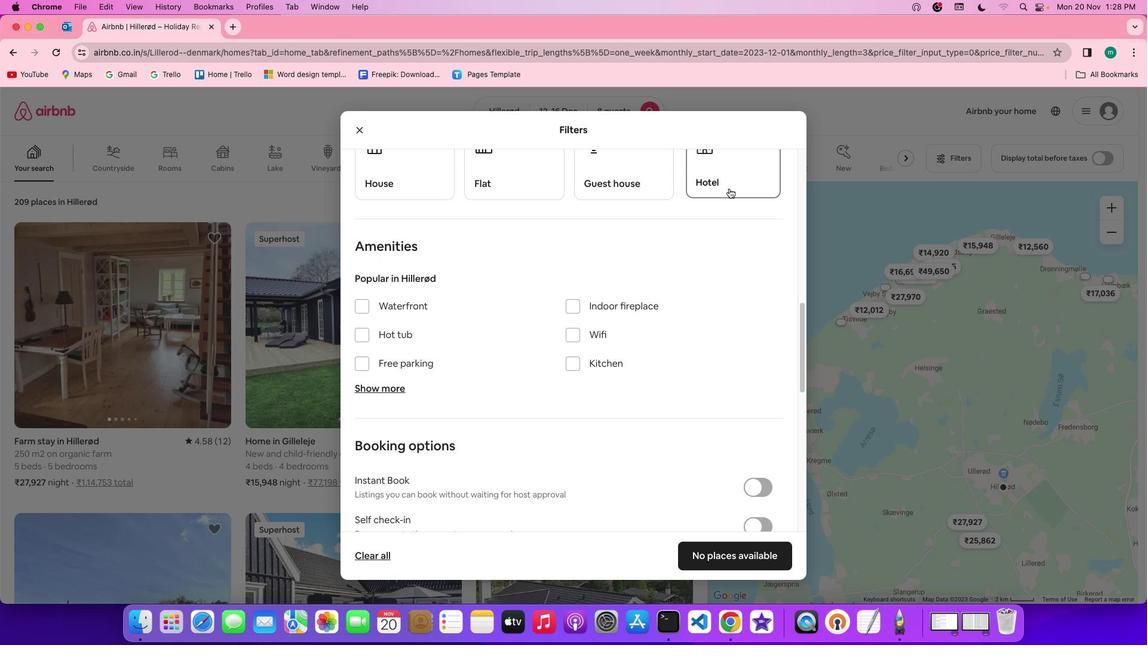 
Action: Mouse moved to (704, 342)
Screenshot: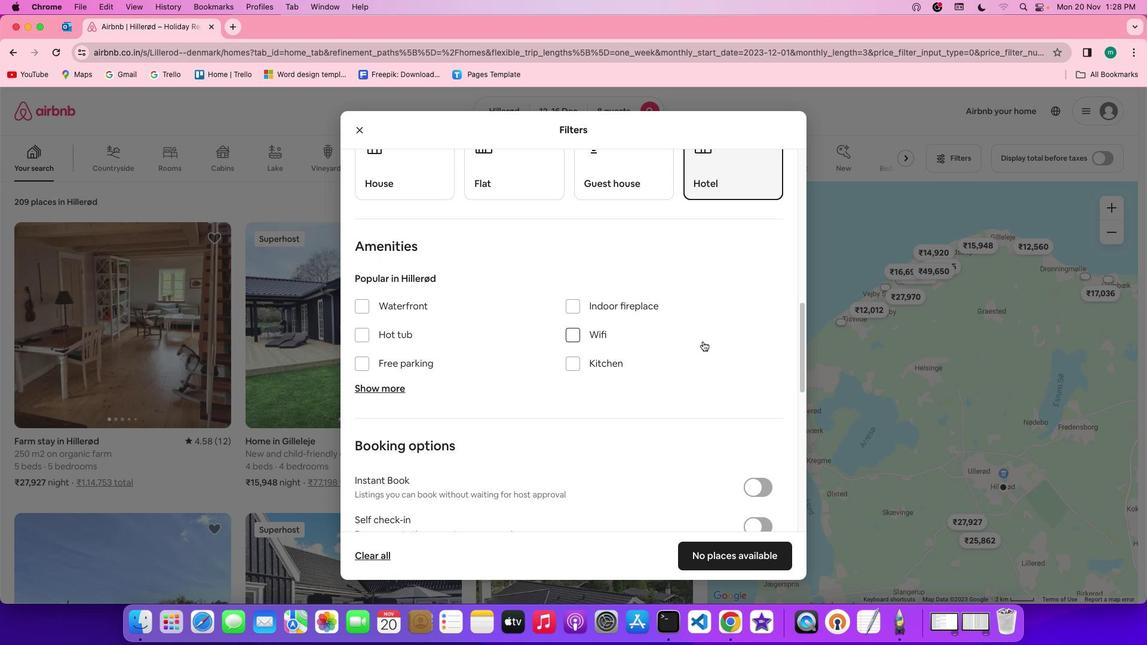 
Action: Mouse scrolled (704, 342) with delta (1, 0)
Screenshot: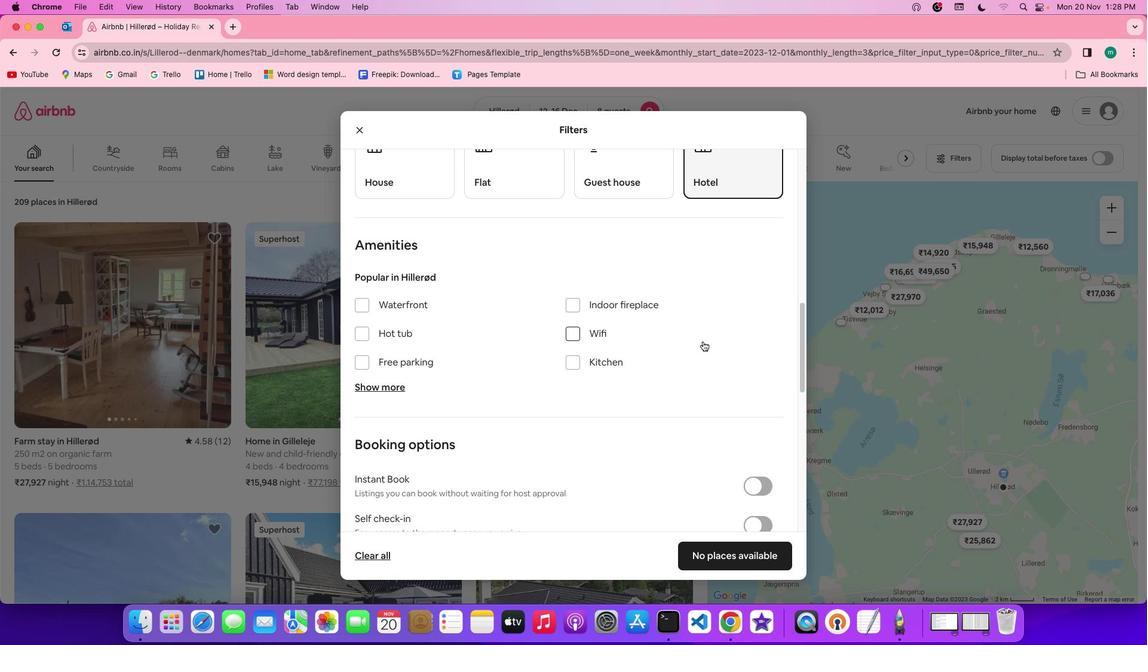 
Action: Mouse scrolled (704, 342) with delta (1, 0)
Screenshot: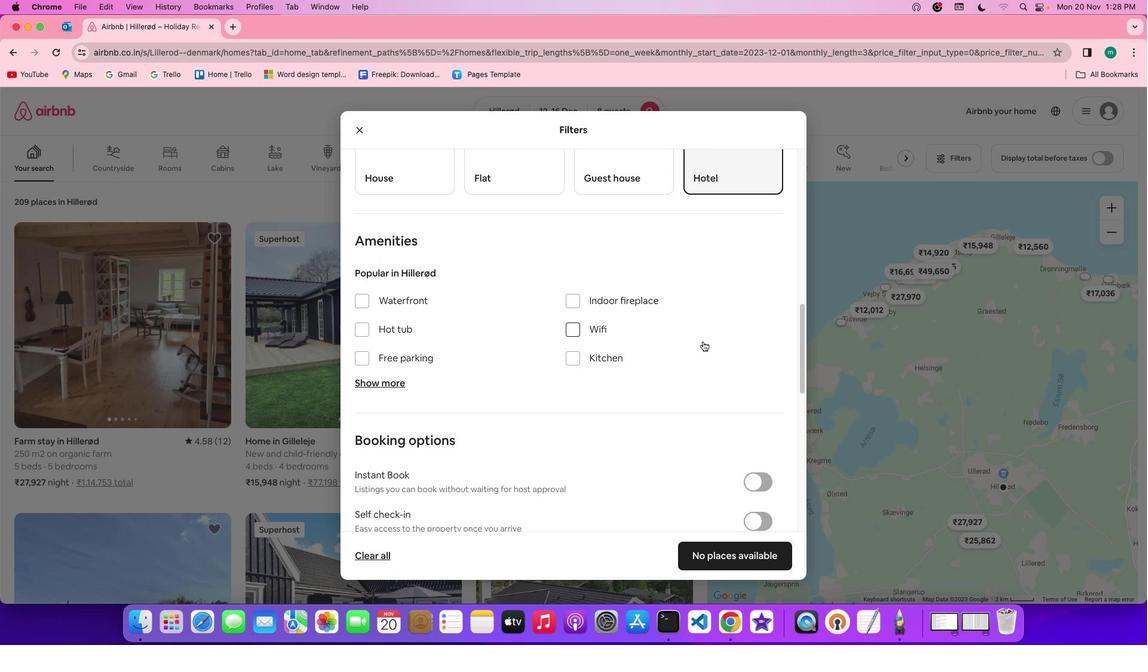 
Action: Mouse scrolled (704, 342) with delta (1, 0)
Screenshot: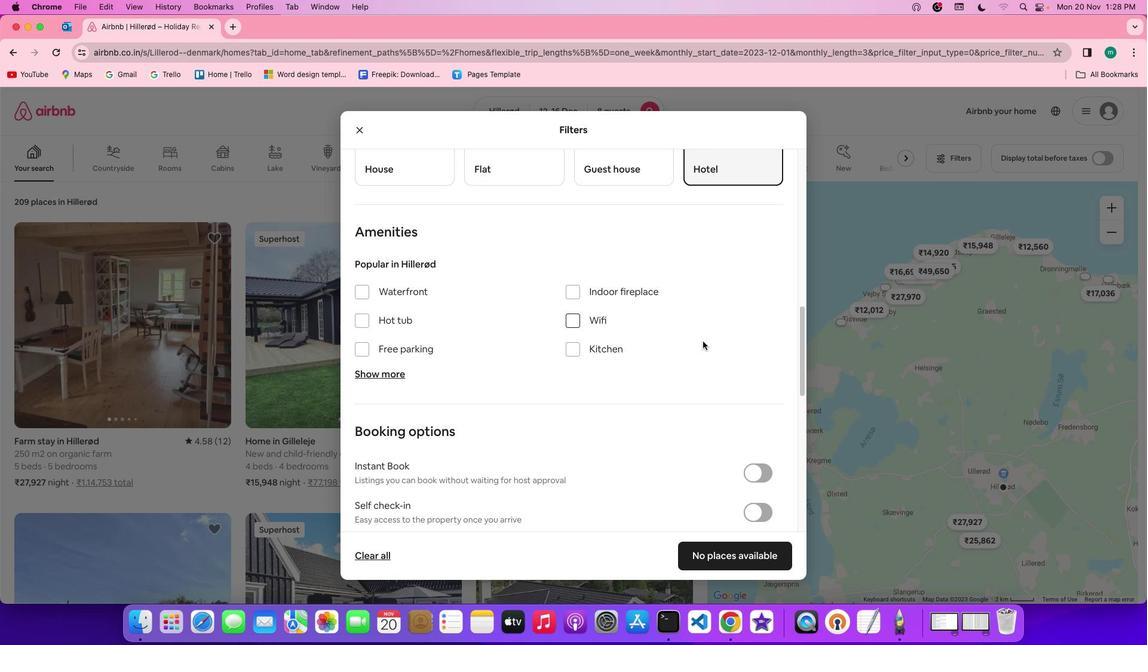 
Action: Mouse scrolled (704, 342) with delta (1, 0)
Screenshot: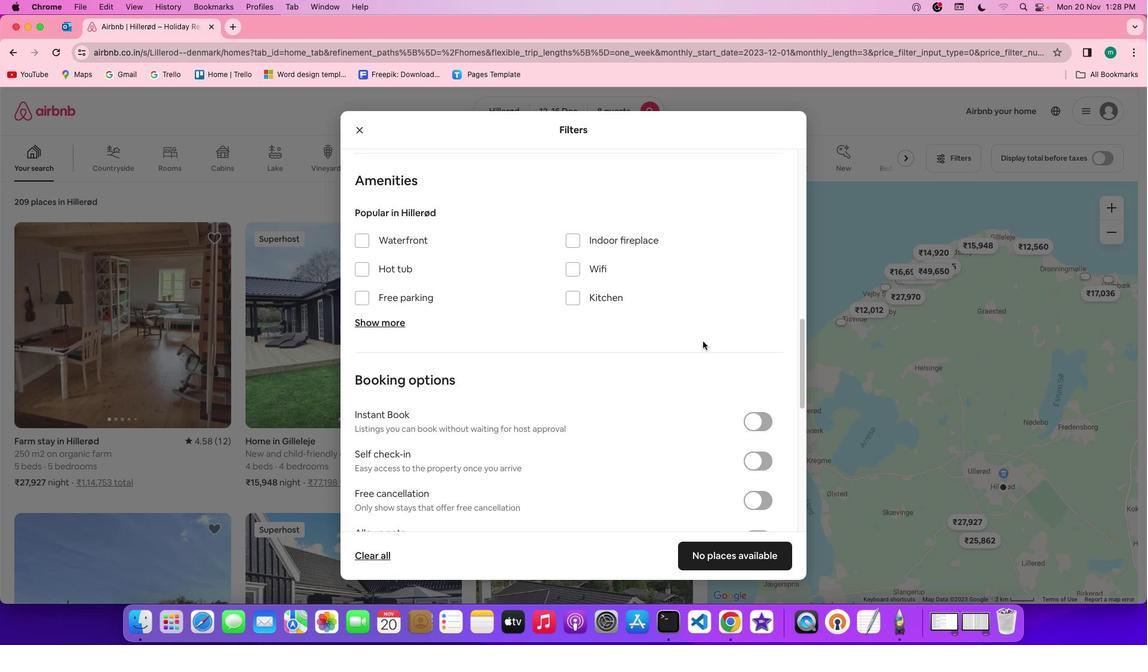
Action: Mouse scrolled (704, 342) with delta (1, 0)
Screenshot: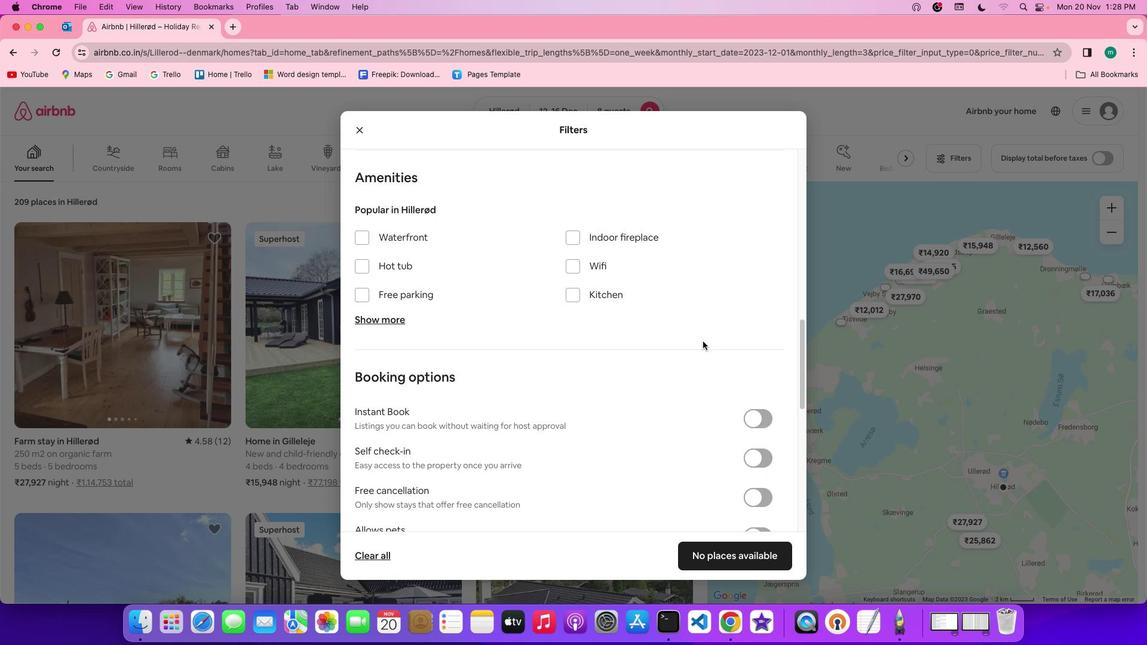 
Action: Mouse scrolled (704, 342) with delta (1, 0)
Screenshot: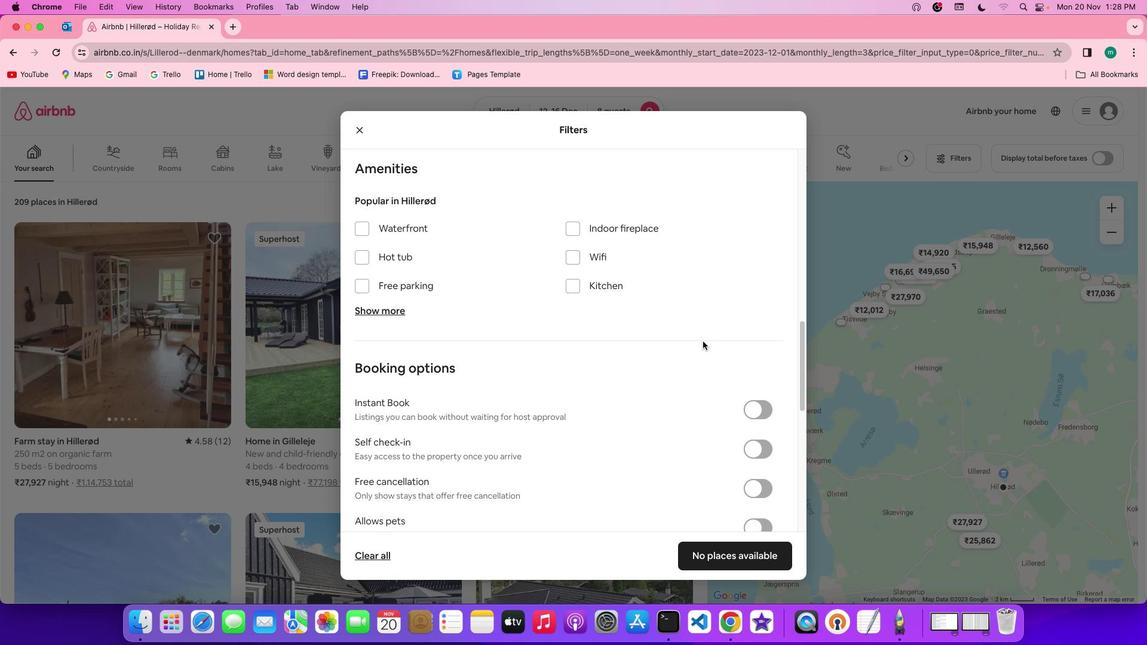 
Action: Mouse moved to (703, 342)
Screenshot: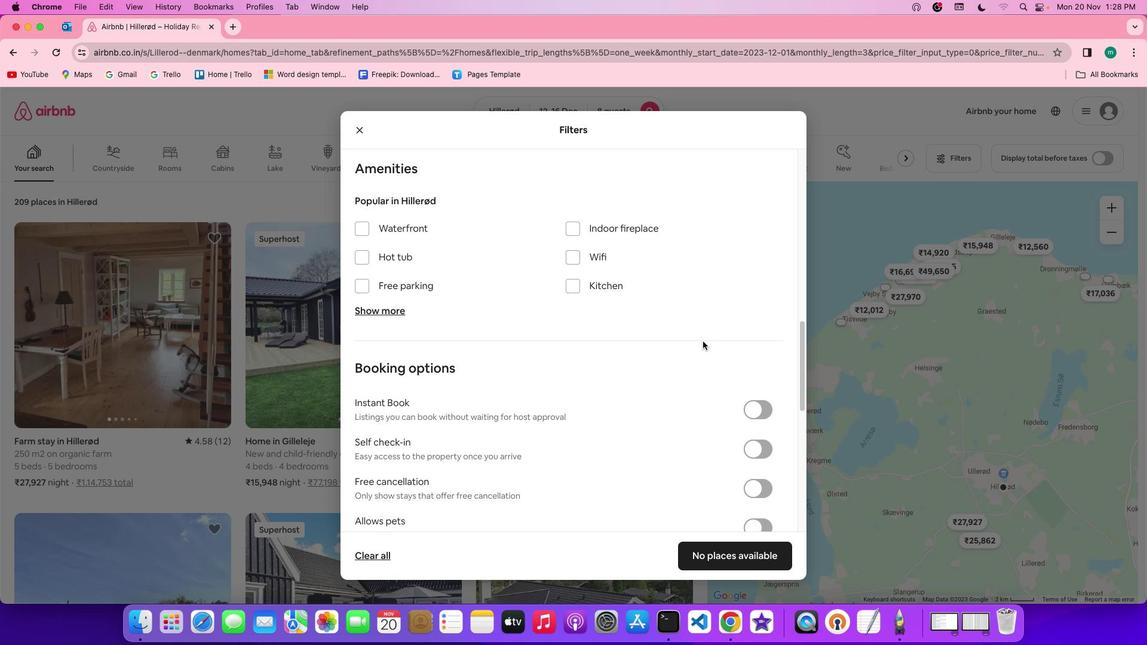 
Action: Mouse scrolled (703, 342) with delta (1, 0)
Screenshot: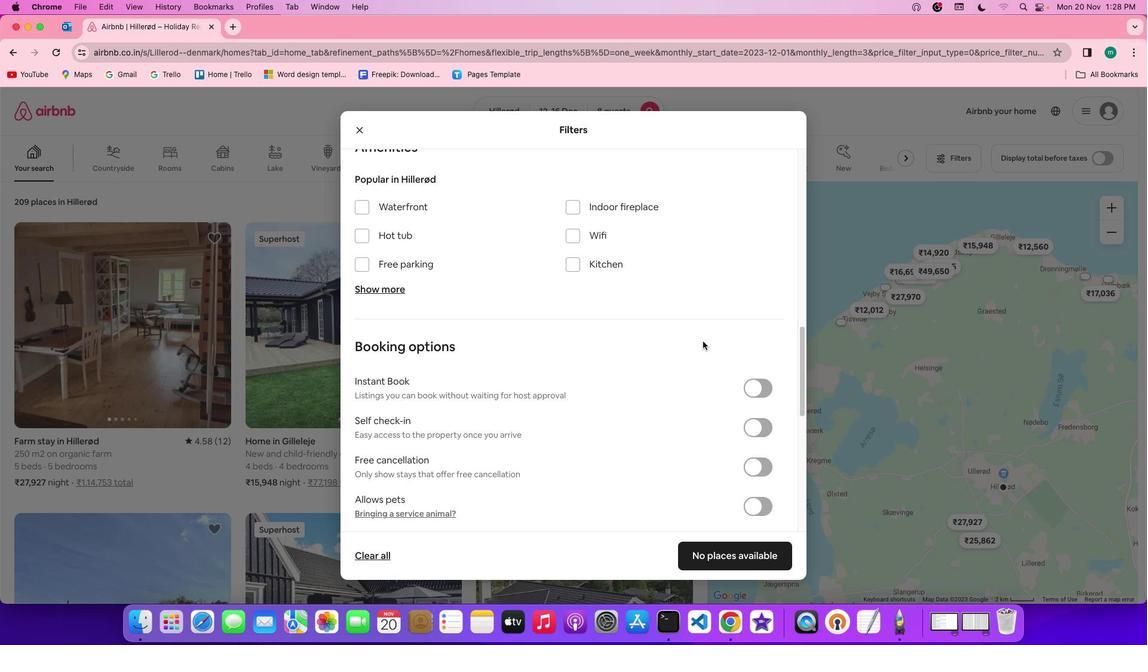 
Action: Mouse scrolled (703, 342) with delta (1, 0)
Screenshot: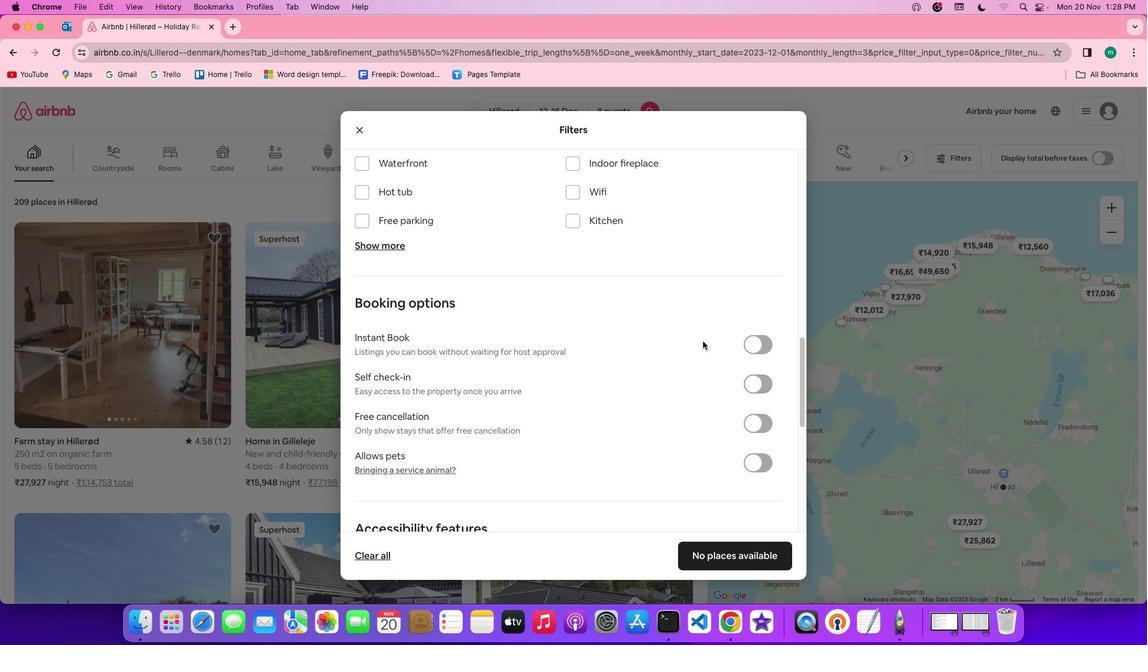 
Action: Mouse scrolled (703, 342) with delta (1, 0)
Screenshot: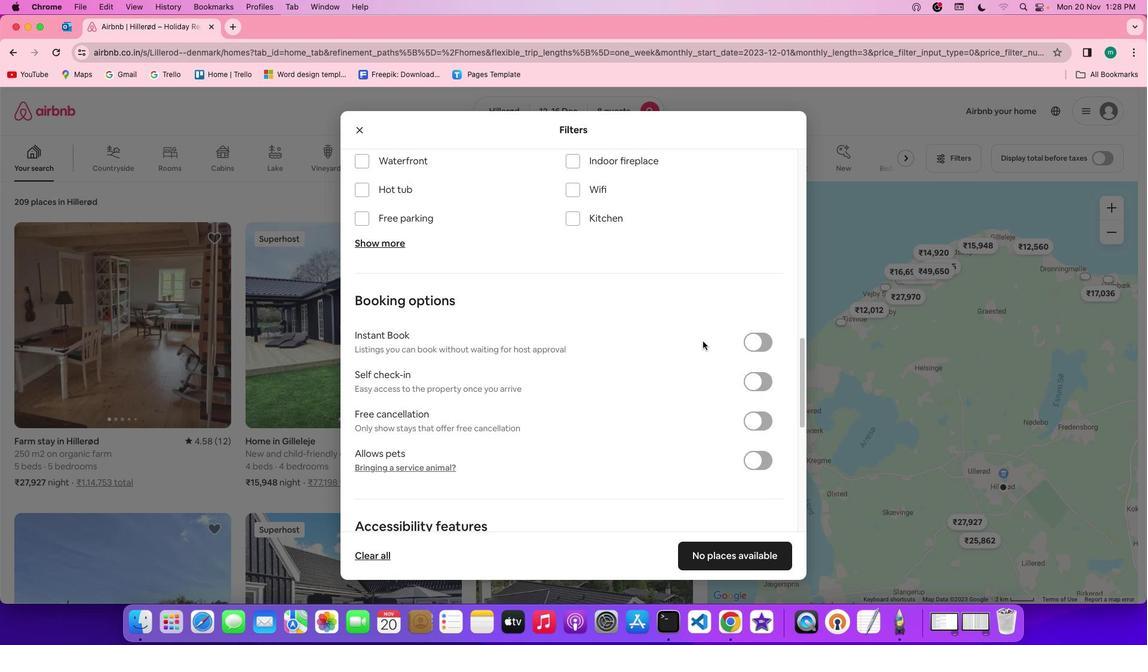 
Action: Mouse scrolled (703, 342) with delta (1, 0)
Screenshot: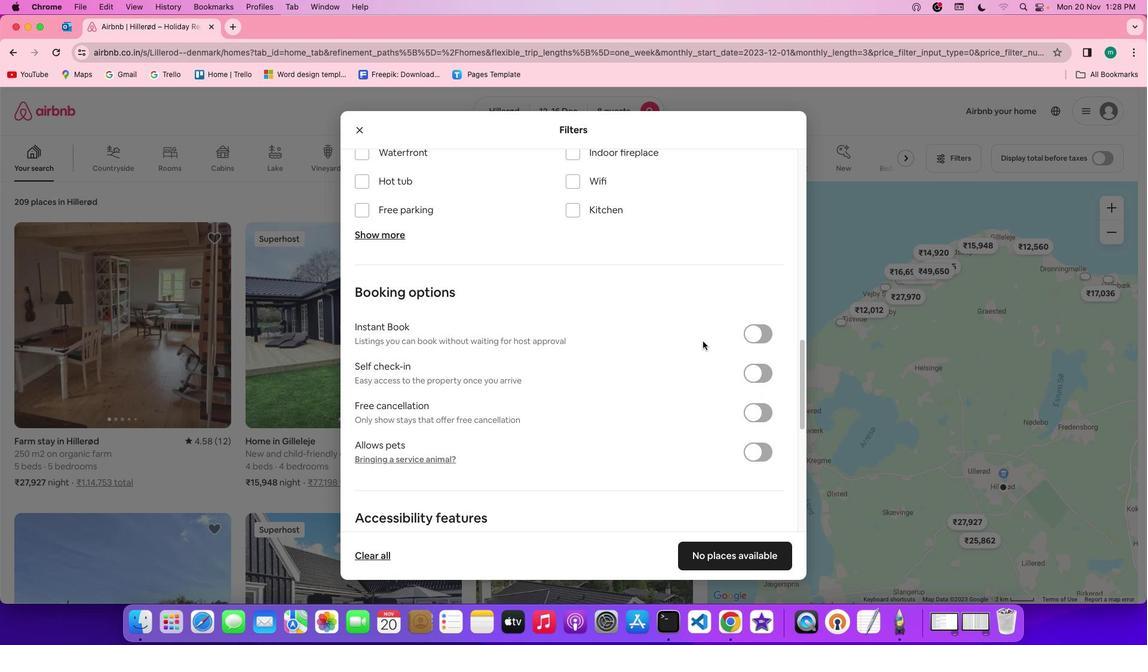 
Action: Mouse scrolled (703, 342) with delta (1, 0)
Screenshot: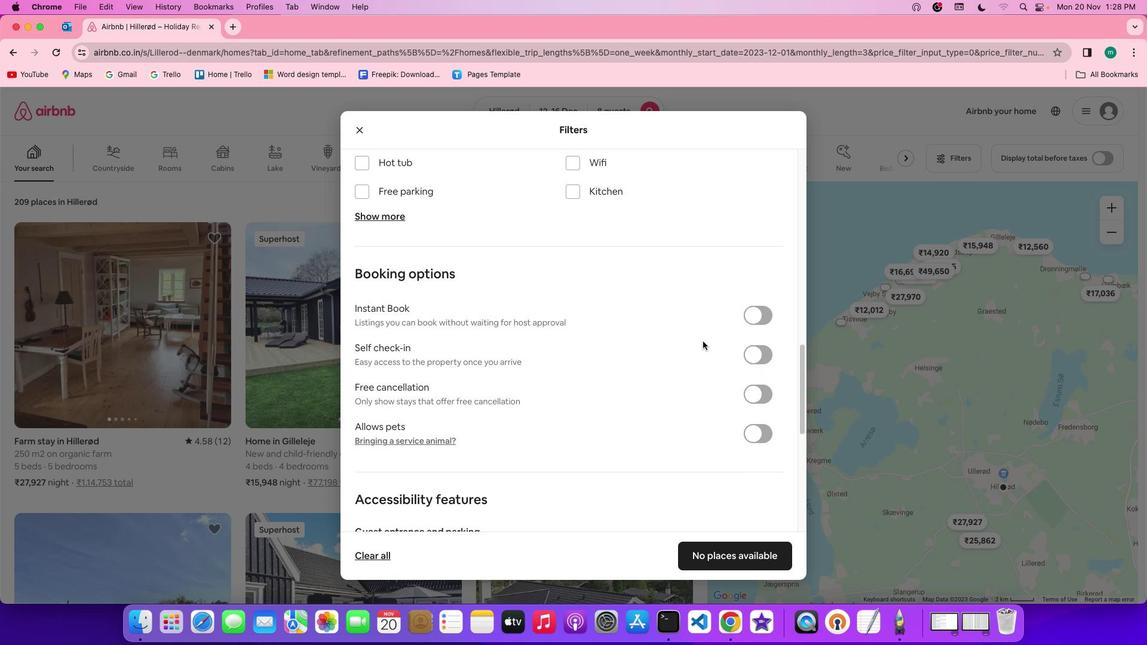 
Action: Mouse moved to (584, 296)
Screenshot: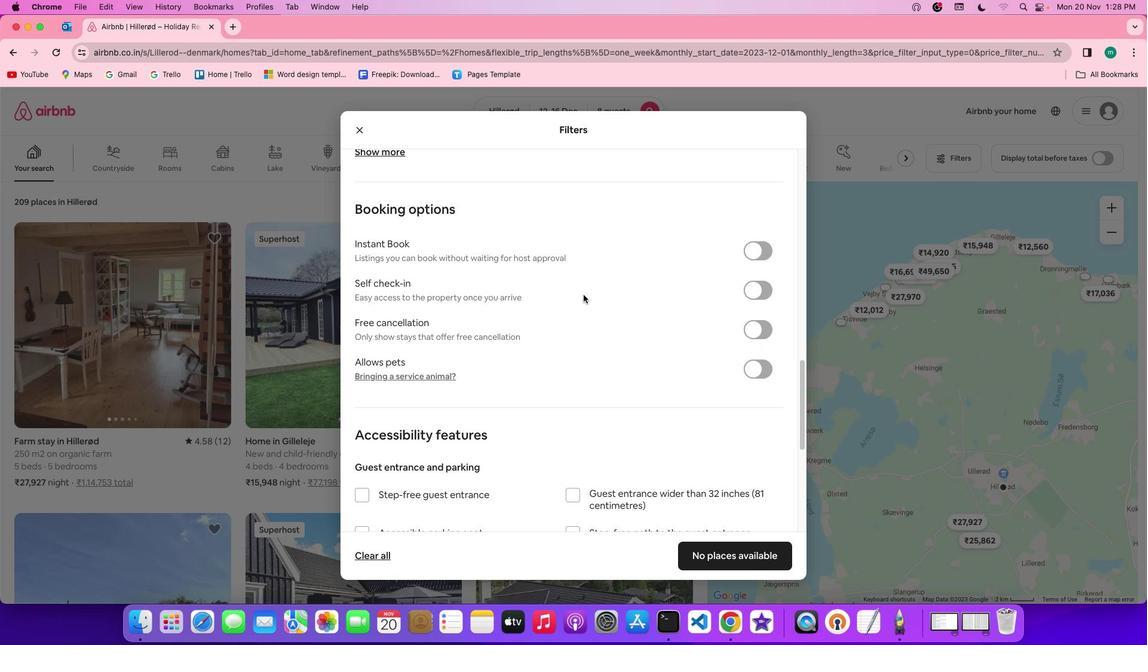 
Action: Mouse scrolled (584, 296) with delta (1, 1)
Screenshot: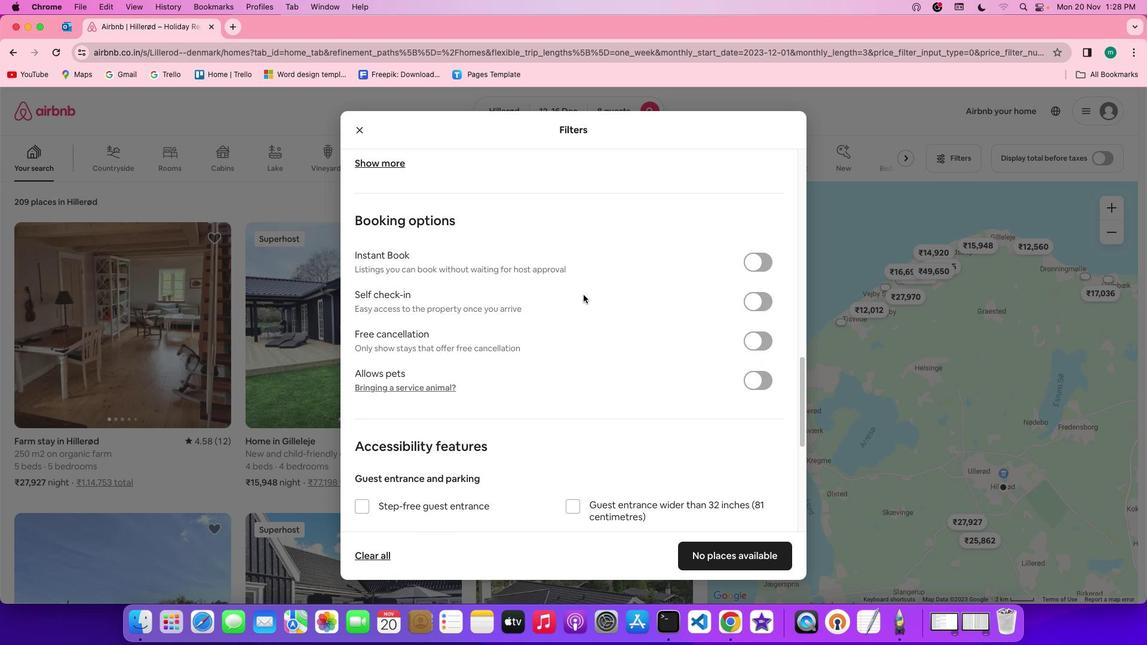 
Action: Mouse scrolled (584, 296) with delta (1, 1)
Screenshot: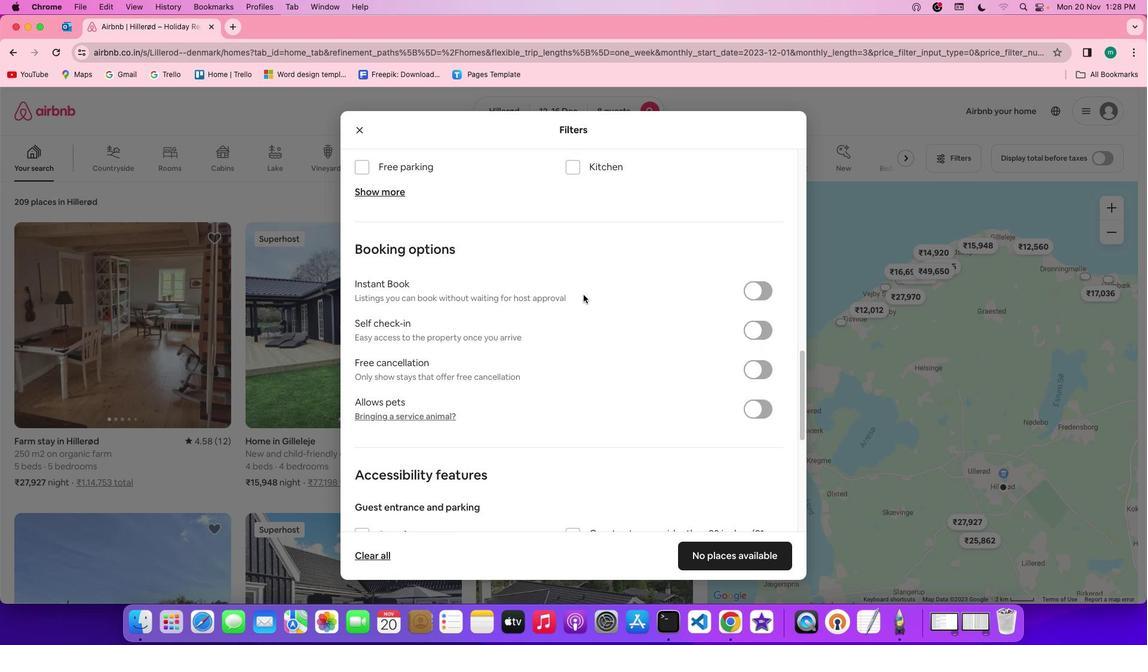 
Action: Mouse scrolled (584, 296) with delta (1, 2)
Screenshot: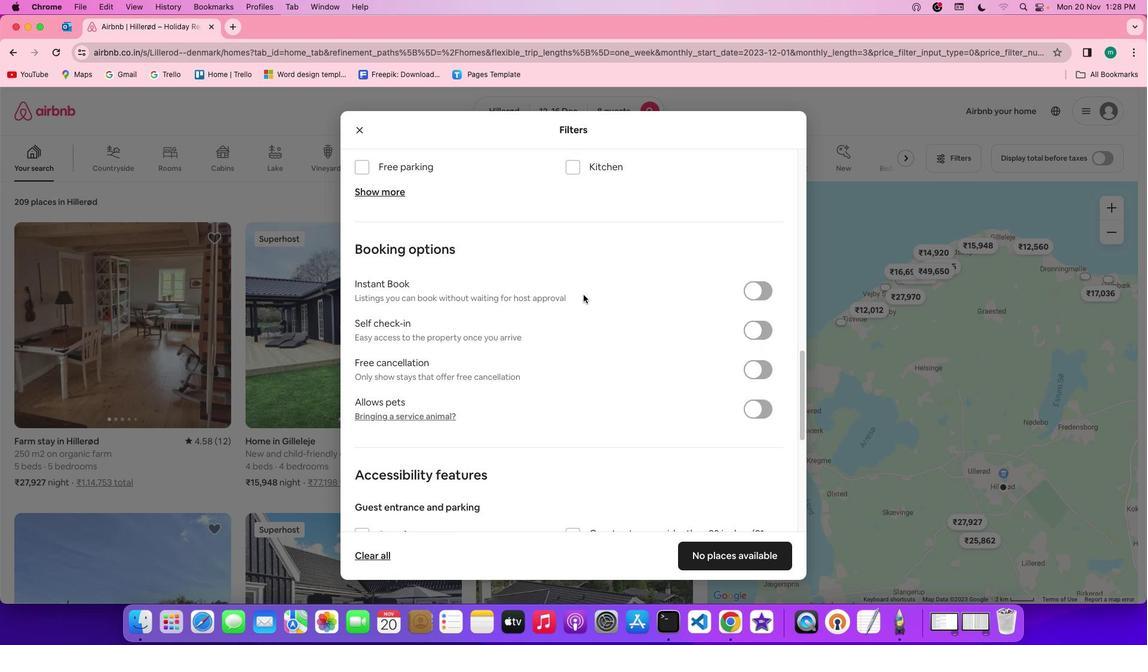 
Action: Mouse moved to (374, 275)
Screenshot: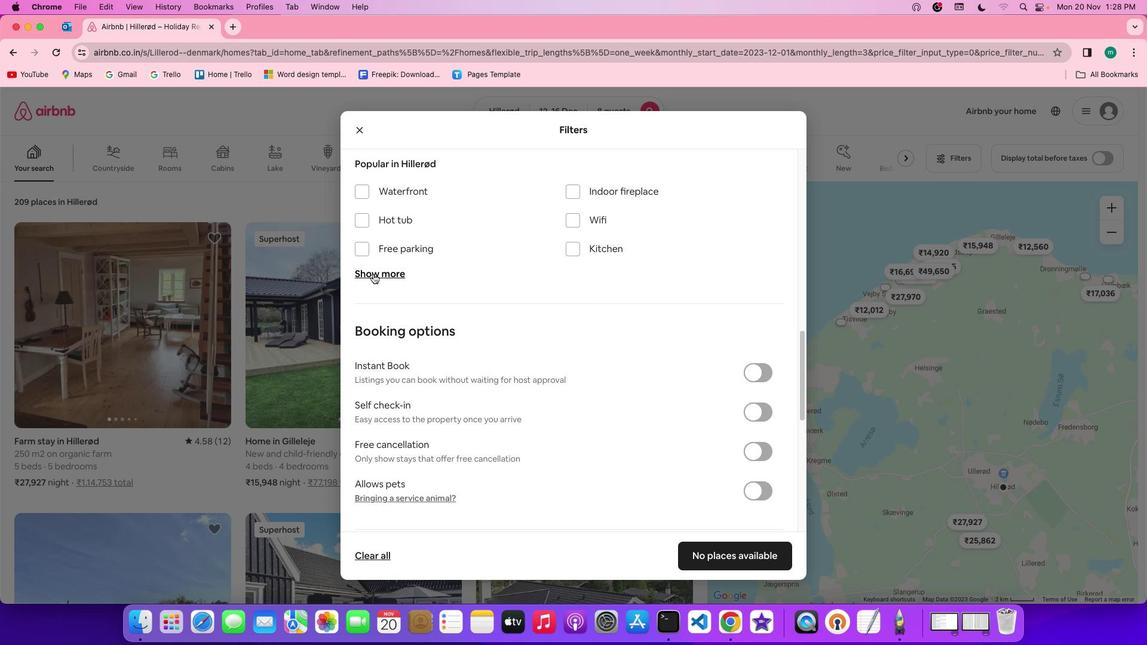 
Action: Mouse pressed left at (374, 275)
Screenshot: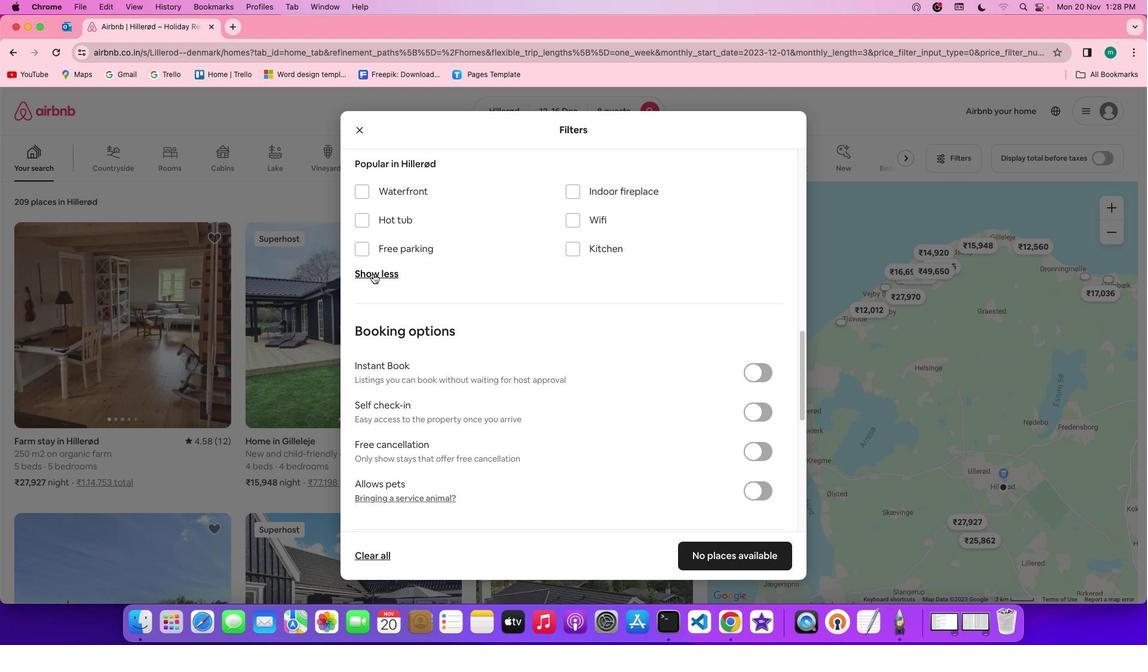
Action: Mouse moved to (587, 219)
Screenshot: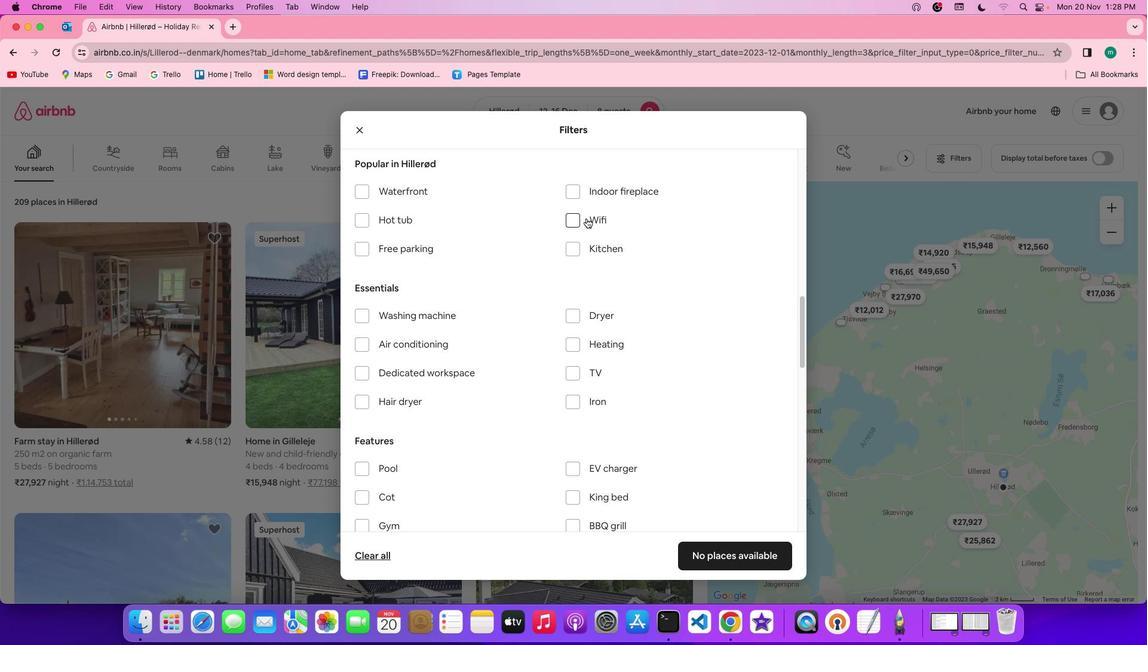 
Action: Mouse pressed left at (587, 219)
Screenshot: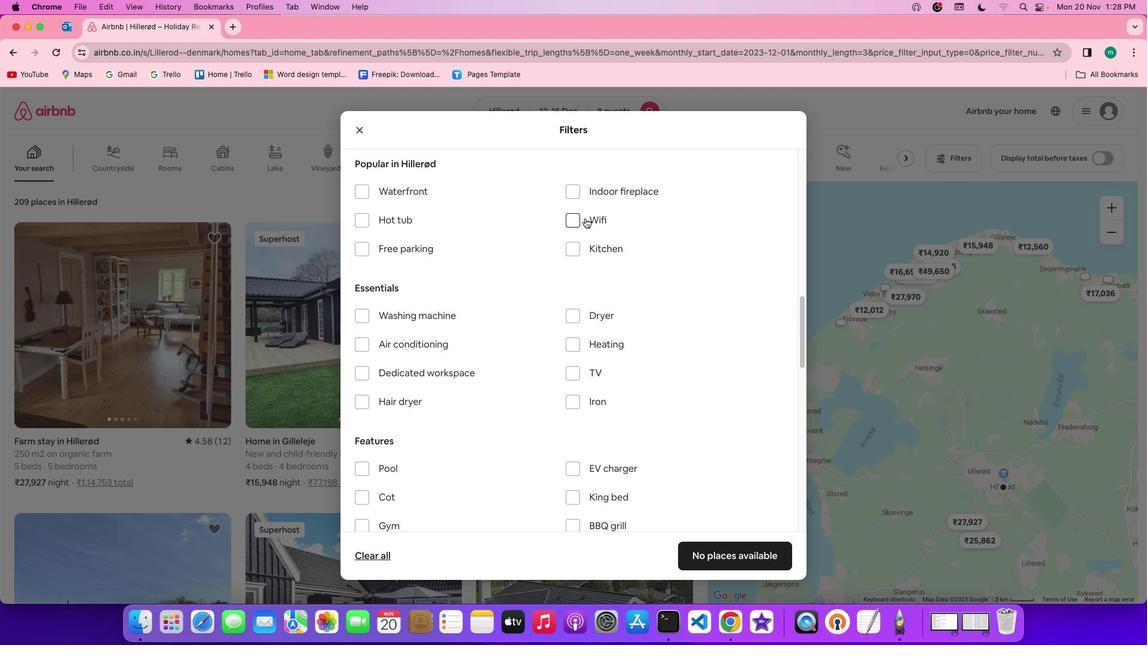 
Action: Mouse moved to (575, 376)
Screenshot: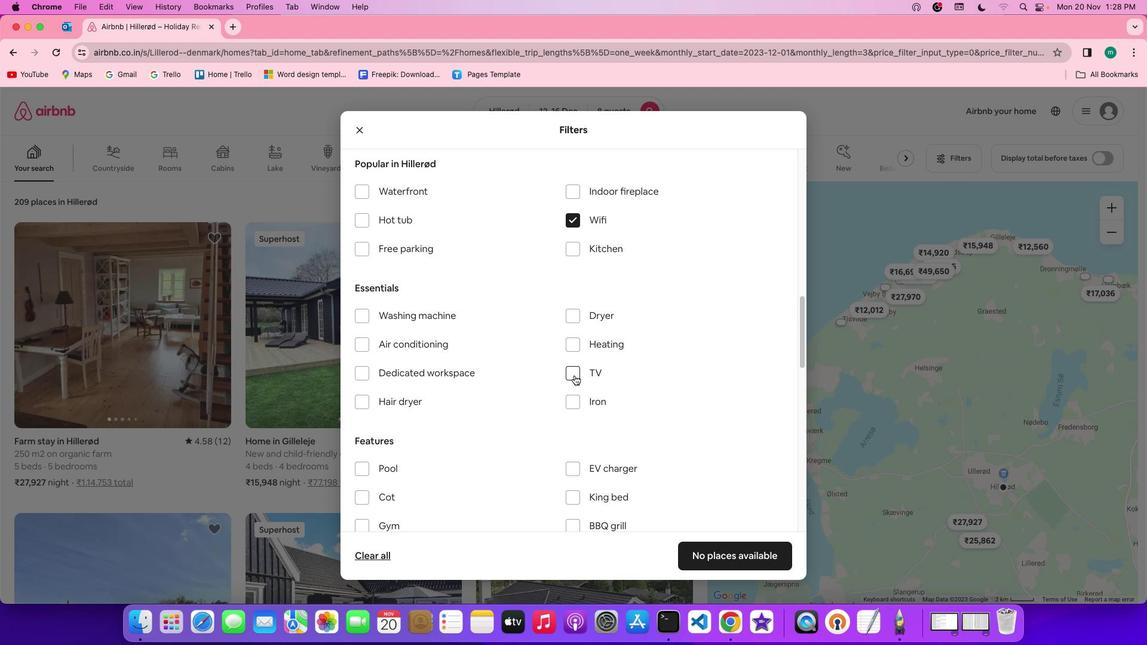 
Action: Mouse pressed left at (575, 376)
Screenshot: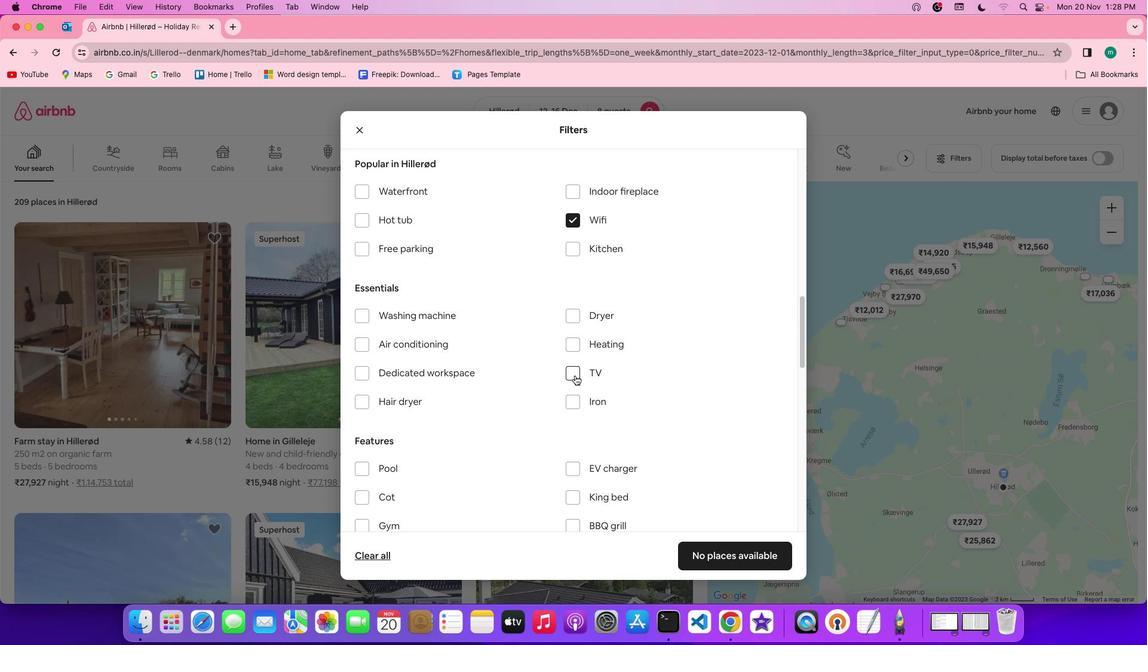 
Action: Mouse moved to (678, 382)
Screenshot: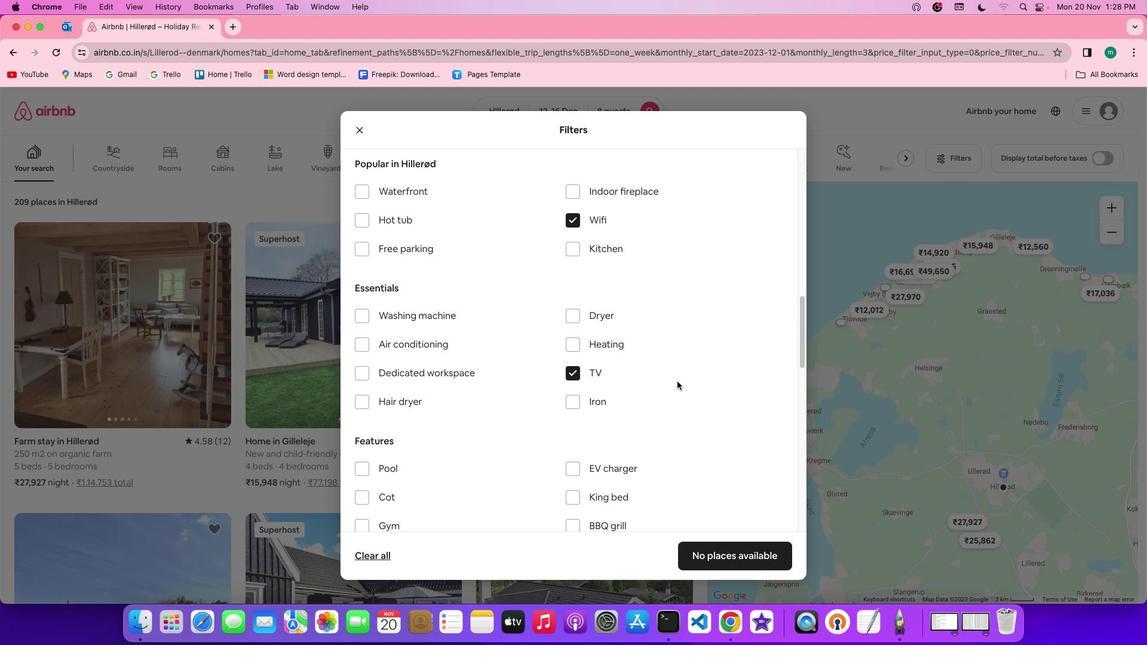 
Action: Mouse scrolled (678, 382) with delta (1, 0)
Screenshot: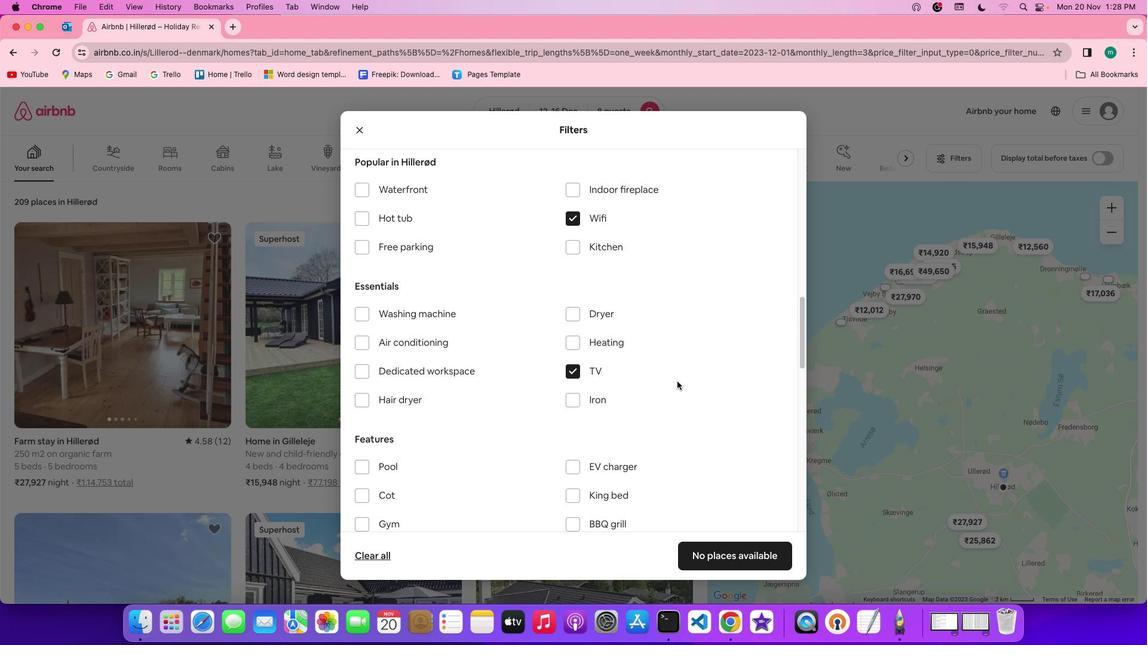 
Action: Mouse scrolled (678, 382) with delta (1, 0)
Screenshot: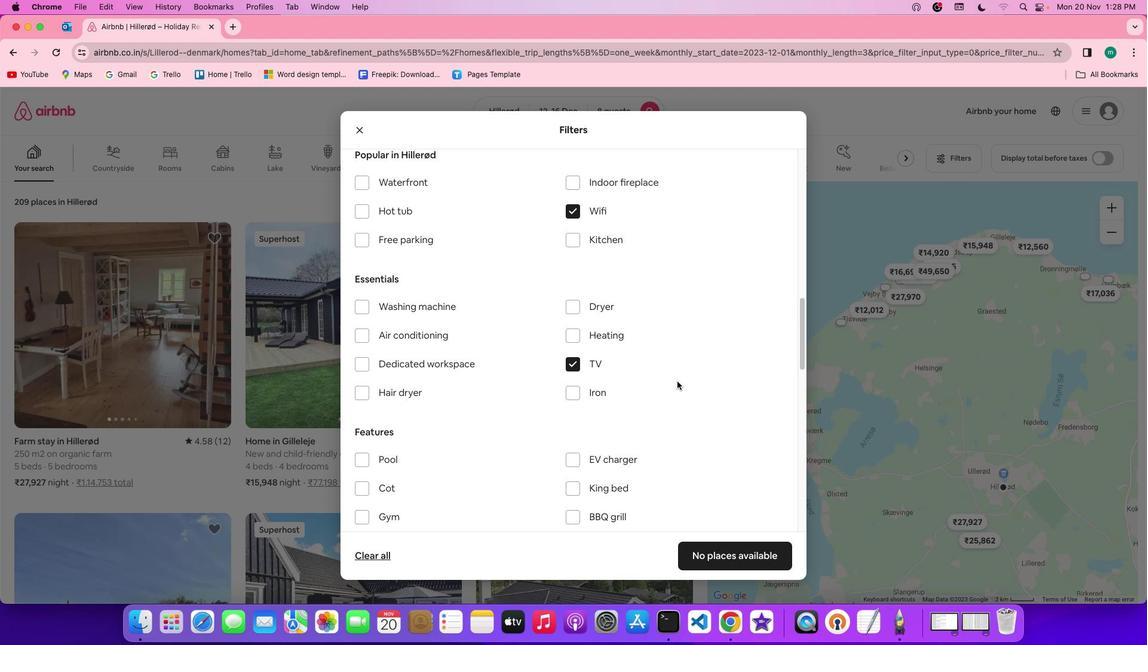 
Action: Mouse scrolled (678, 382) with delta (1, 0)
Screenshot: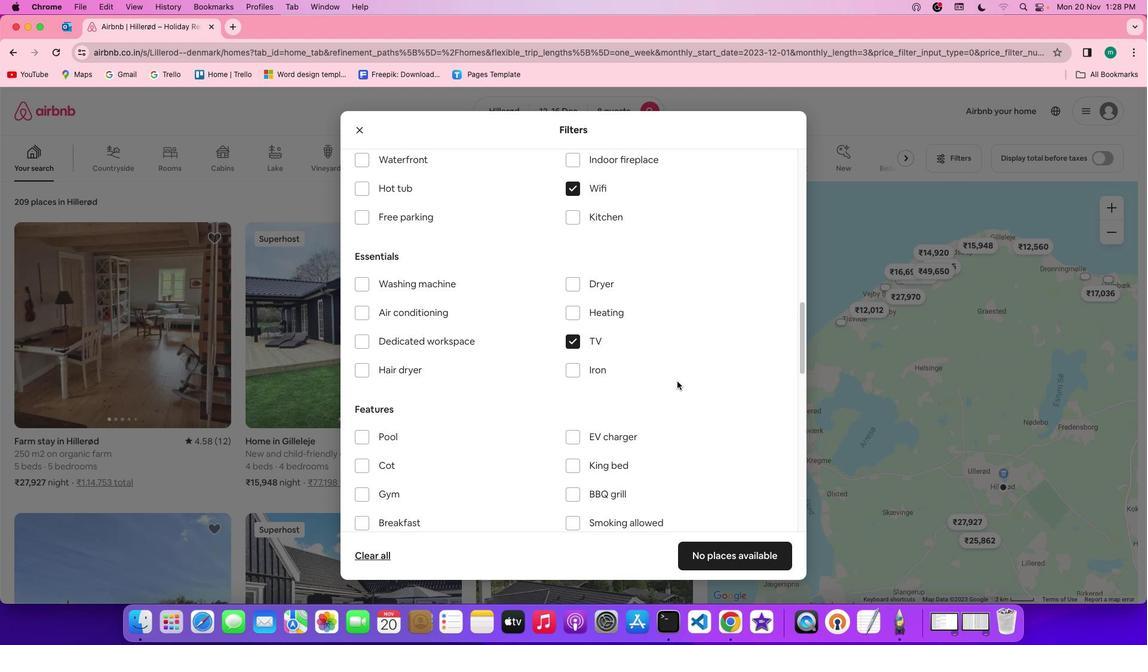 
Action: Mouse scrolled (678, 382) with delta (1, 0)
Screenshot: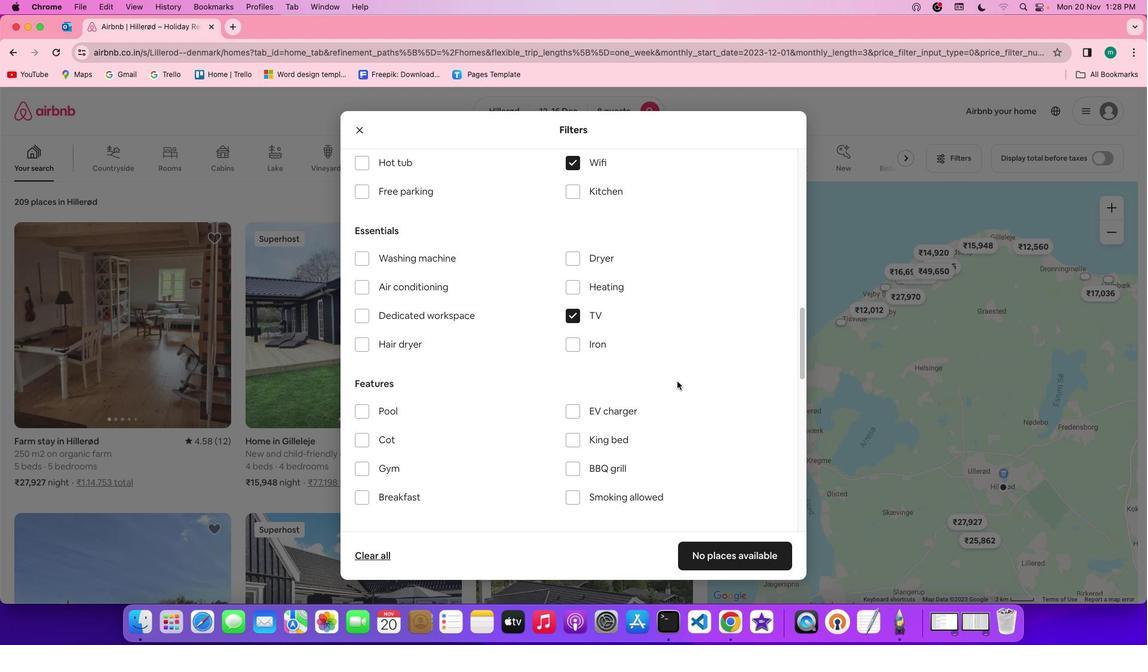 
Action: Mouse scrolled (678, 382) with delta (1, 0)
Screenshot: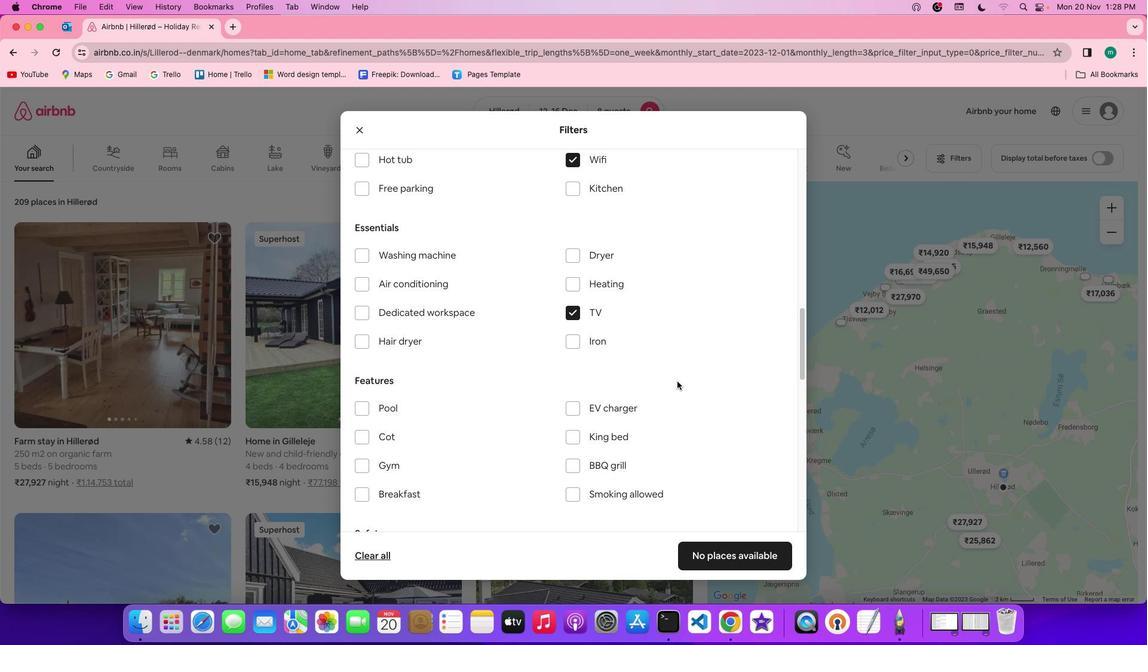 
Action: Mouse scrolled (678, 382) with delta (1, 0)
Screenshot: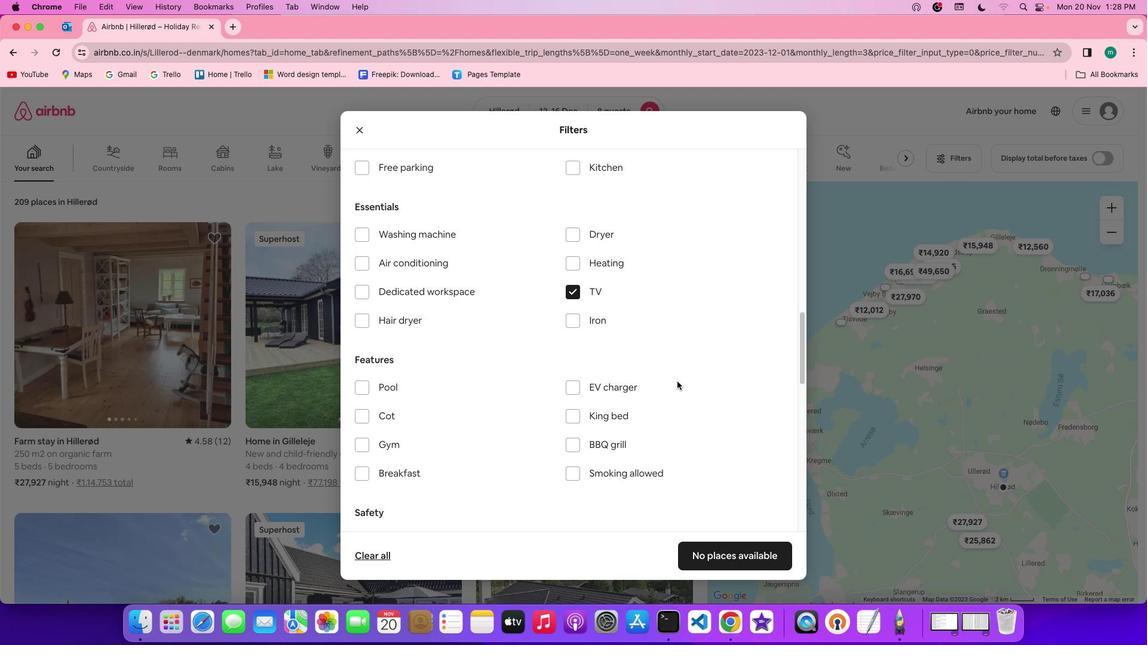 
Action: Mouse scrolled (678, 382) with delta (1, 0)
Screenshot: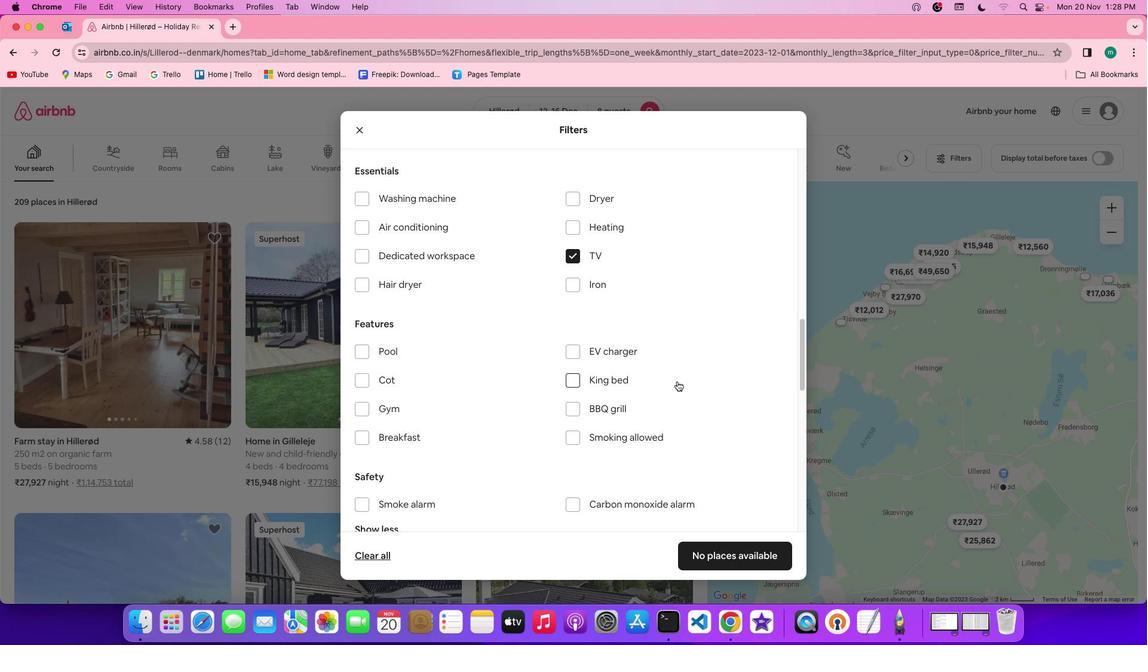 
Action: Mouse scrolled (678, 382) with delta (1, 0)
Screenshot: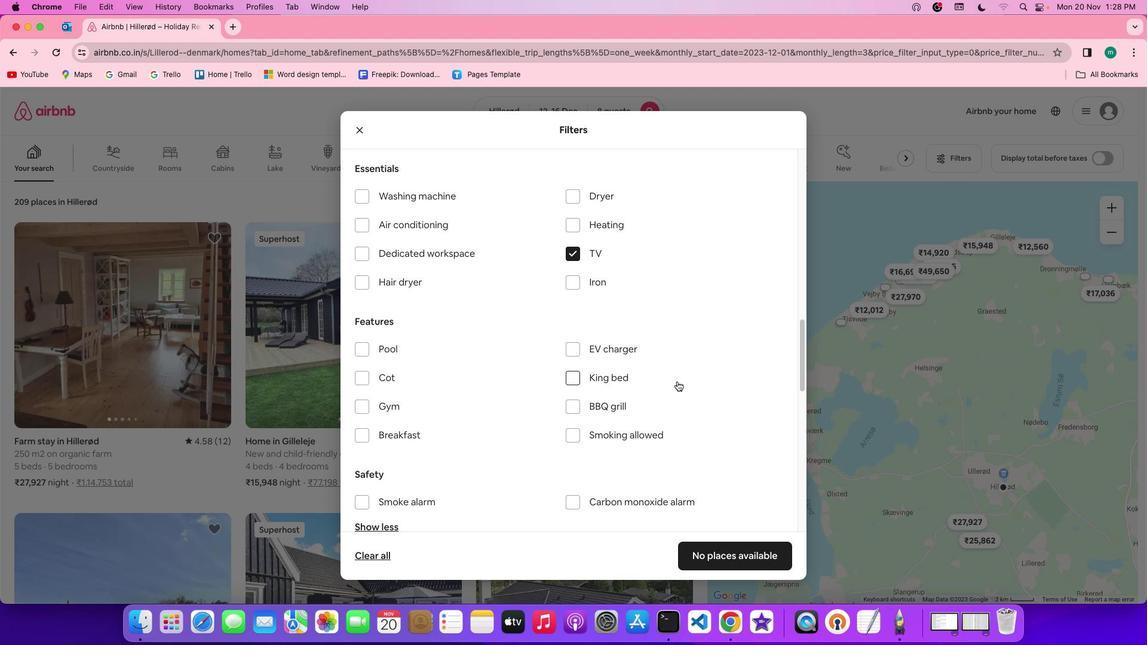 
Action: Mouse scrolled (678, 382) with delta (1, 0)
Screenshot: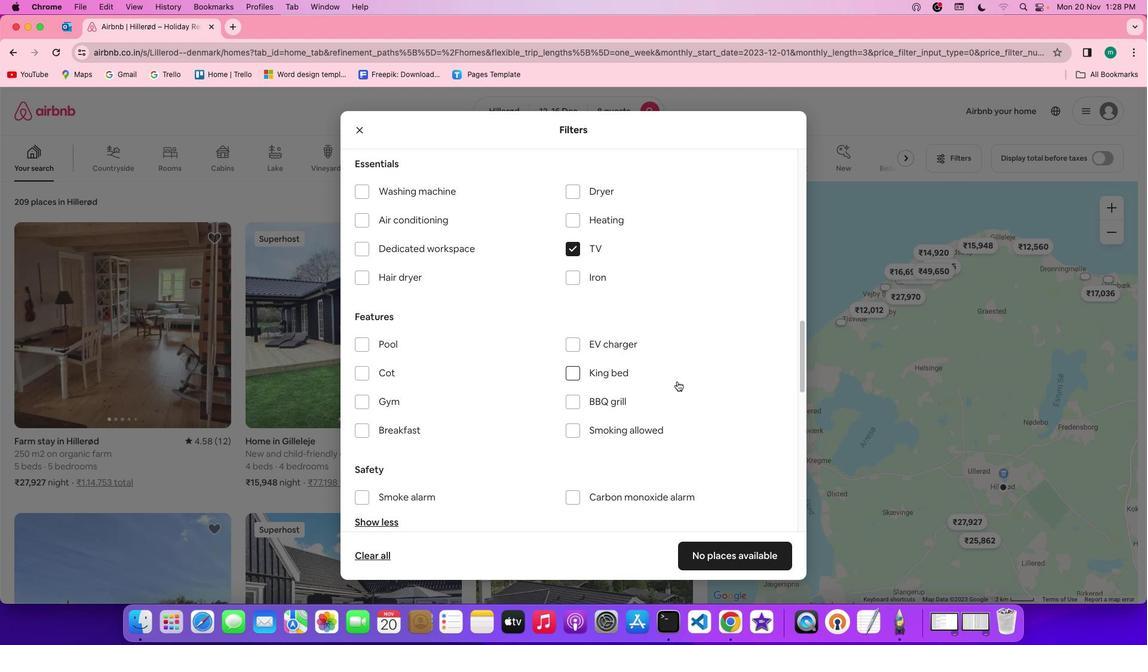
Action: Mouse scrolled (678, 382) with delta (1, 0)
Screenshot: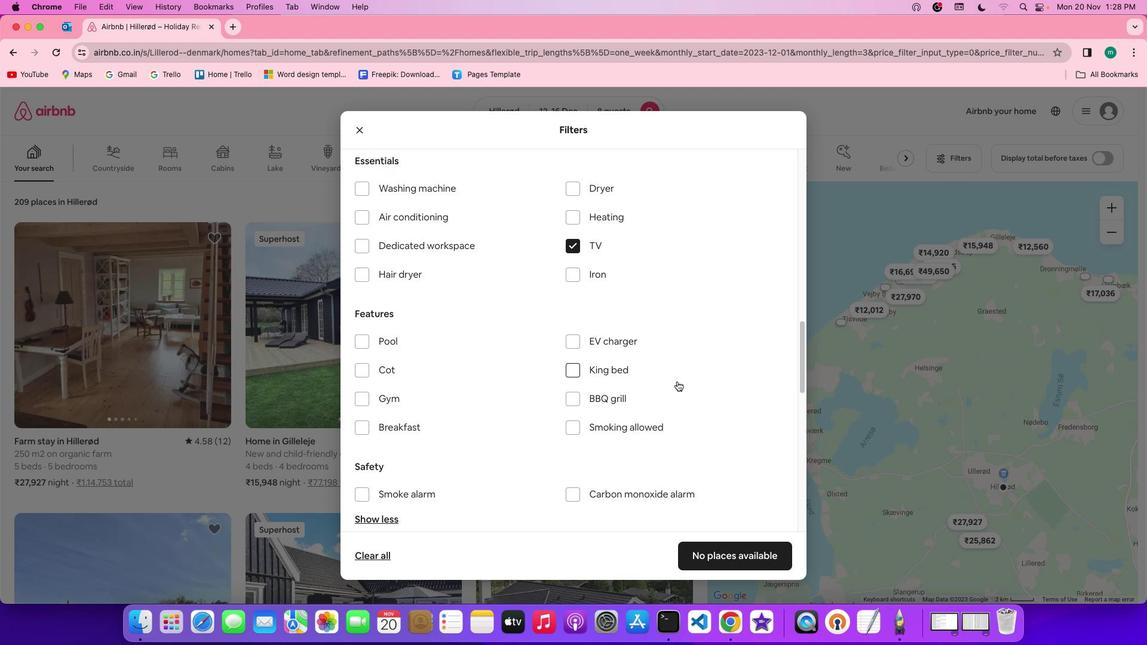 
Action: Mouse scrolled (678, 382) with delta (1, 0)
Screenshot: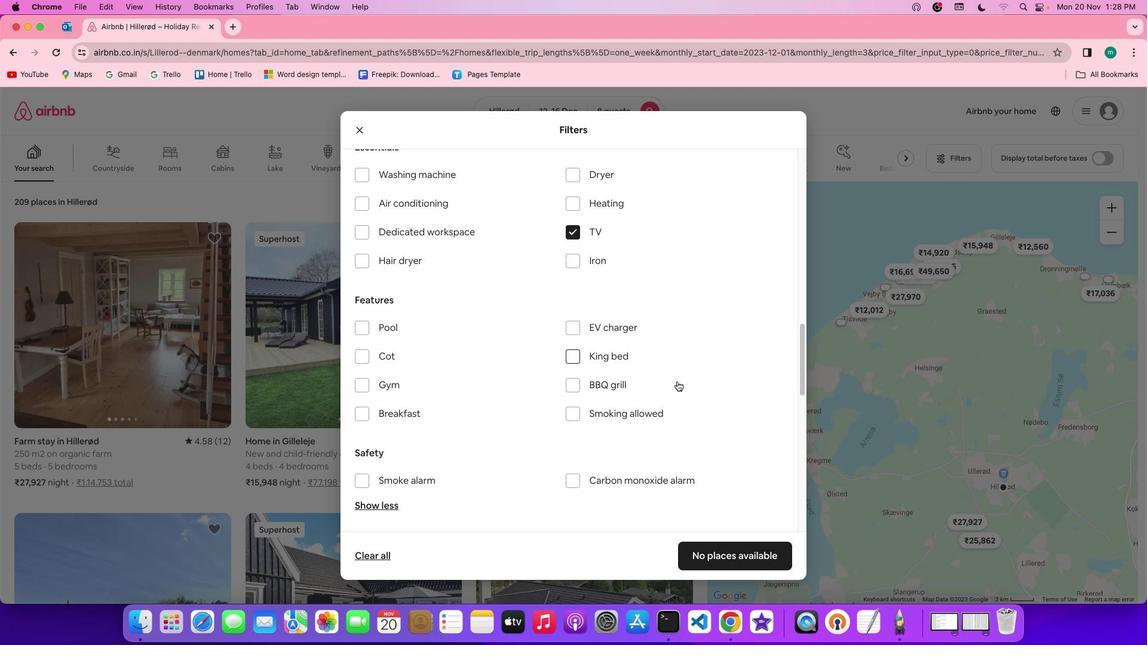 
Action: Mouse scrolled (678, 382) with delta (1, 0)
Screenshot: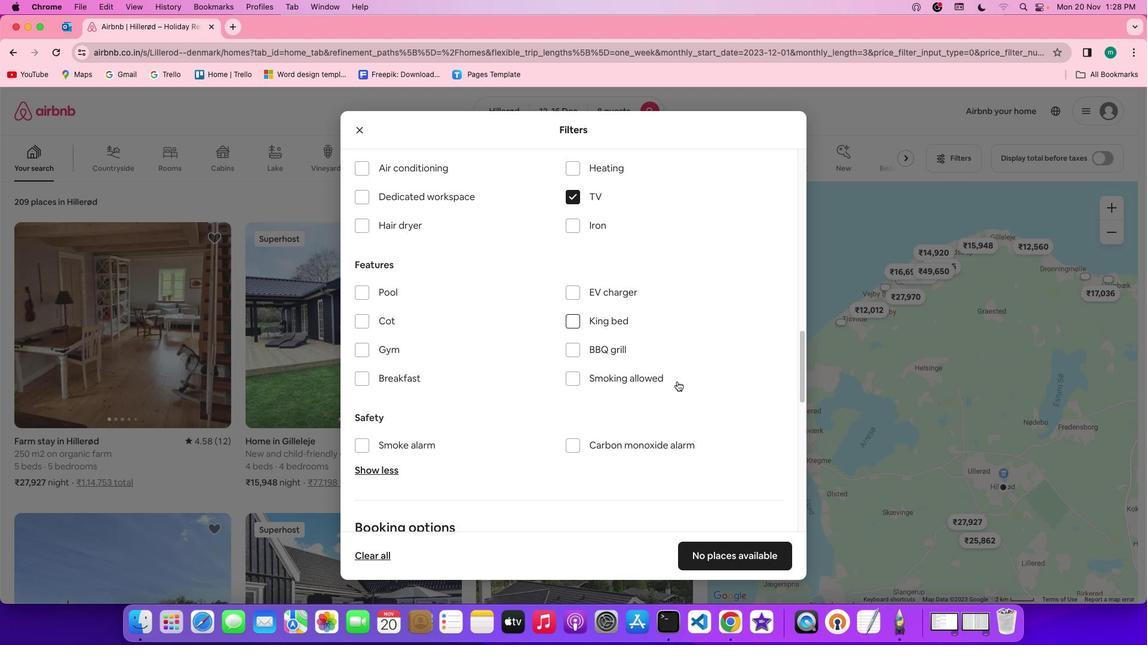 
Action: Mouse scrolled (678, 382) with delta (1, 0)
Screenshot: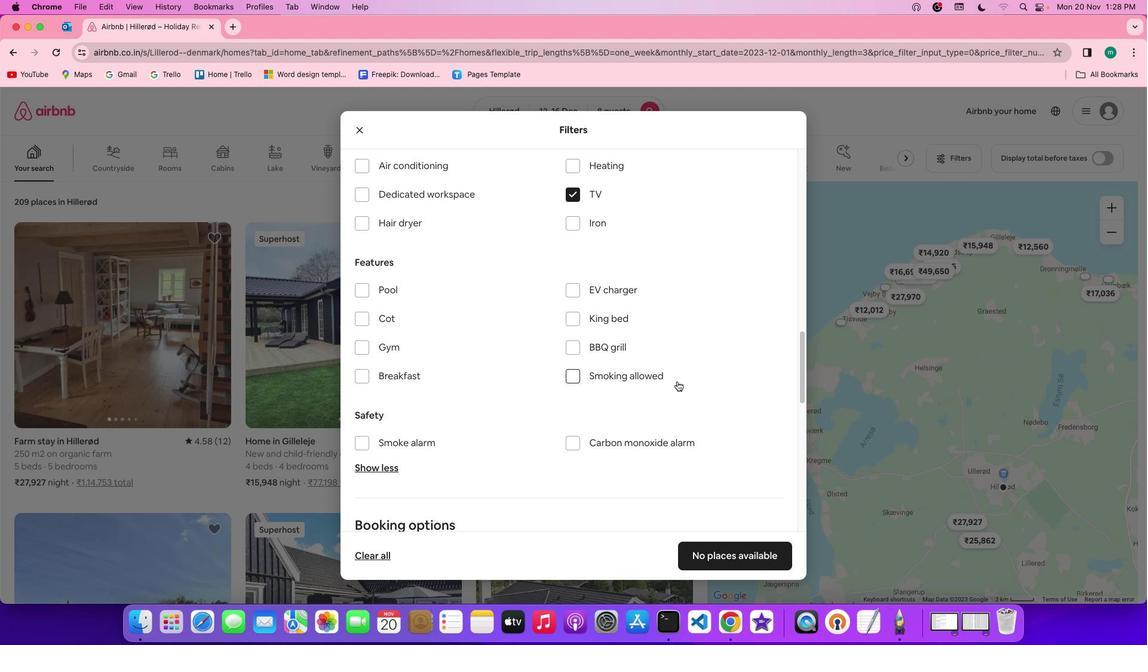 
Action: Mouse scrolled (678, 382) with delta (1, 0)
Screenshot: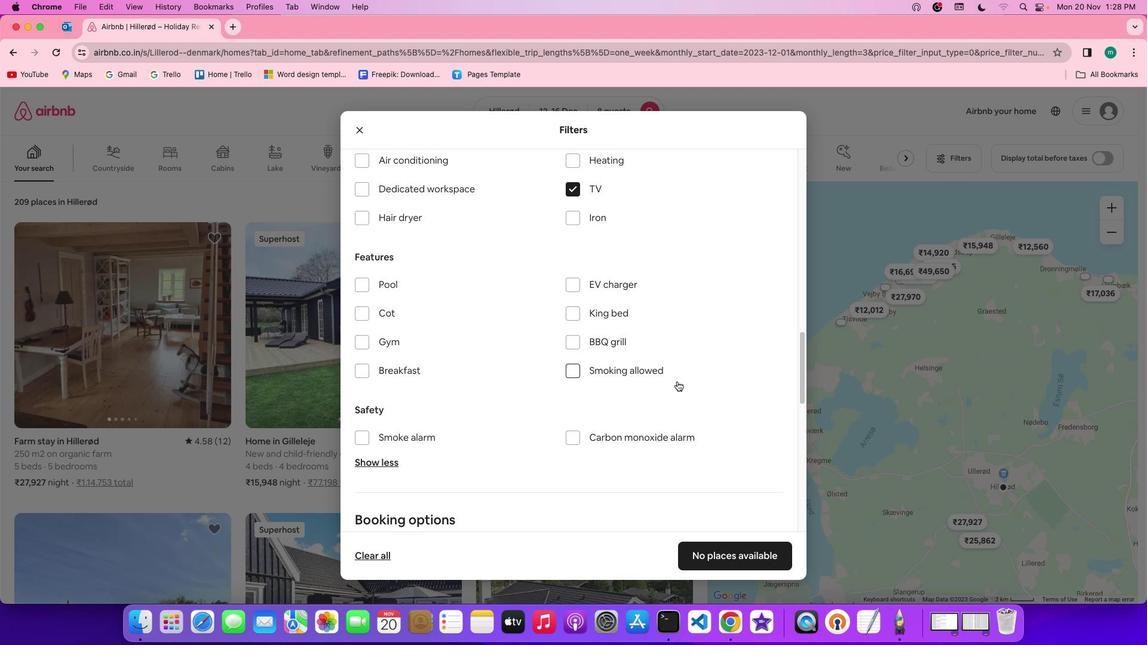 
Action: Mouse scrolled (678, 382) with delta (1, 0)
Screenshot: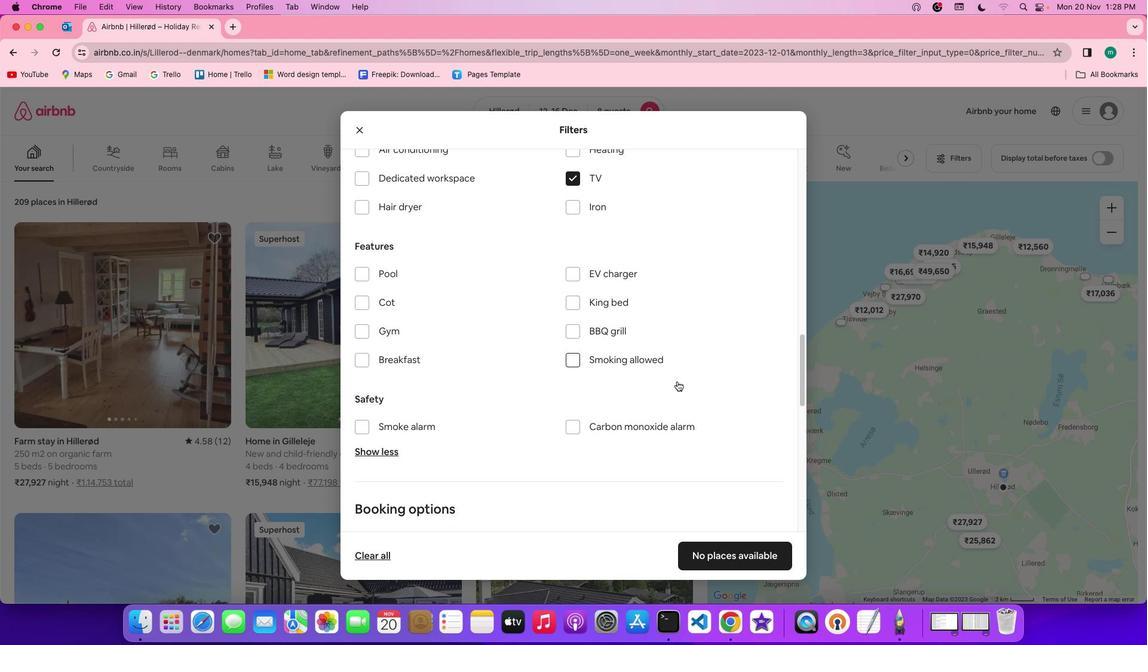 
Action: Mouse scrolled (678, 382) with delta (1, 0)
Screenshot: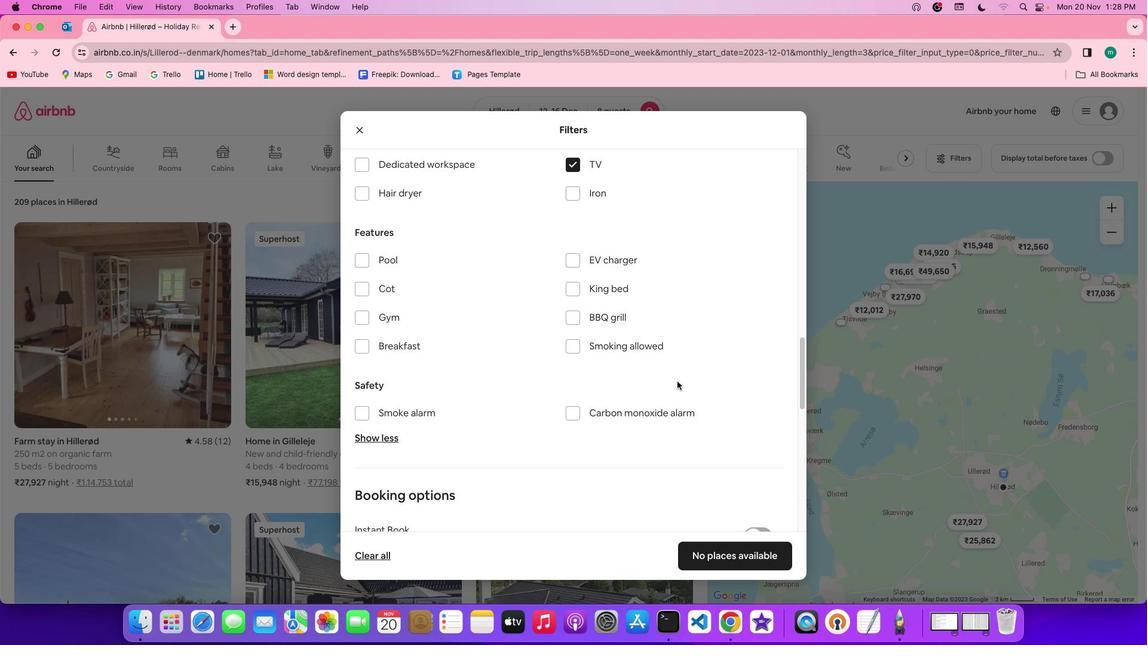 
Action: Mouse scrolled (678, 382) with delta (1, 0)
Screenshot: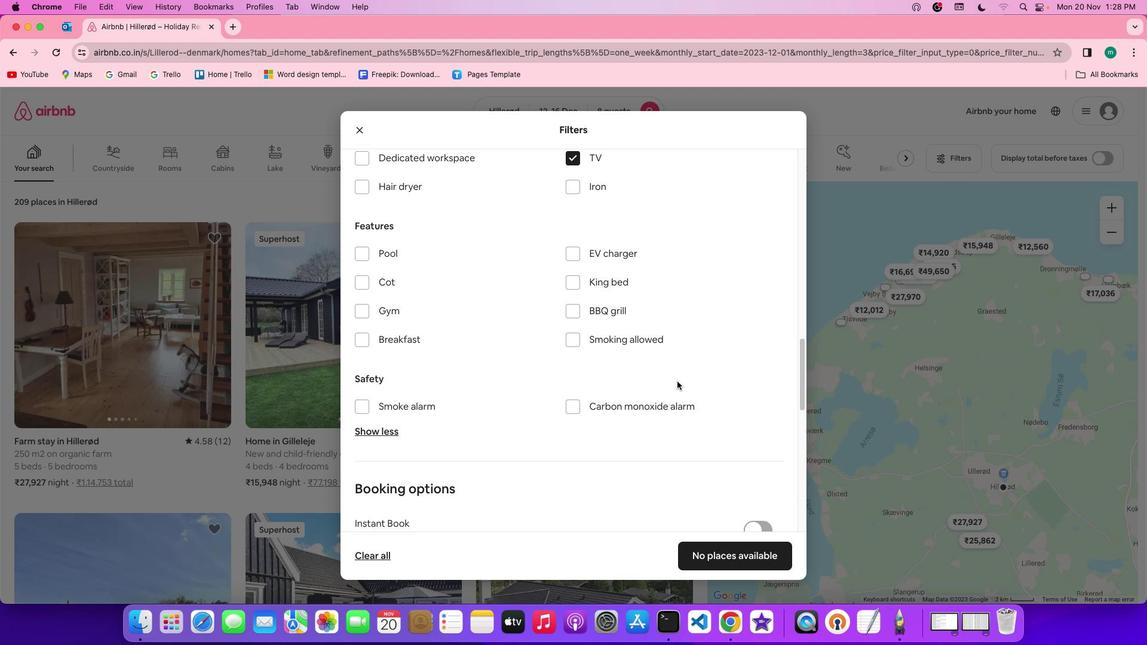 
Action: Mouse scrolled (678, 382) with delta (1, 0)
Screenshot: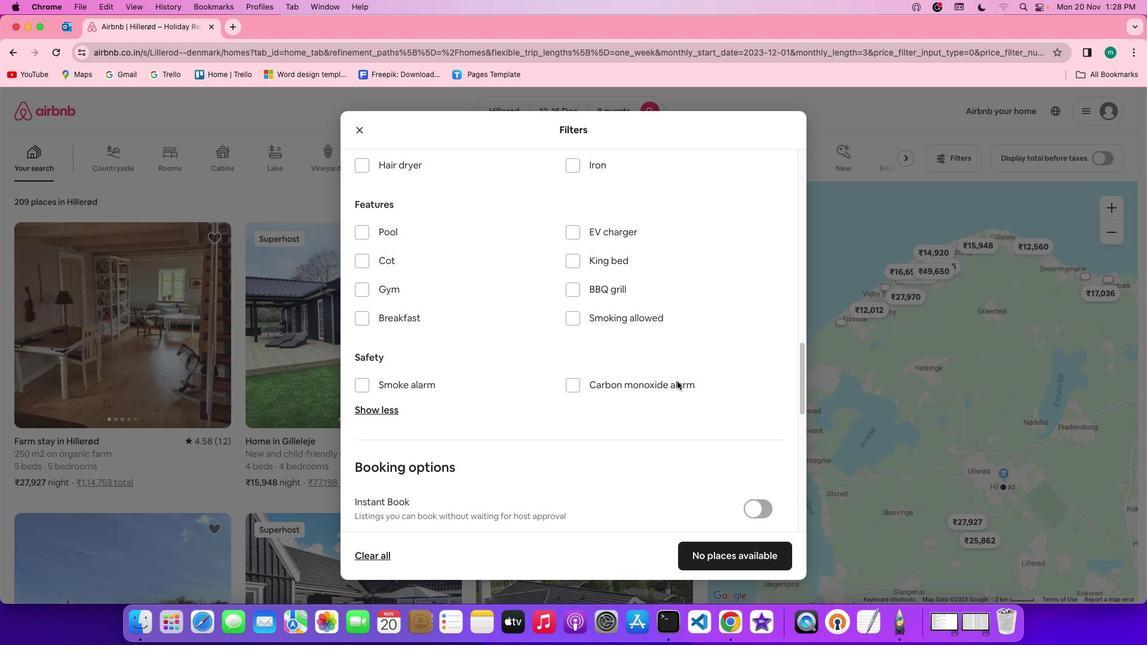 
Action: Mouse scrolled (678, 382) with delta (1, 0)
Screenshot: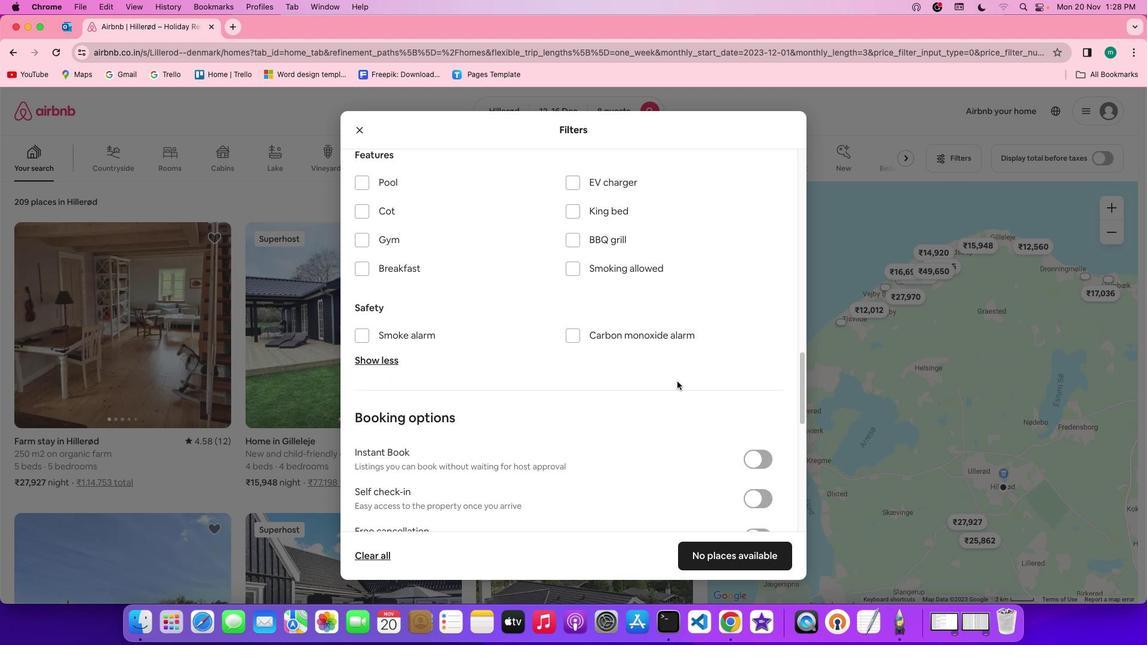
Action: Mouse moved to (554, 281)
Screenshot: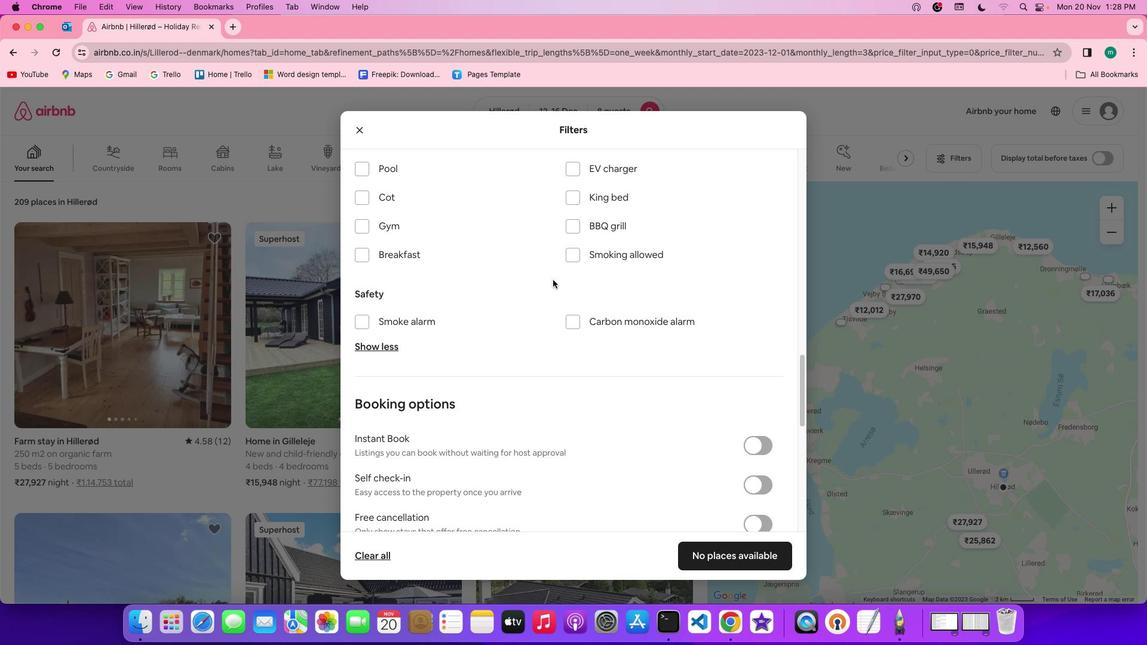
Action: Mouse scrolled (554, 281) with delta (1, 1)
Screenshot: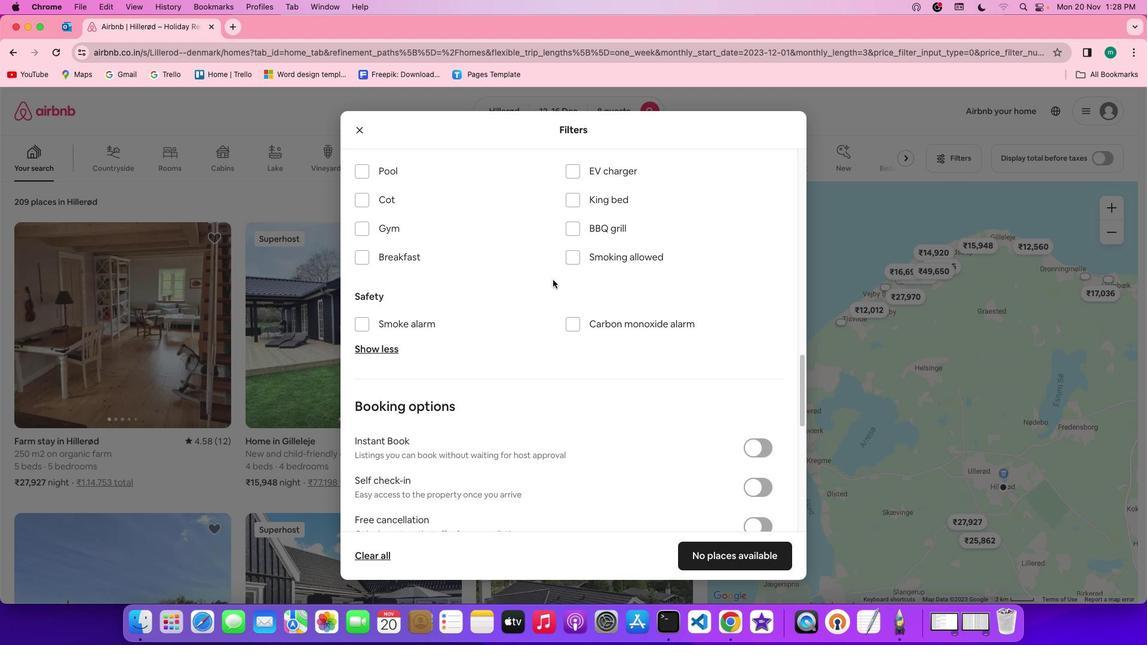 
Action: Mouse scrolled (554, 281) with delta (1, 1)
Screenshot: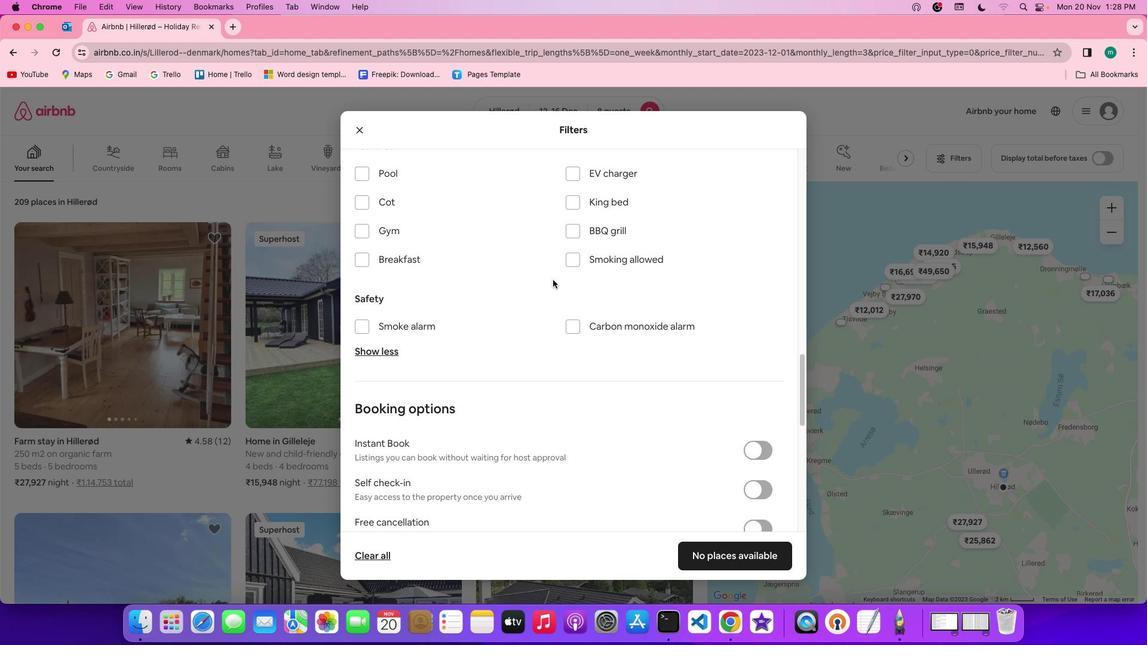 
Action: Mouse scrolled (554, 281) with delta (1, 2)
Screenshot: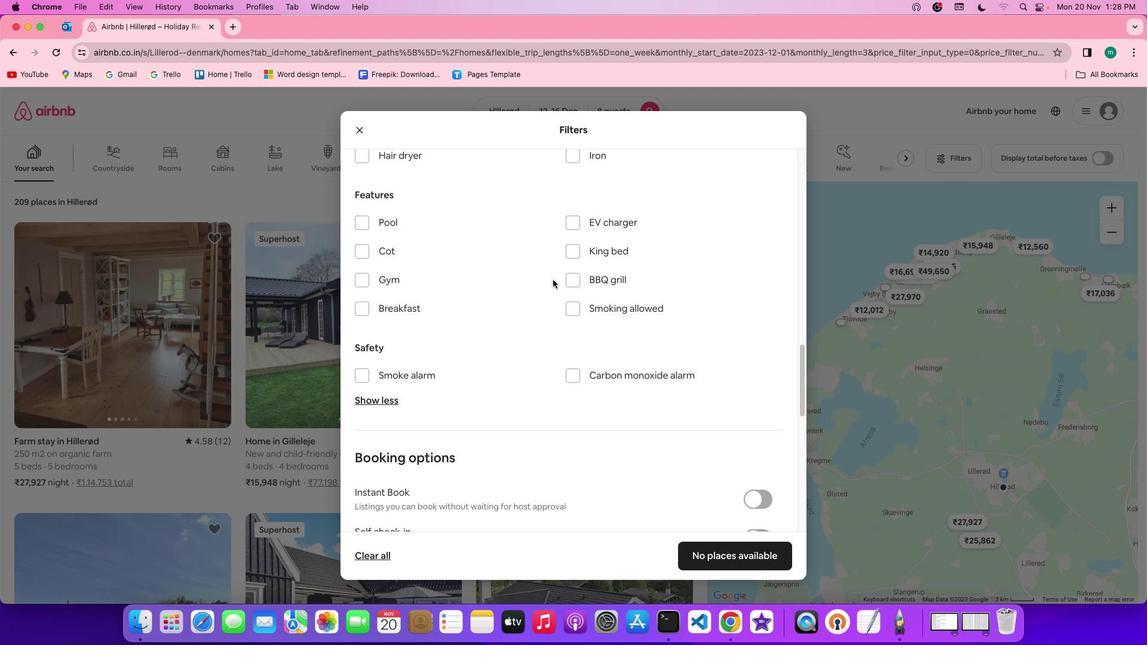 
Action: Mouse scrolled (554, 281) with delta (1, 2)
Screenshot: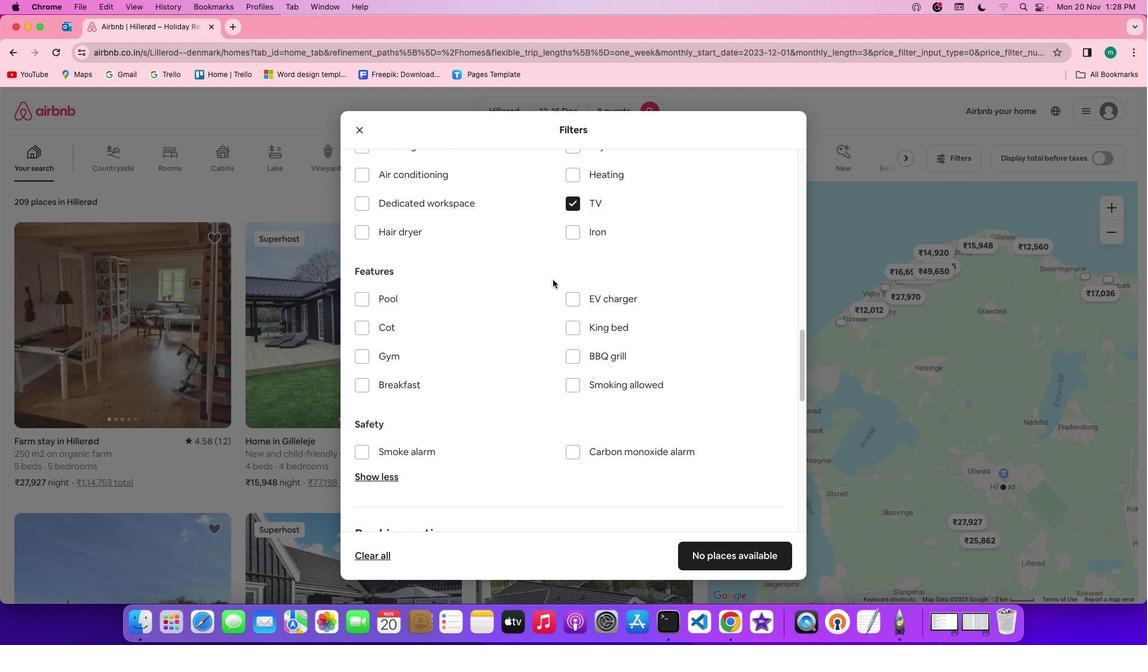 
Action: Mouse moved to (531, 278)
Screenshot: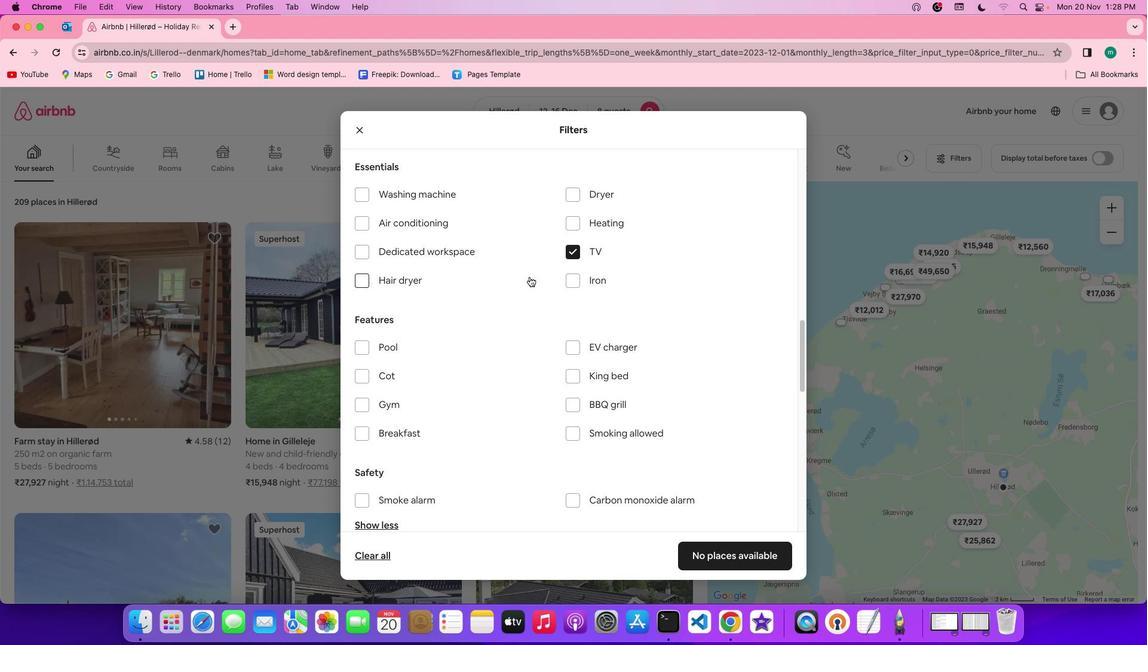 
Action: Mouse scrolled (531, 278) with delta (1, 1)
Screenshot: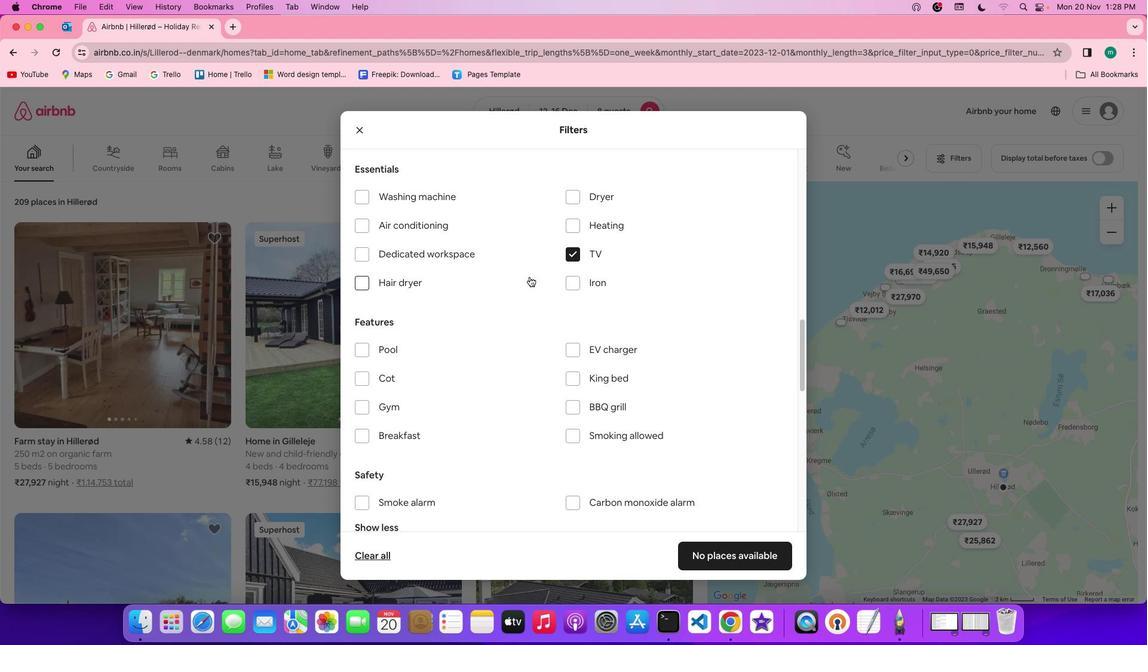 
Action: Mouse scrolled (531, 278) with delta (1, 1)
Screenshot: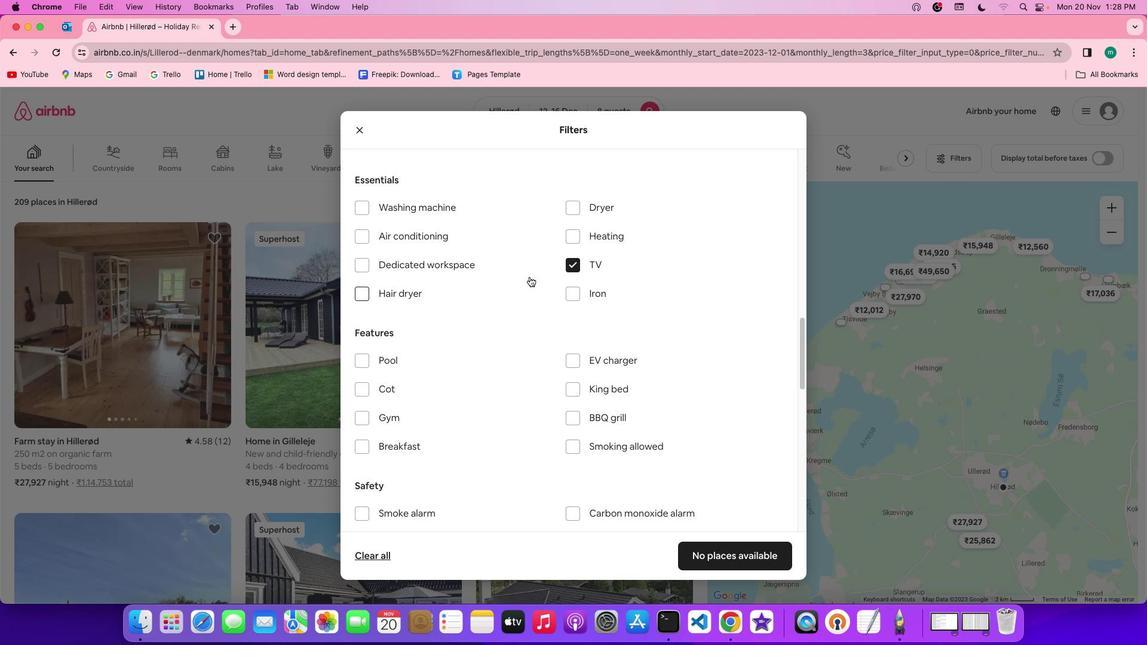 
Action: Mouse scrolled (531, 278) with delta (1, 2)
Screenshot: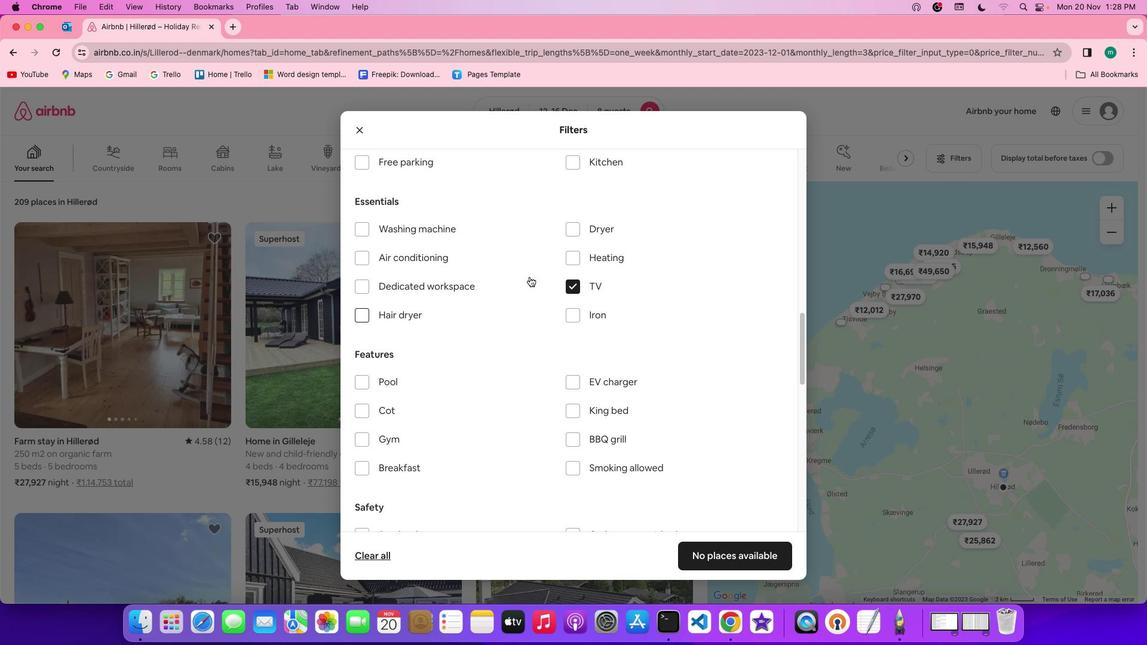 
Action: Mouse moved to (433, 231)
Screenshot: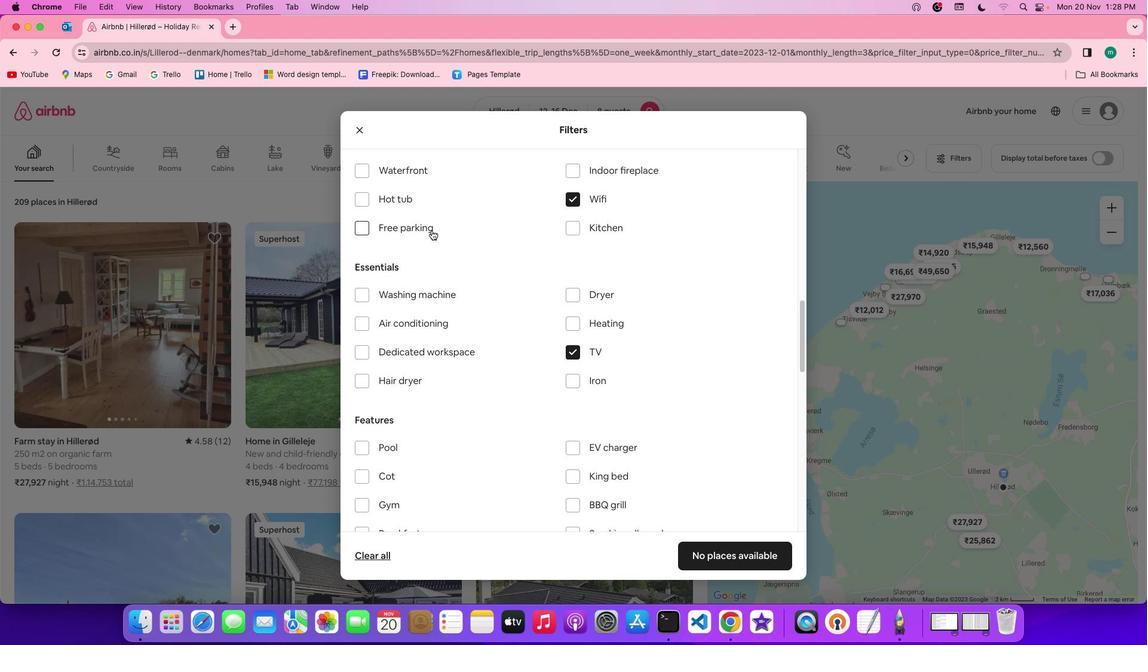 
Action: Mouse pressed left at (433, 231)
Screenshot: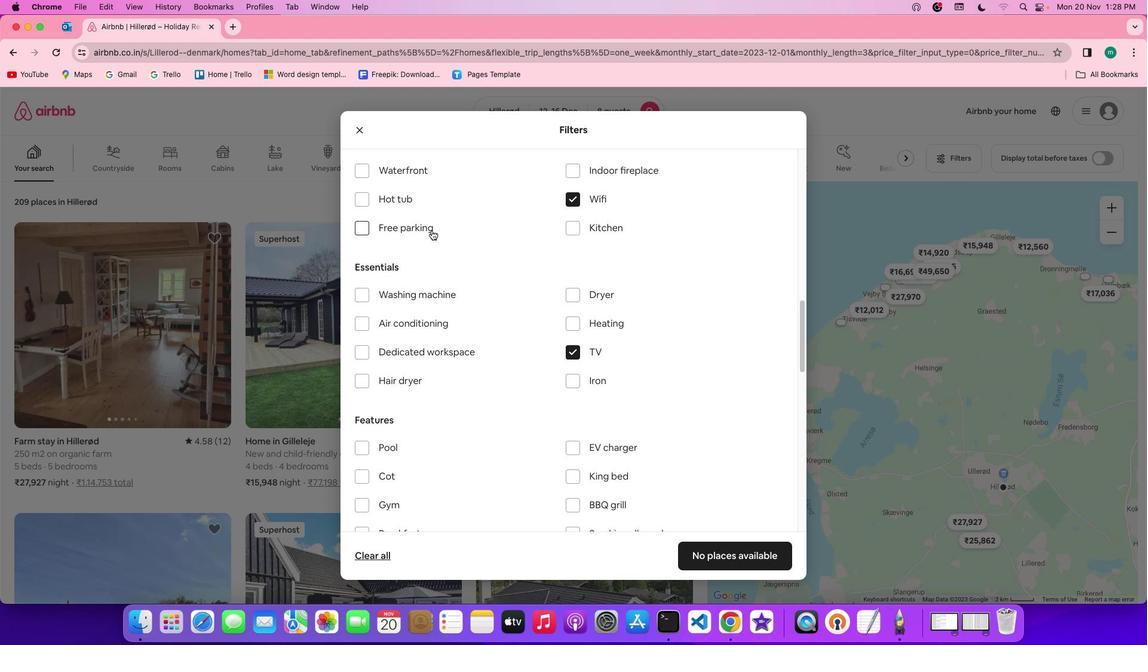 
Action: Mouse moved to (547, 357)
Screenshot: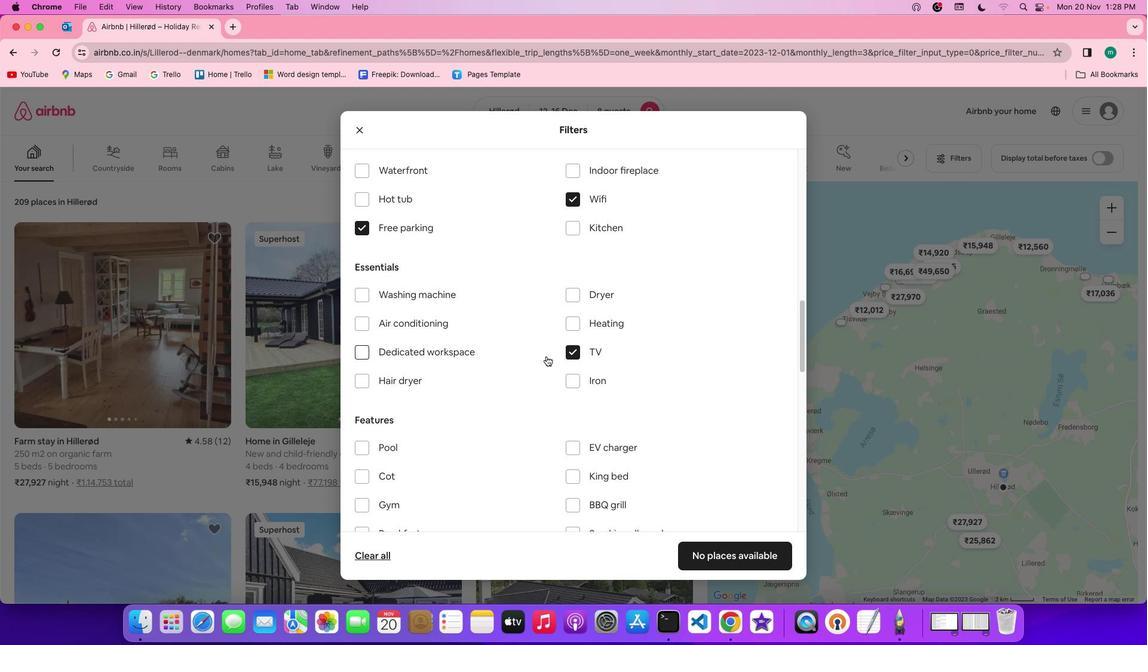 
Action: Mouse scrolled (547, 357) with delta (1, 0)
Screenshot: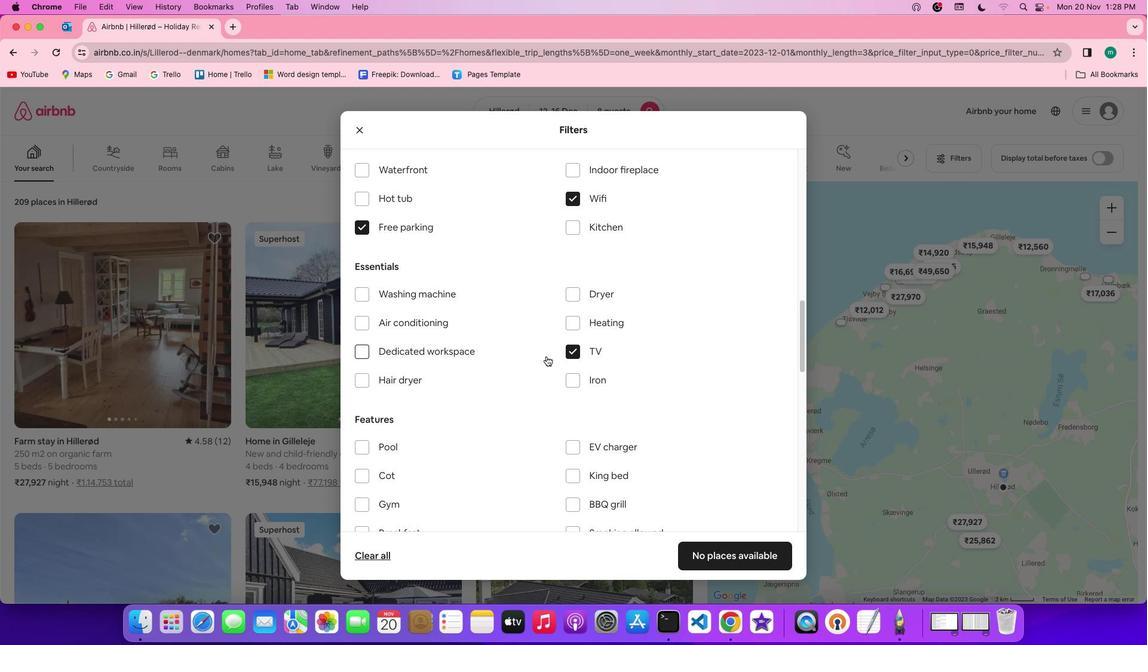 
Action: Mouse scrolled (547, 357) with delta (1, 0)
Screenshot: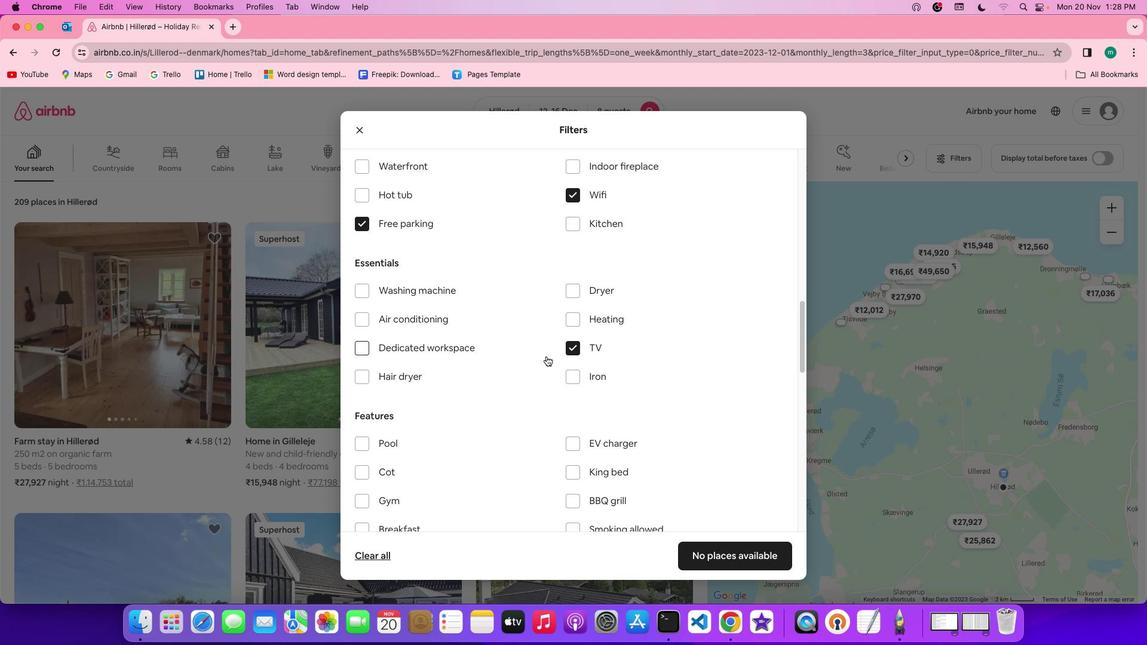 
Action: Mouse scrolled (547, 357) with delta (1, 0)
Screenshot: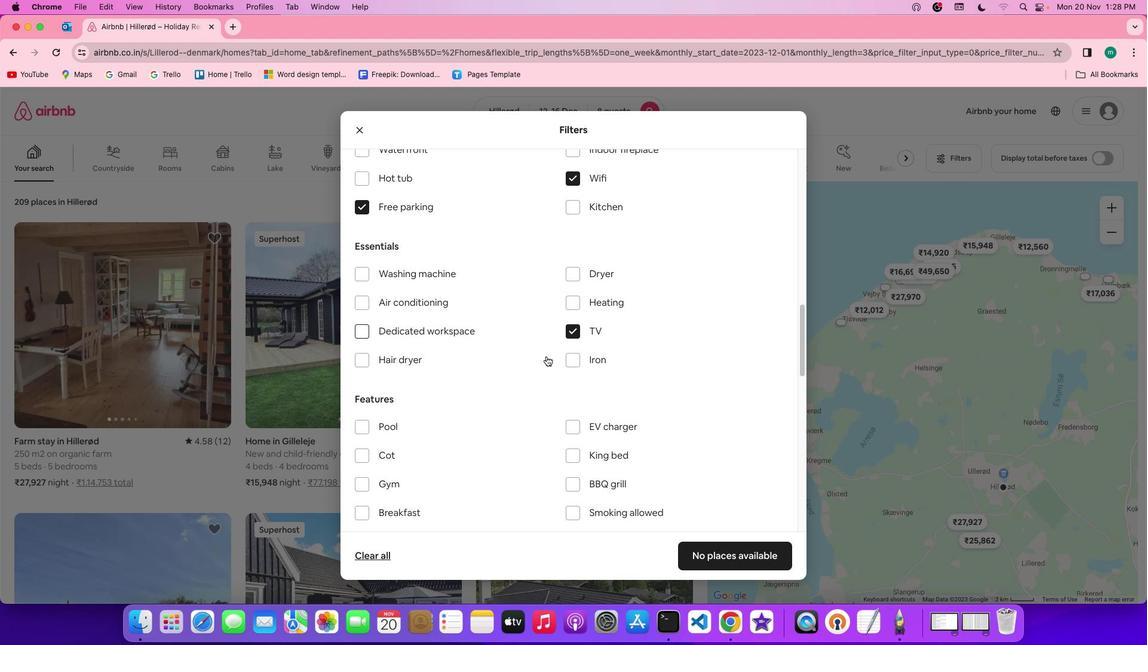 
Action: Mouse scrolled (547, 357) with delta (1, 0)
Screenshot: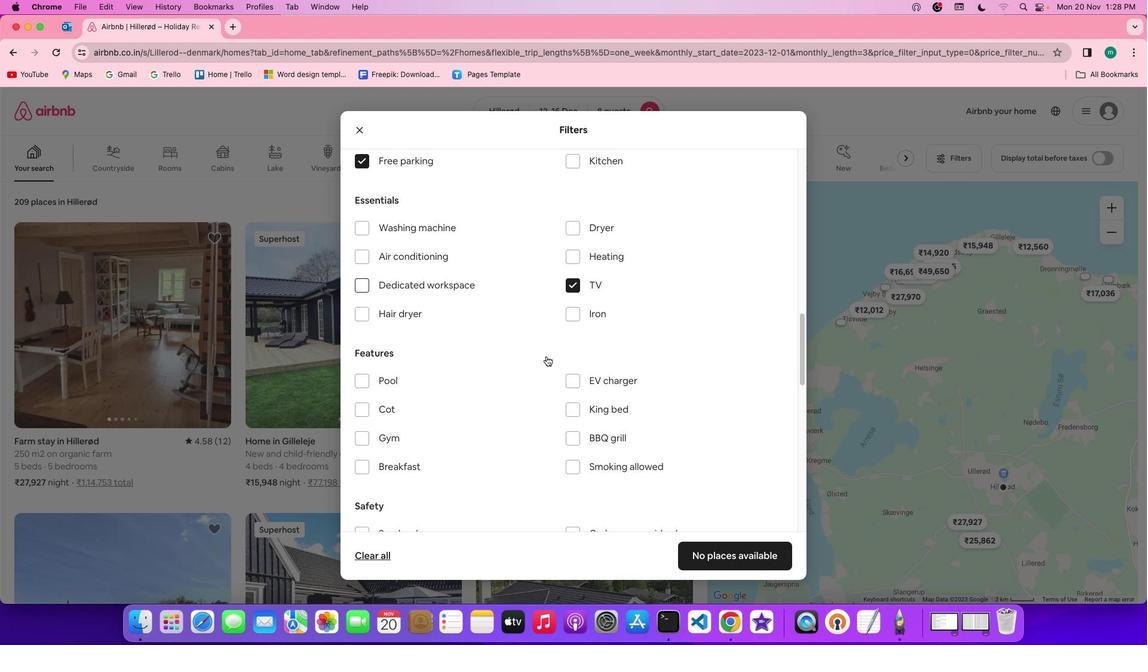 
Action: Mouse scrolled (547, 357) with delta (1, 0)
Screenshot: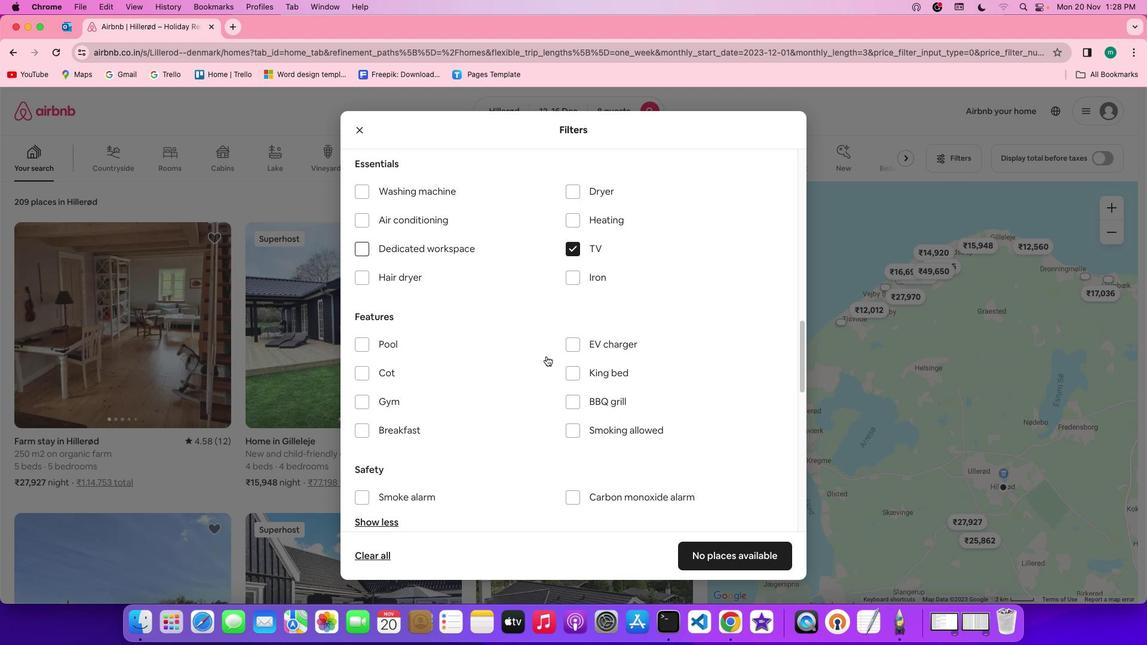 
Action: Mouse scrolled (547, 357) with delta (1, 0)
Screenshot: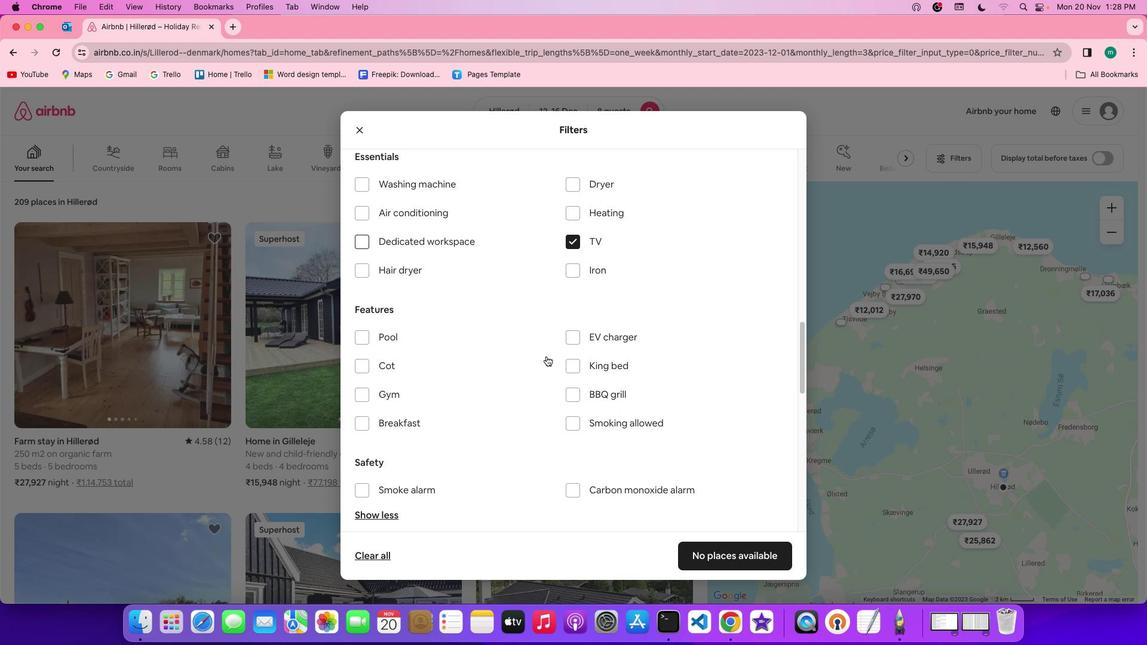 
Action: Mouse scrolled (547, 357) with delta (1, 0)
Screenshot: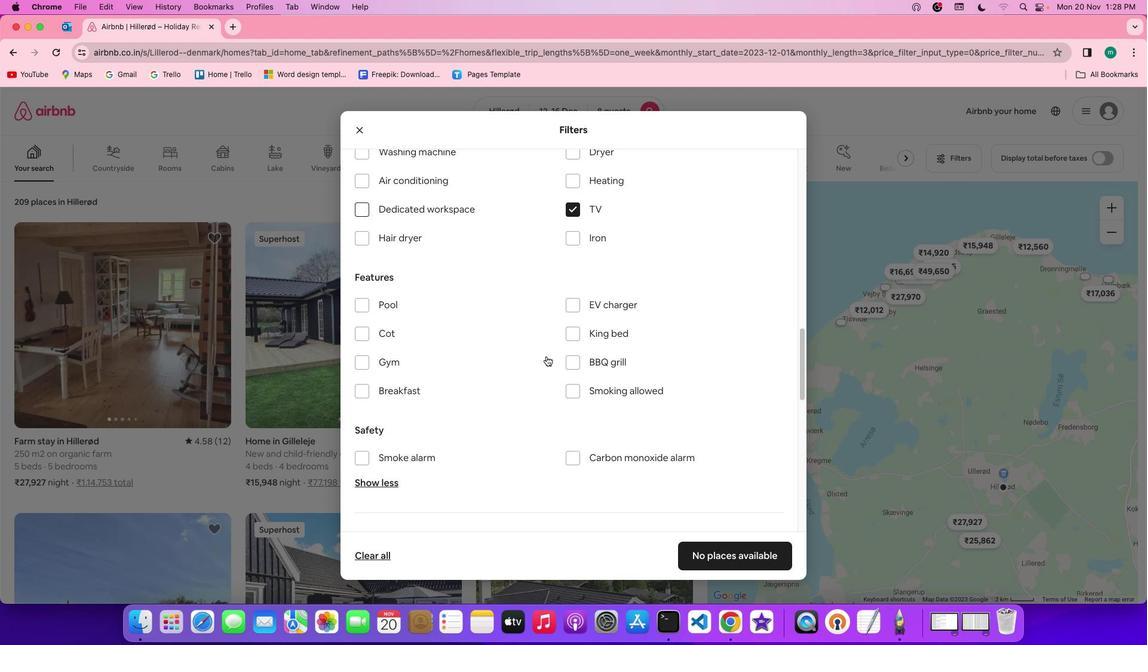 
Action: Mouse scrolled (547, 357) with delta (1, 0)
Screenshot: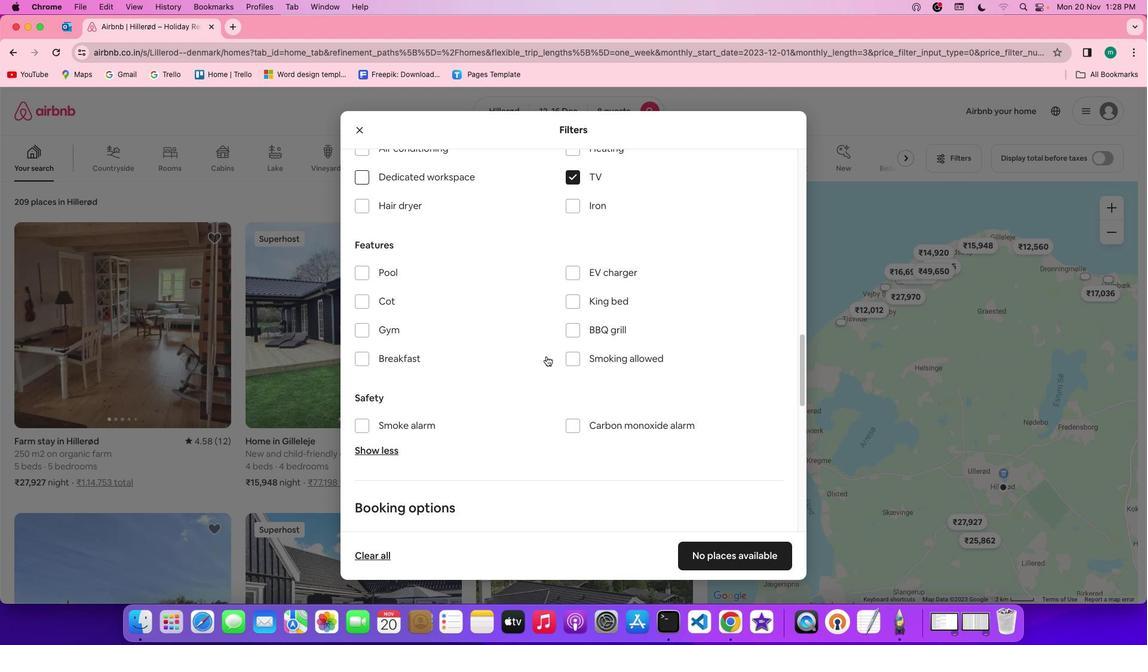 
Action: Mouse scrolled (547, 357) with delta (1, 0)
Screenshot: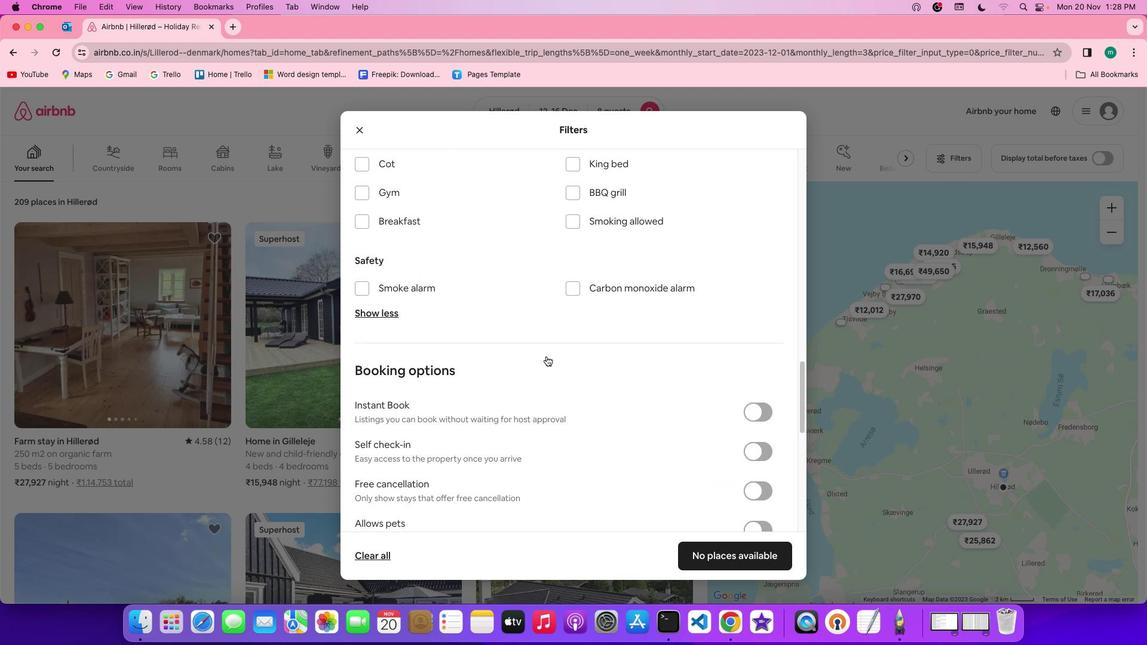 
Action: Mouse moved to (384, 166)
Screenshot: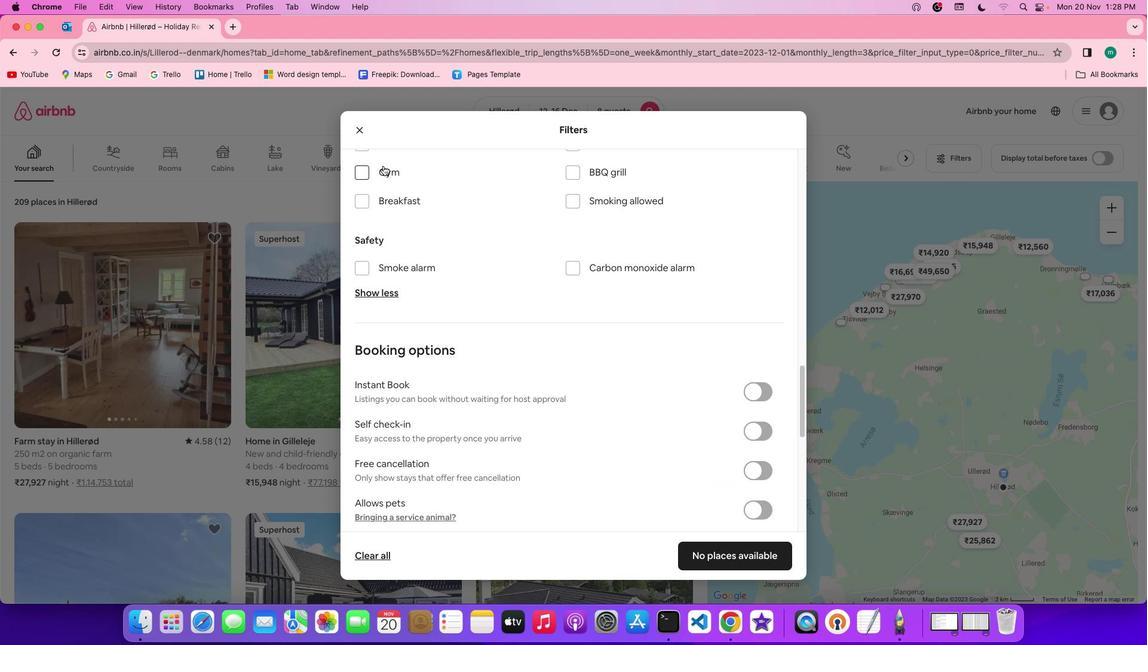 
Action: Mouse pressed left at (384, 166)
Screenshot: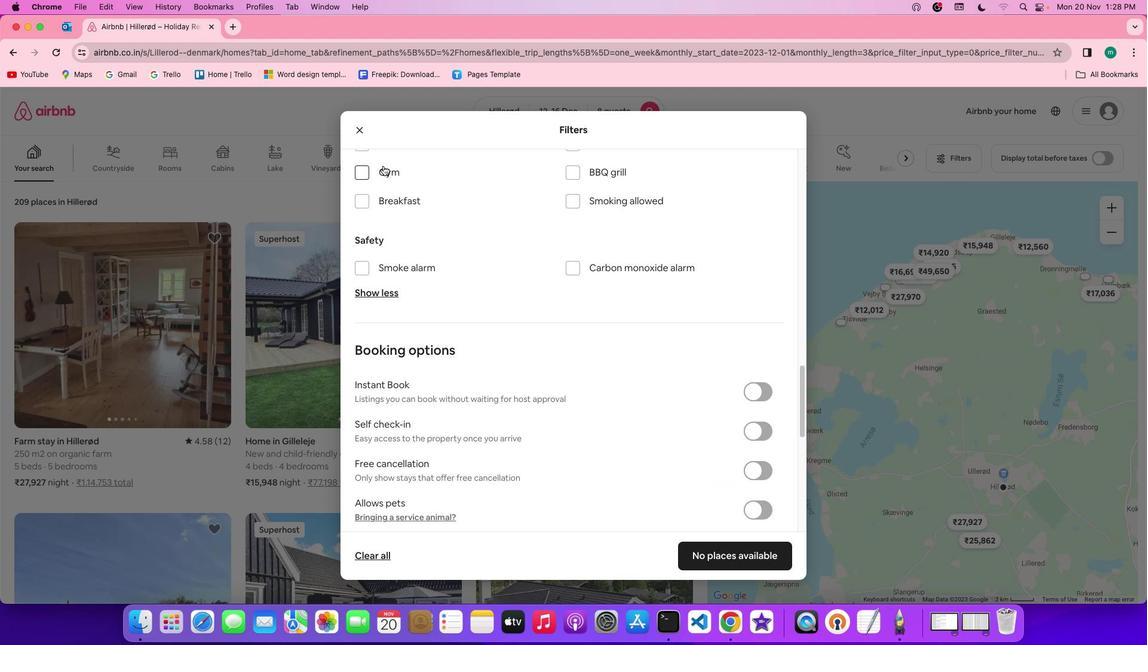 
Action: Mouse moved to (400, 201)
Screenshot: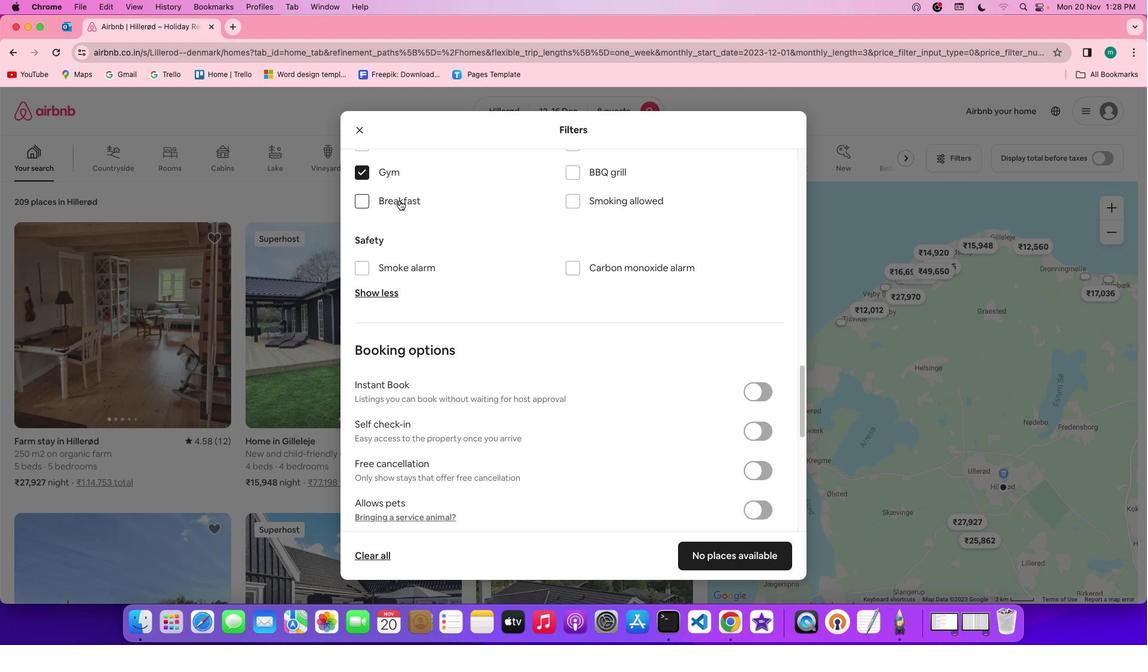
Action: Mouse pressed left at (400, 201)
Screenshot: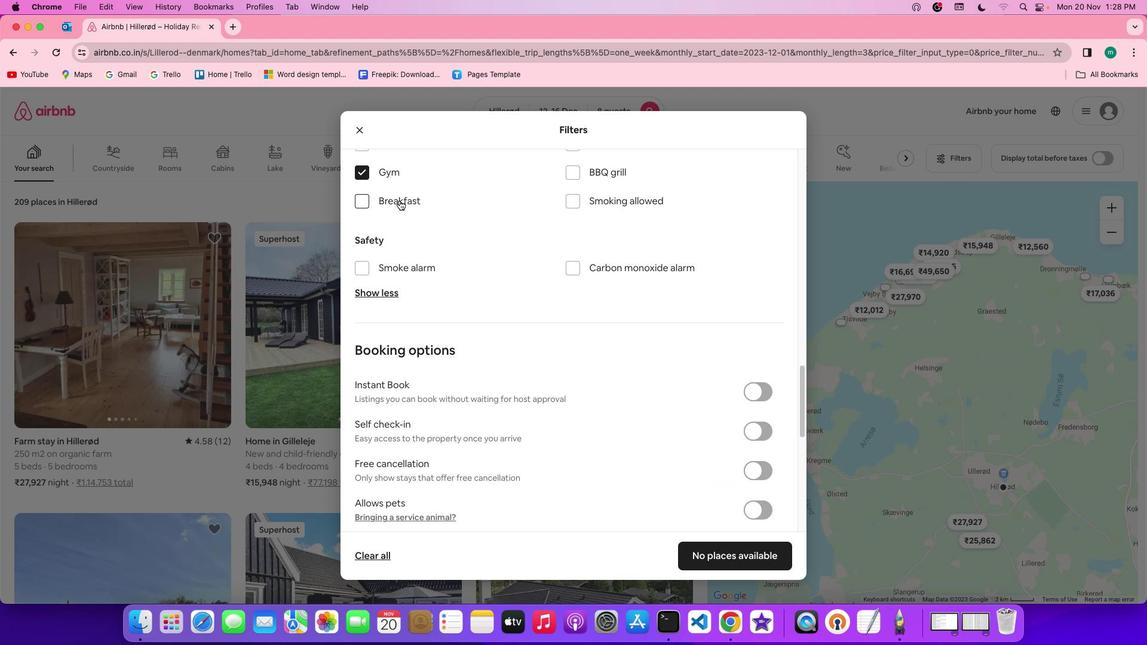 
Action: Mouse moved to (583, 356)
Screenshot: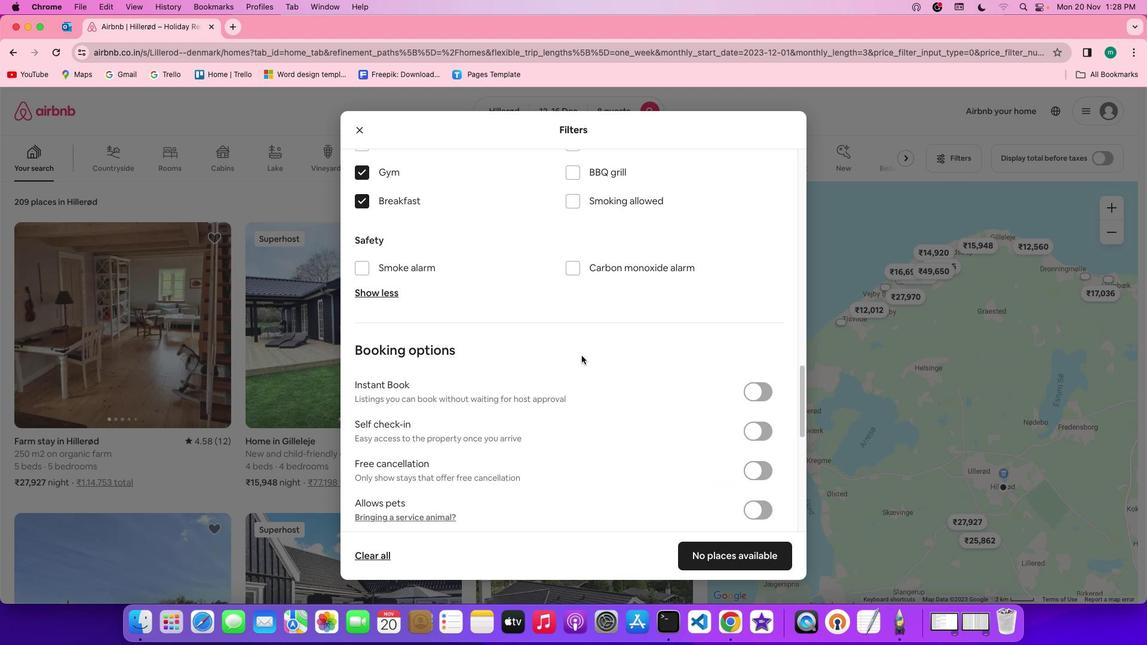 
Action: Mouse scrolled (583, 356) with delta (1, 0)
Screenshot: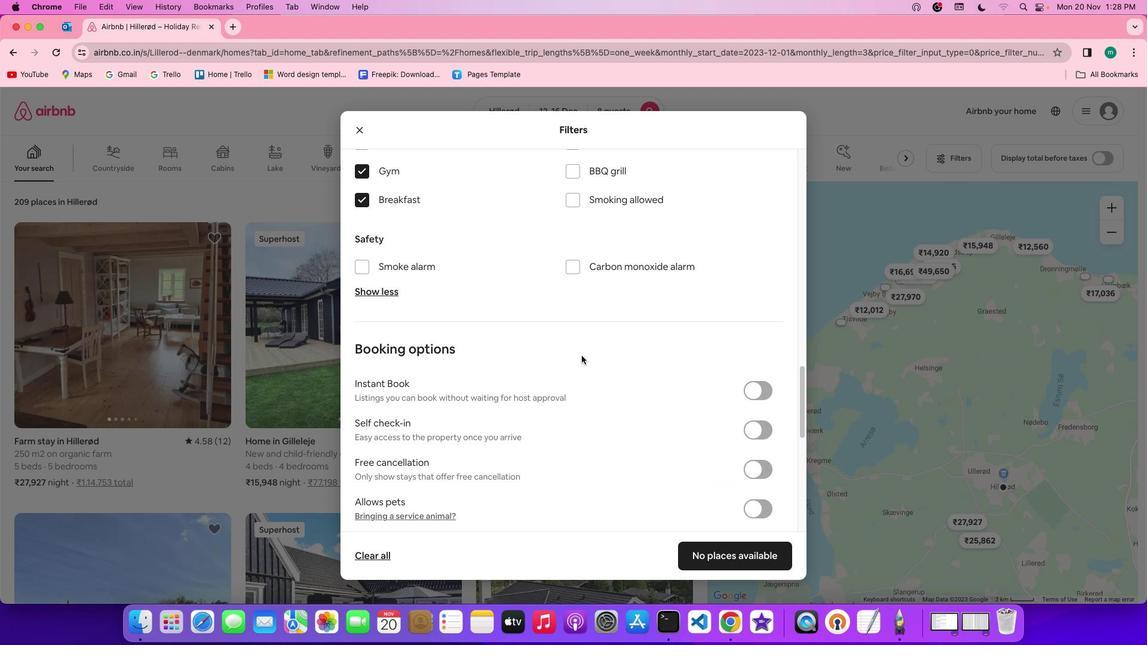 
Action: Mouse scrolled (583, 356) with delta (1, 0)
Screenshot: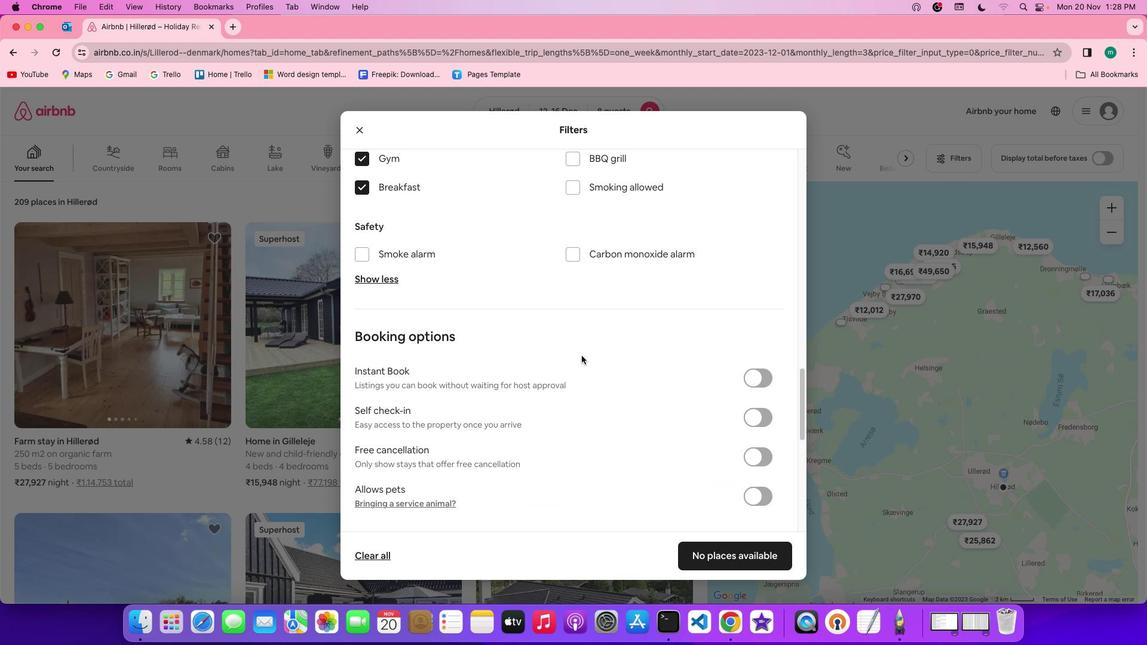 
Action: Mouse scrolled (583, 356) with delta (1, 0)
Screenshot: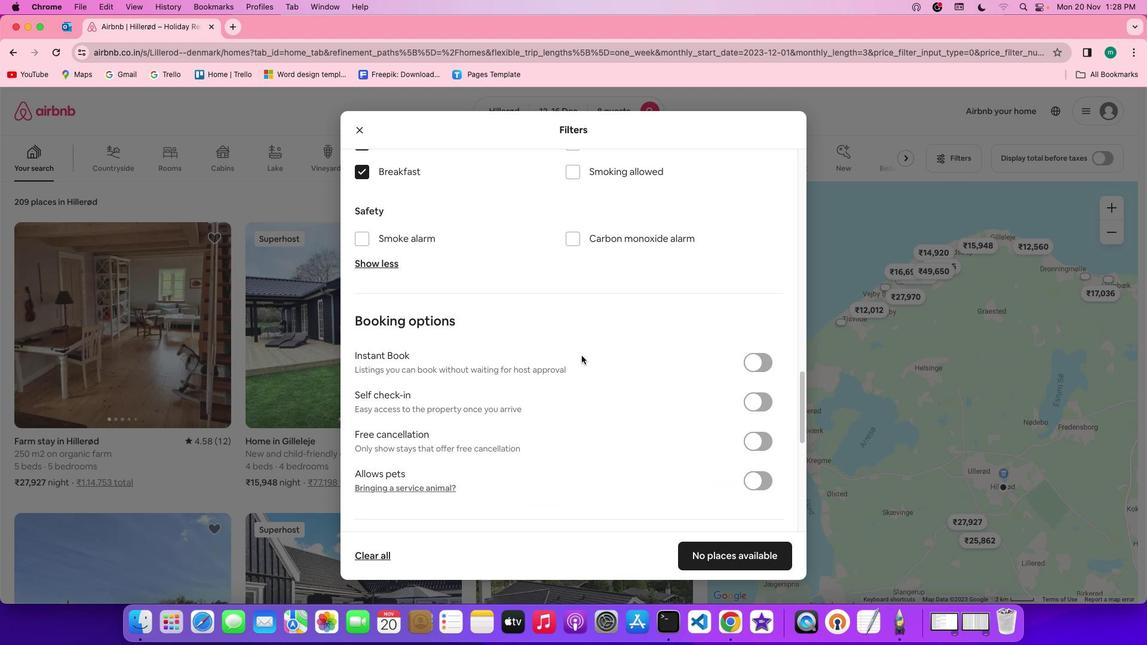 
Action: Mouse scrolled (583, 356) with delta (1, 0)
Screenshot: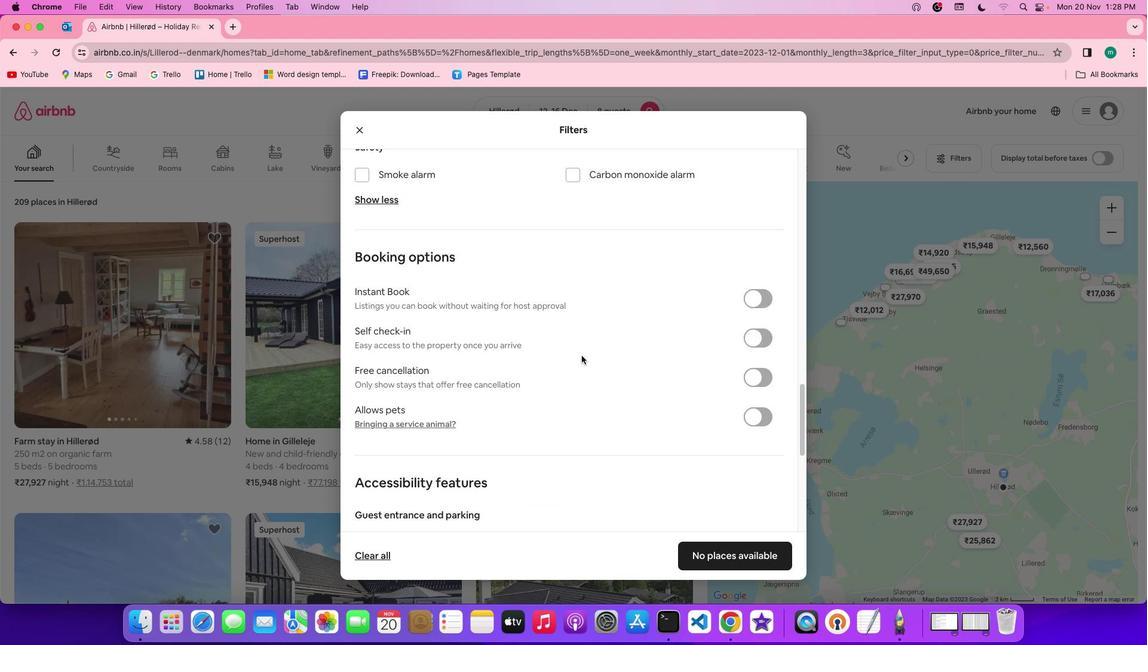 
Action: Mouse moved to (586, 347)
Screenshot: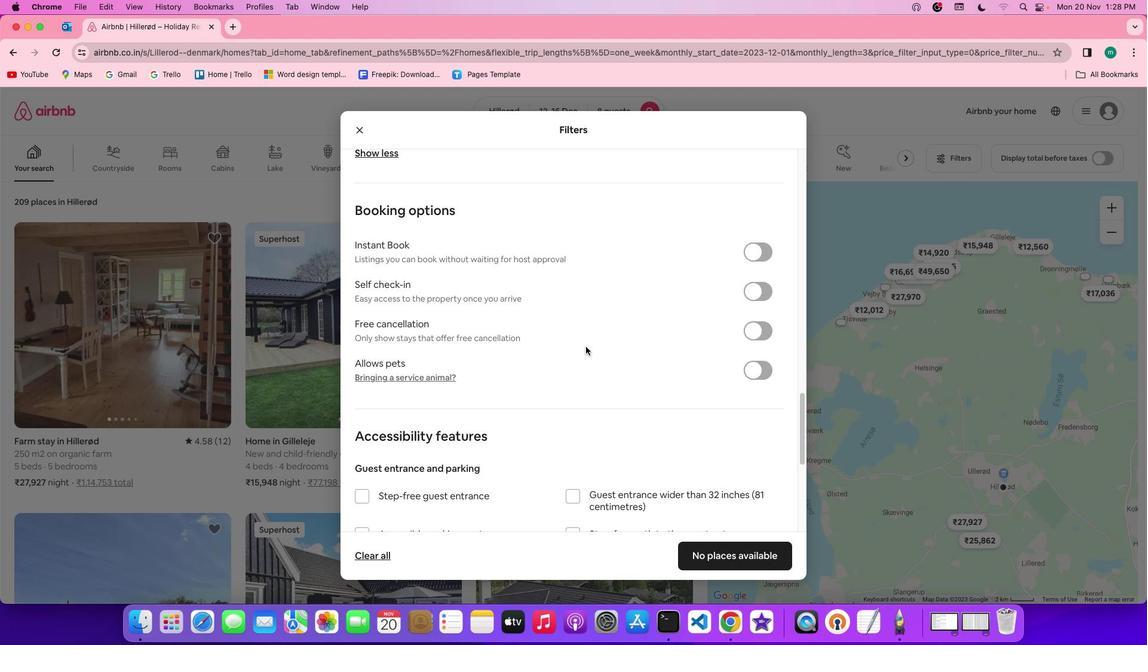 
Action: Mouse scrolled (586, 347) with delta (1, 0)
Screenshot: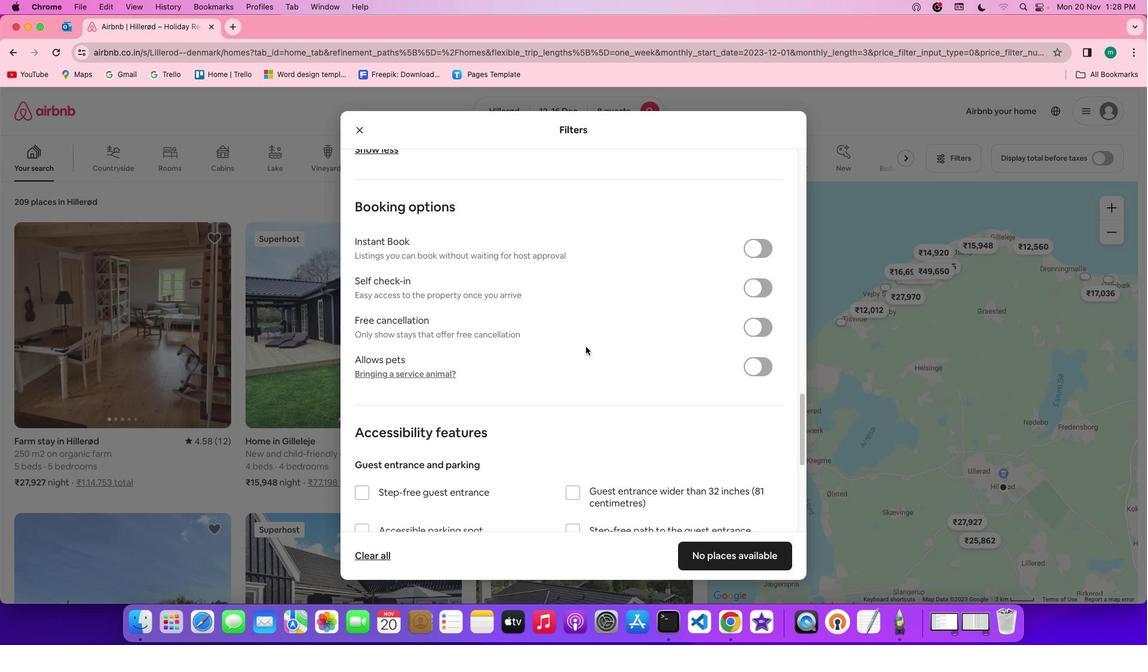 
Action: Mouse scrolled (586, 347) with delta (1, 0)
Screenshot: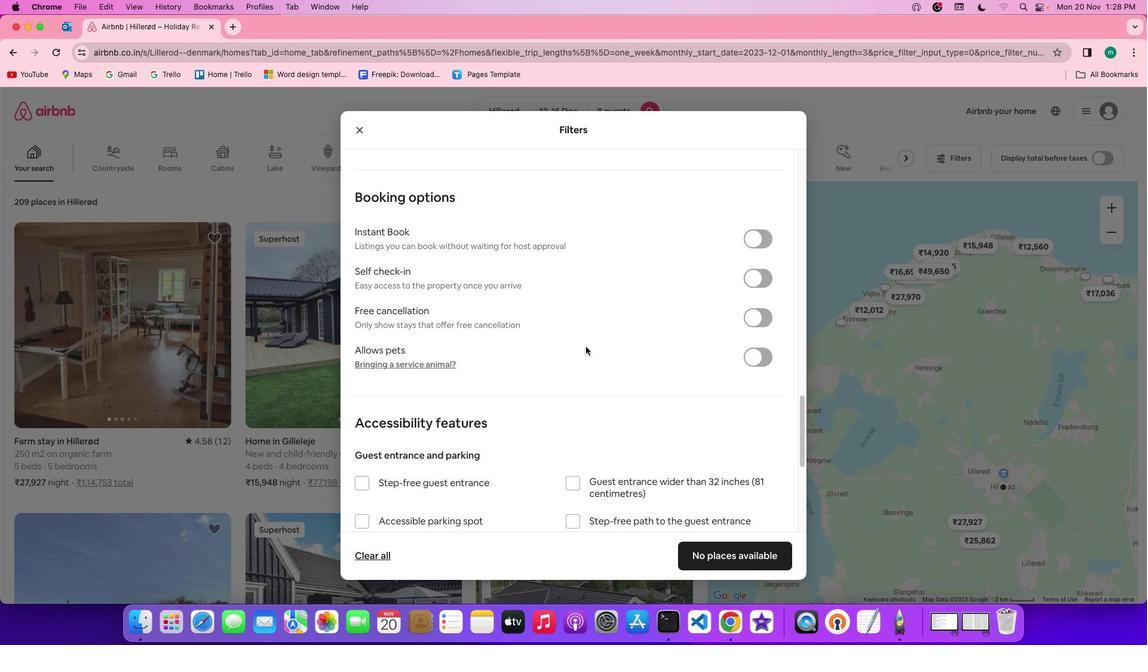 
Action: Mouse scrolled (586, 347) with delta (1, 0)
Screenshot: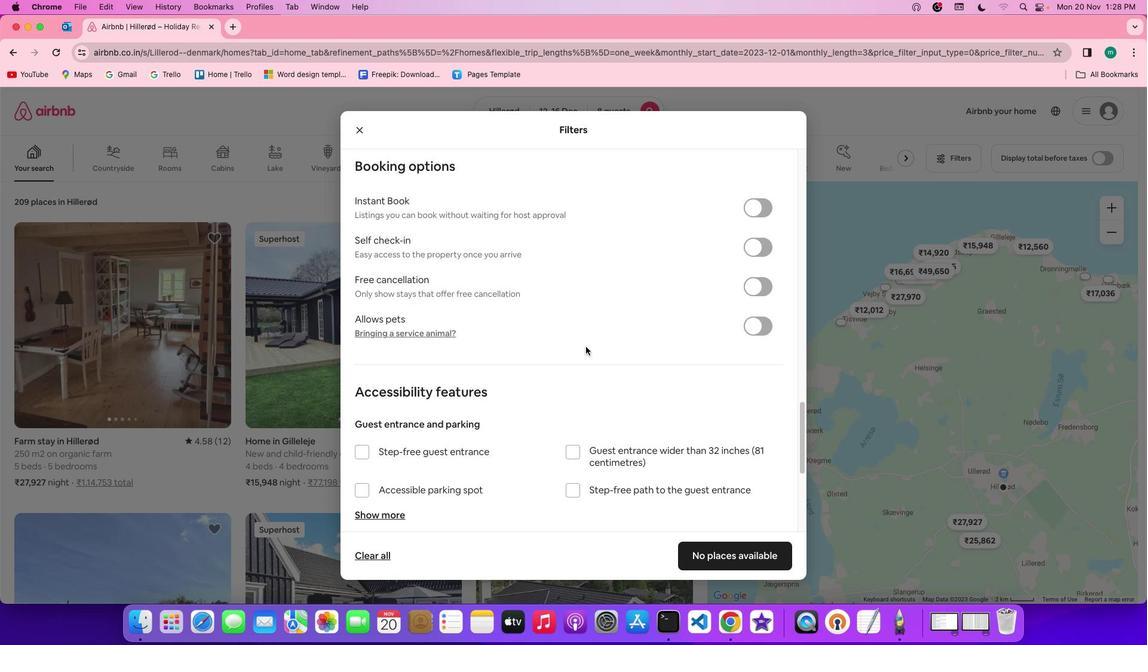 
Action: Mouse scrolled (586, 347) with delta (1, 0)
Screenshot: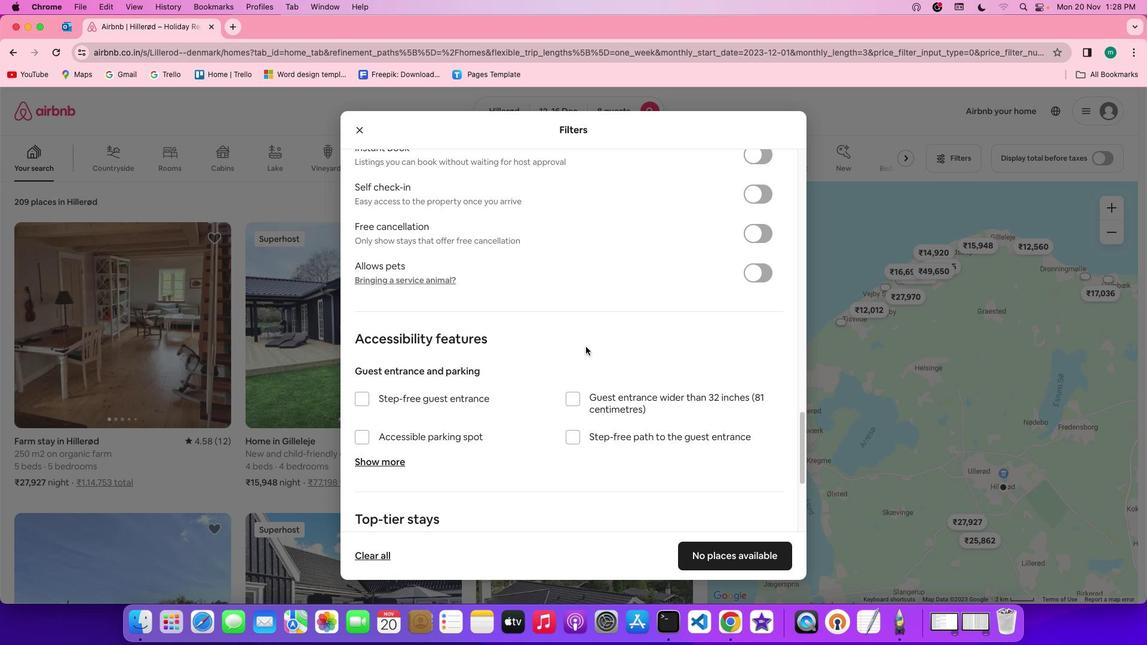 
Action: Mouse scrolled (586, 347) with delta (1, 0)
Screenshot: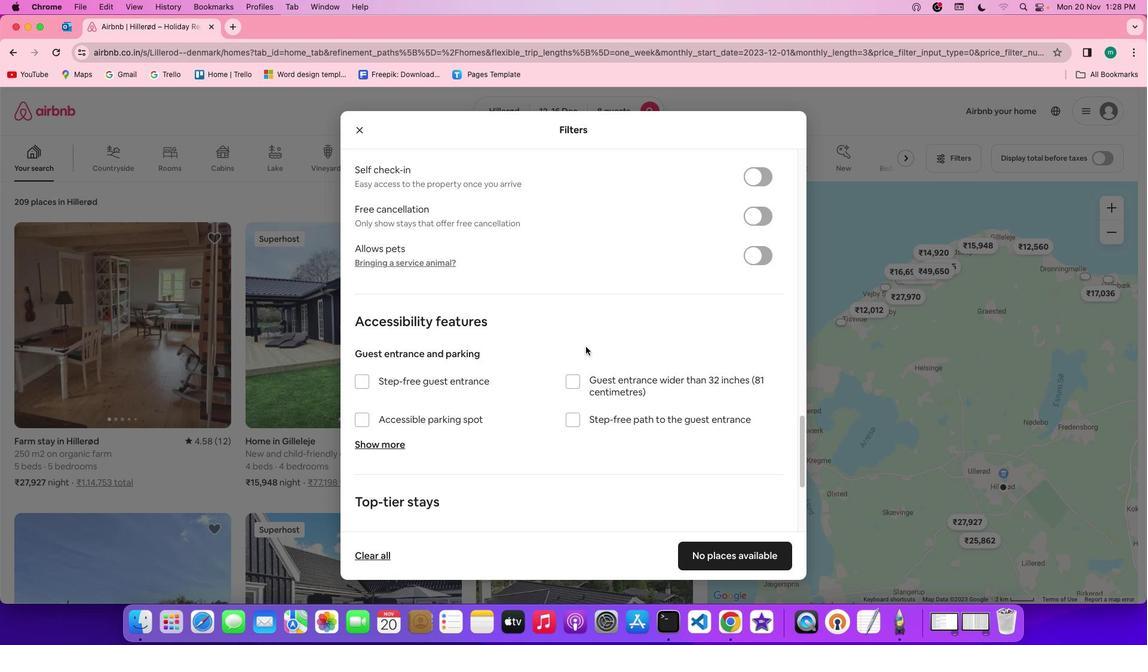 
Action: Mouse scrolled (586, 347) with delta (1, 0)
Screenshot: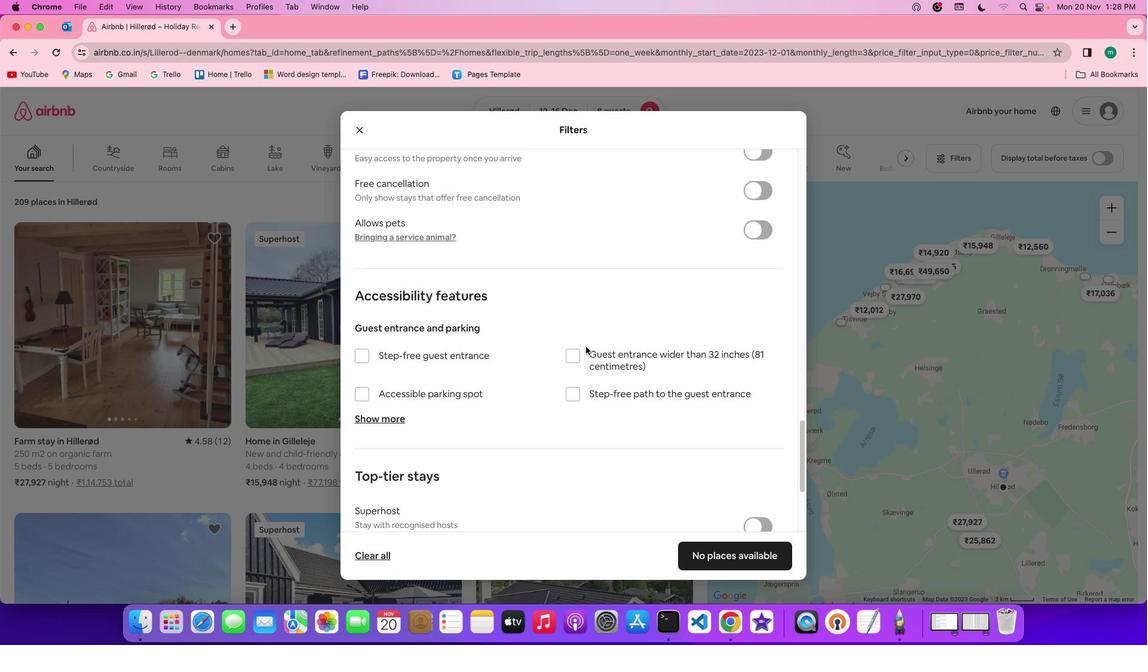 
Action: Mouse moved to (642, 411)
Screenshot: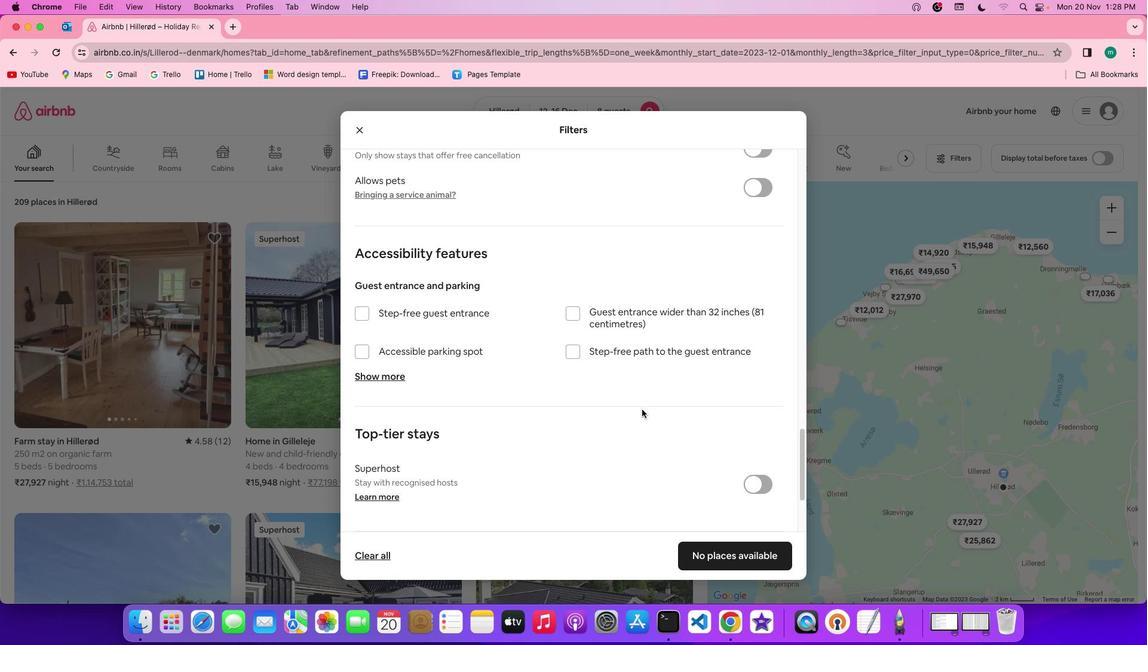 
Action: Mouse scrolled (642, 411) with delta (1, 0)
Screenshot: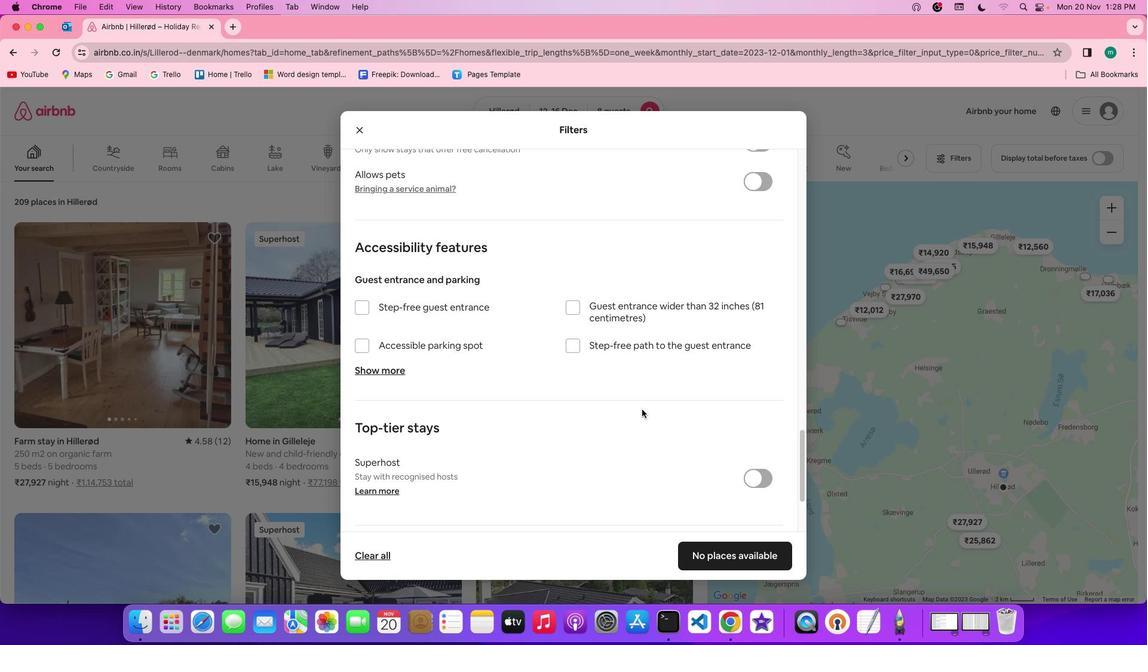 
Action: Mouse scrolled (642, 411) with delta (1, 0)
Screenshot: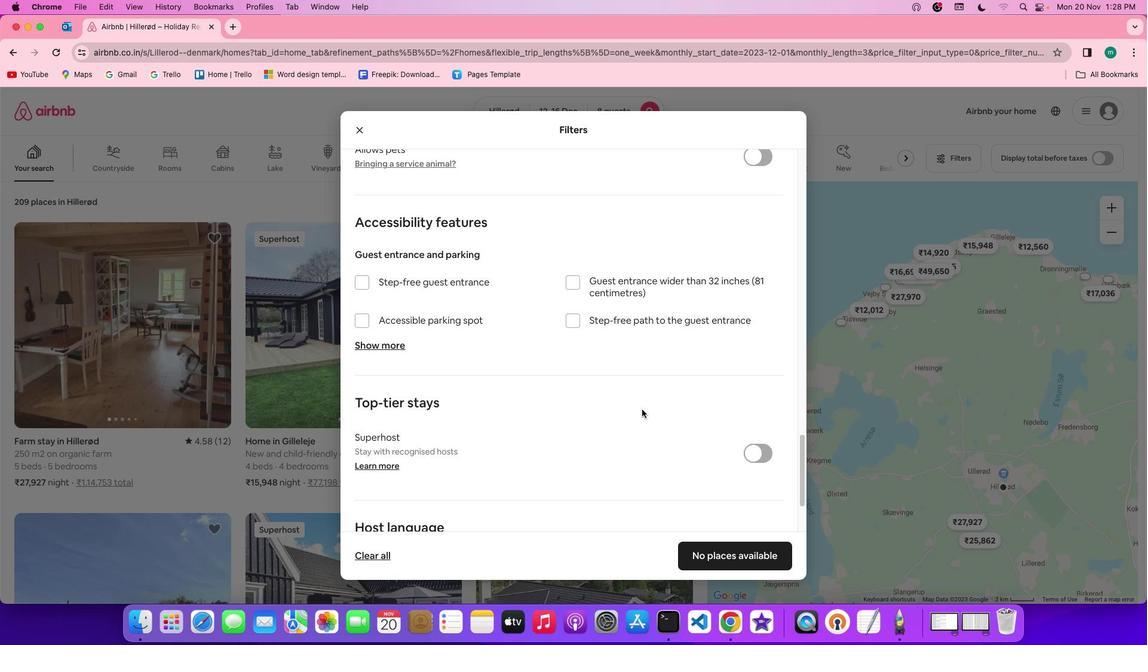 
Action: Mouse scrolled (642, 411) with delta (1, 0)
Screenshot: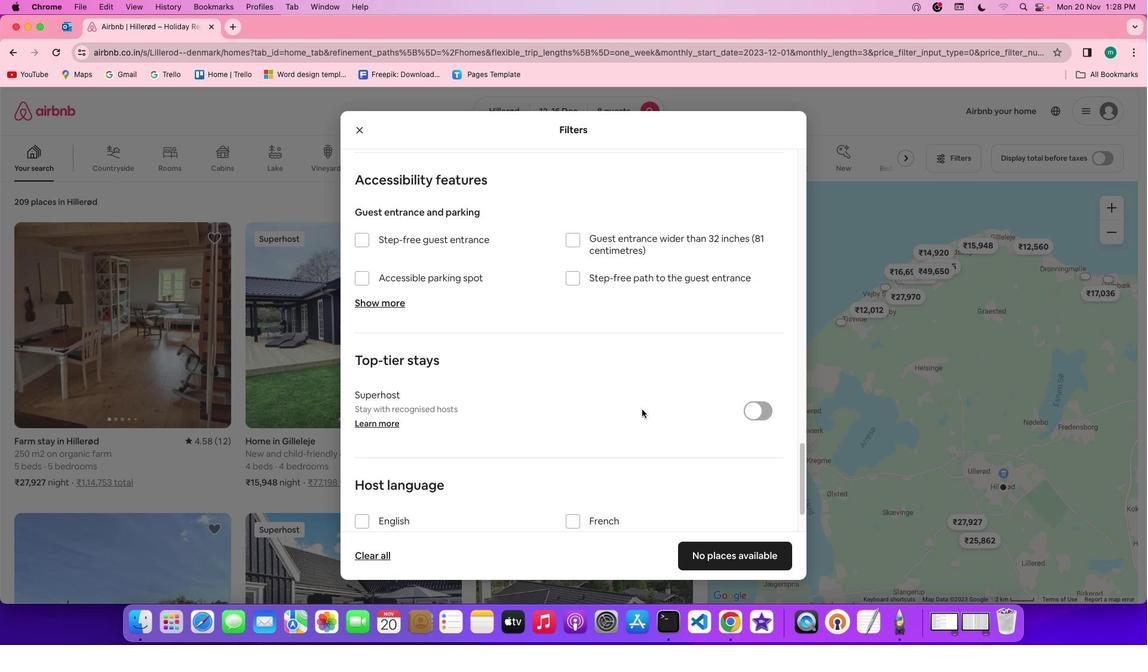 
Action: Mouse scrolled (642, 411) with delta (1, -1)
Screenshot: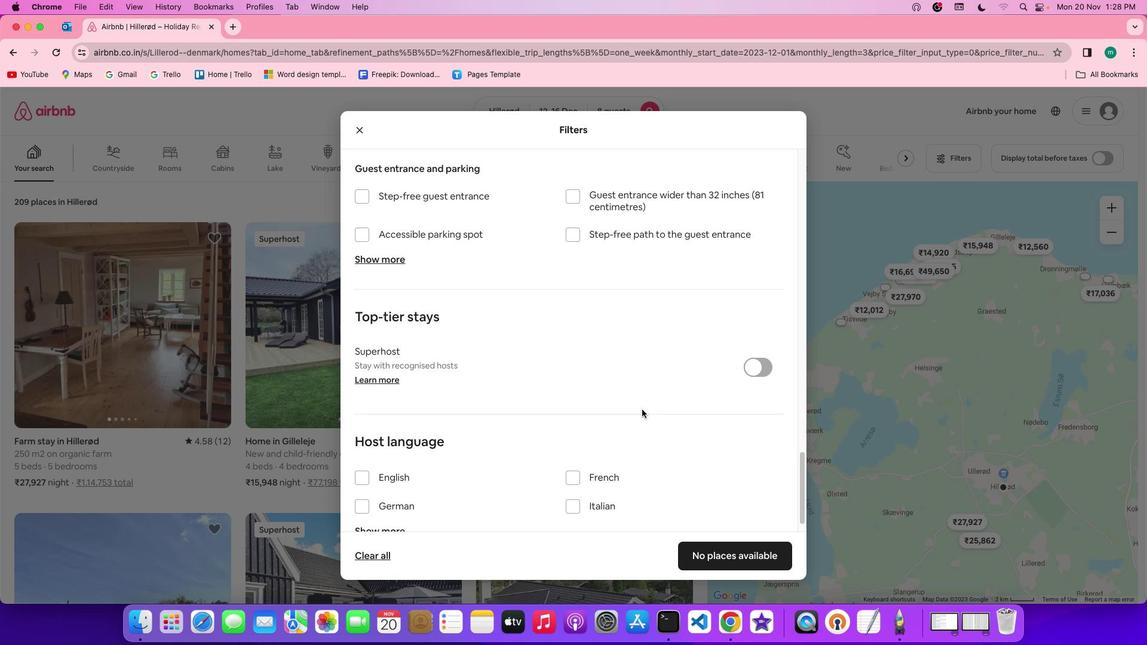 
Action: Mouse scrolled (642, 411) with delta (1, -1)
Screenshot: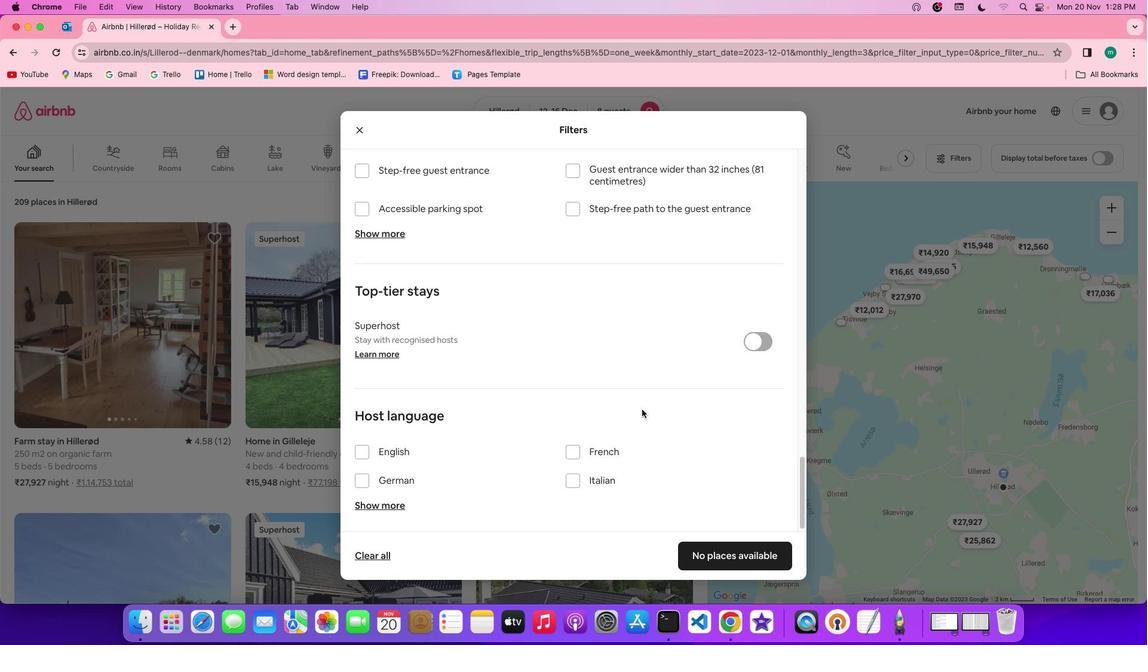 
Action: Mouse moved to (646, 411)
Screenshot: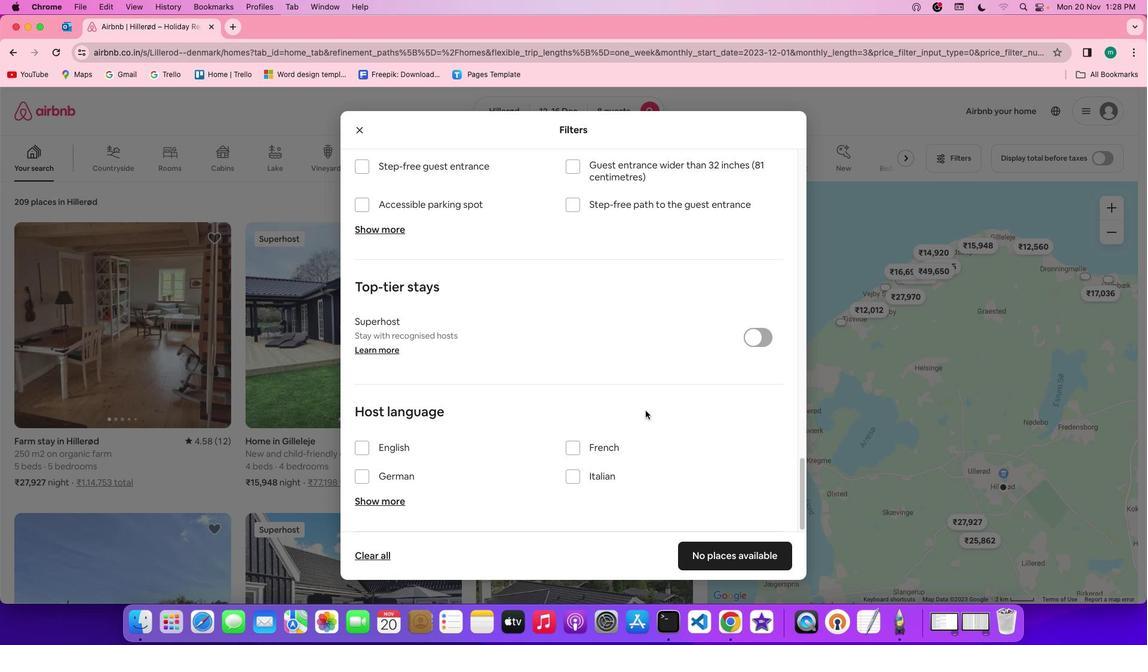 
Action: Mouse scrolled (646, 411) with delta (1, 0)
Screenshot: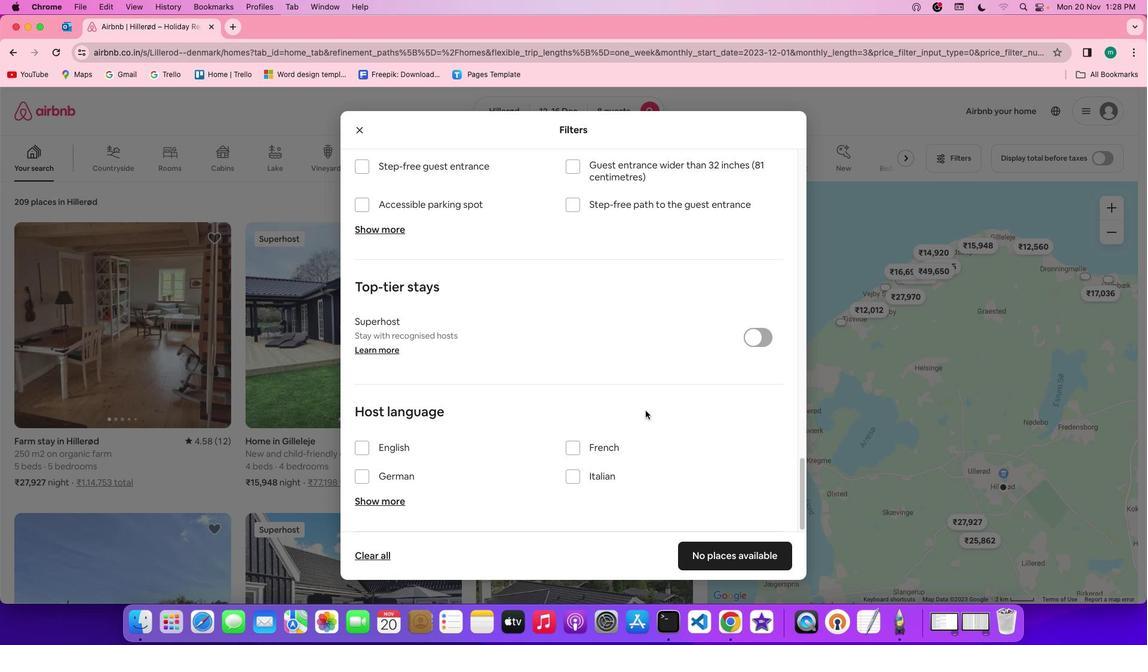 
Action: Mouse scrolled (646, 411) with delta (1, 0)
Screenshot: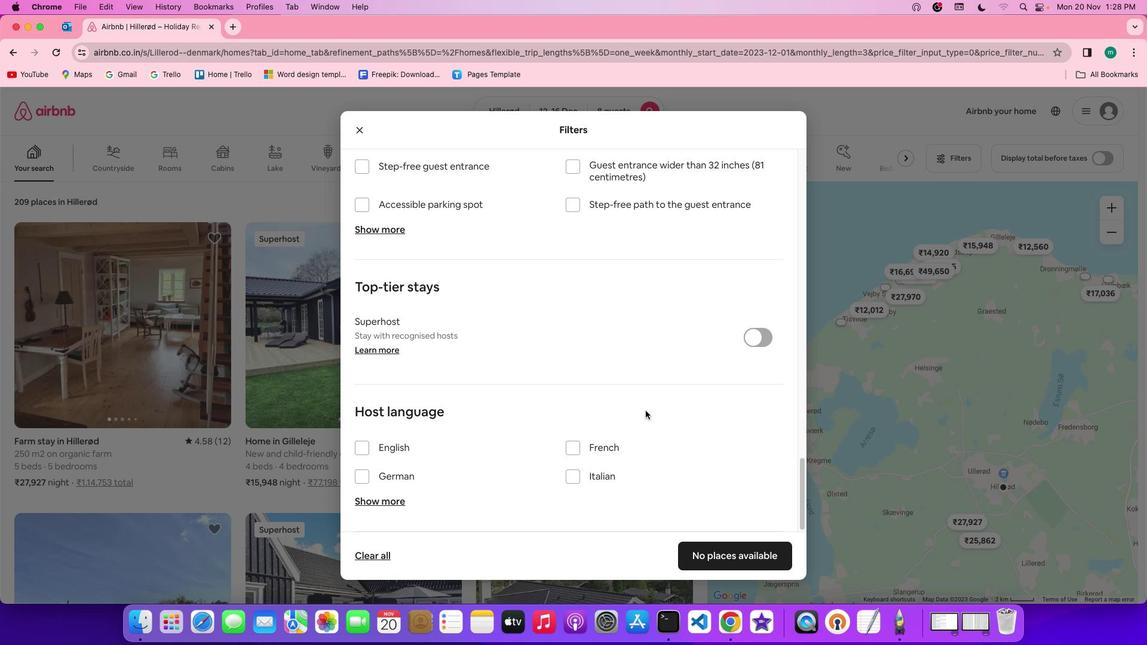 
Action: Mouse scrolled (646, 411) with delta (1, 0)
Screenshot: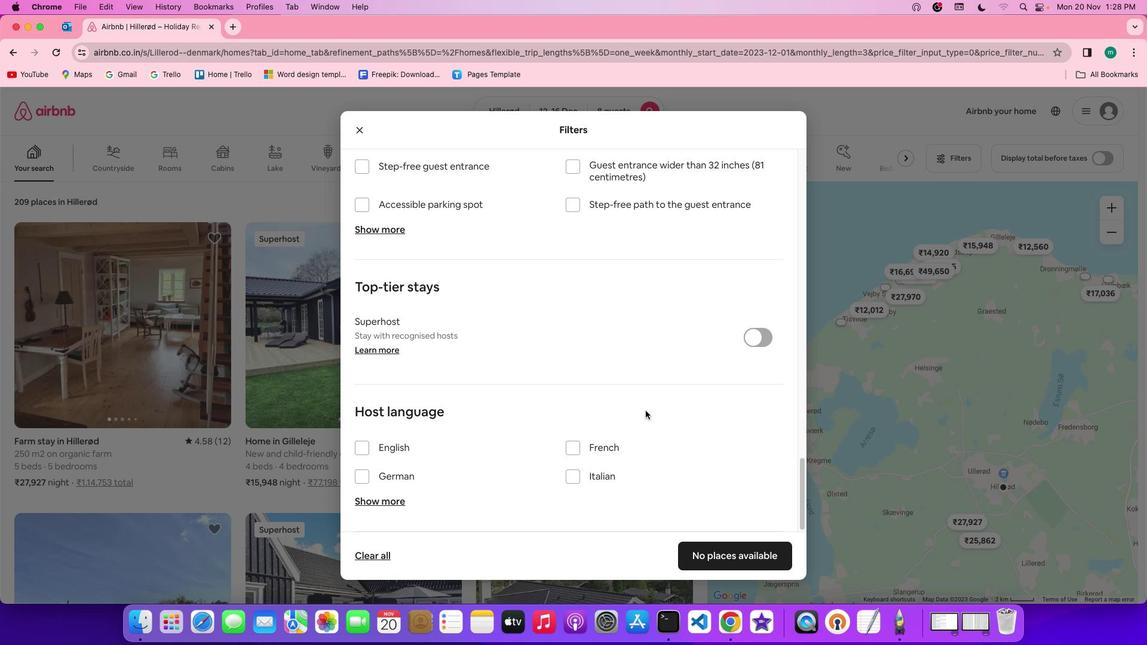 
Action: Mouse scrolled (646, 411) with delta (1, -1)
Screenshot: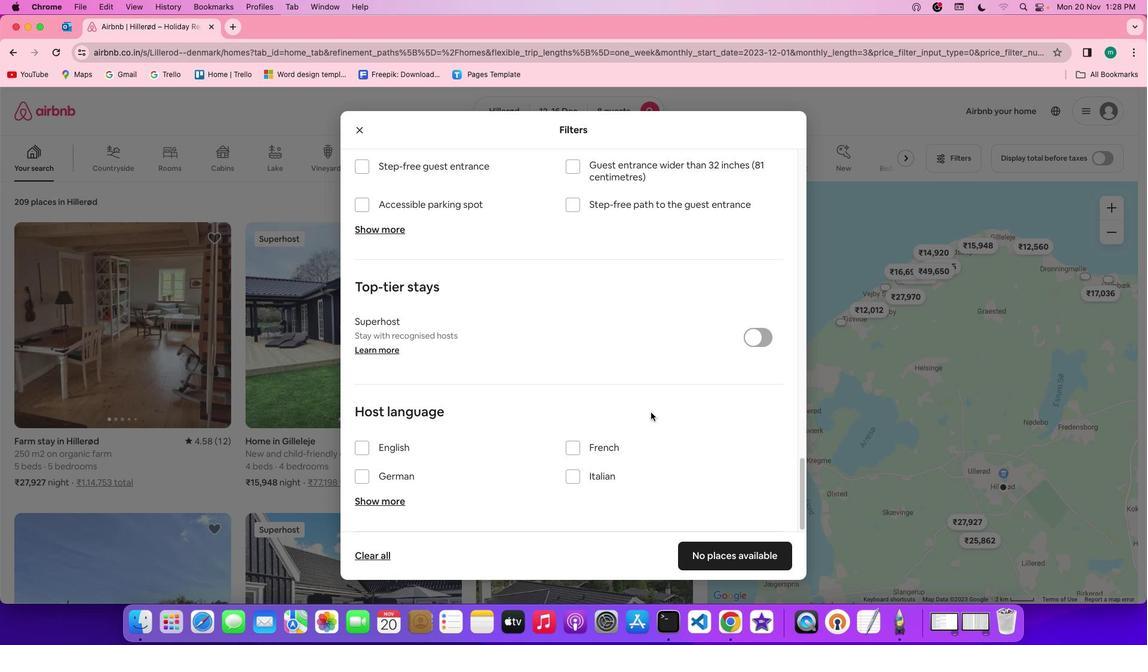 
Action: Mouse scrolled (646, 411) with delta (1, -1)
Screenshot: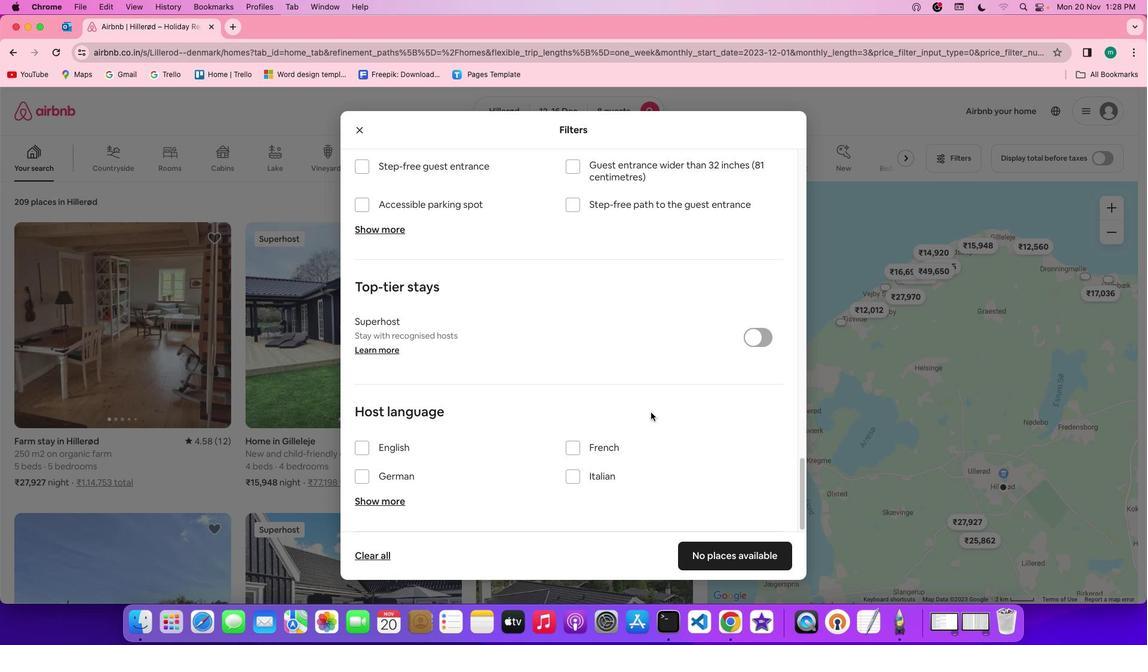 
Action: Mouse scrolled (646, 411) with delta (1, -1)
Screenshot: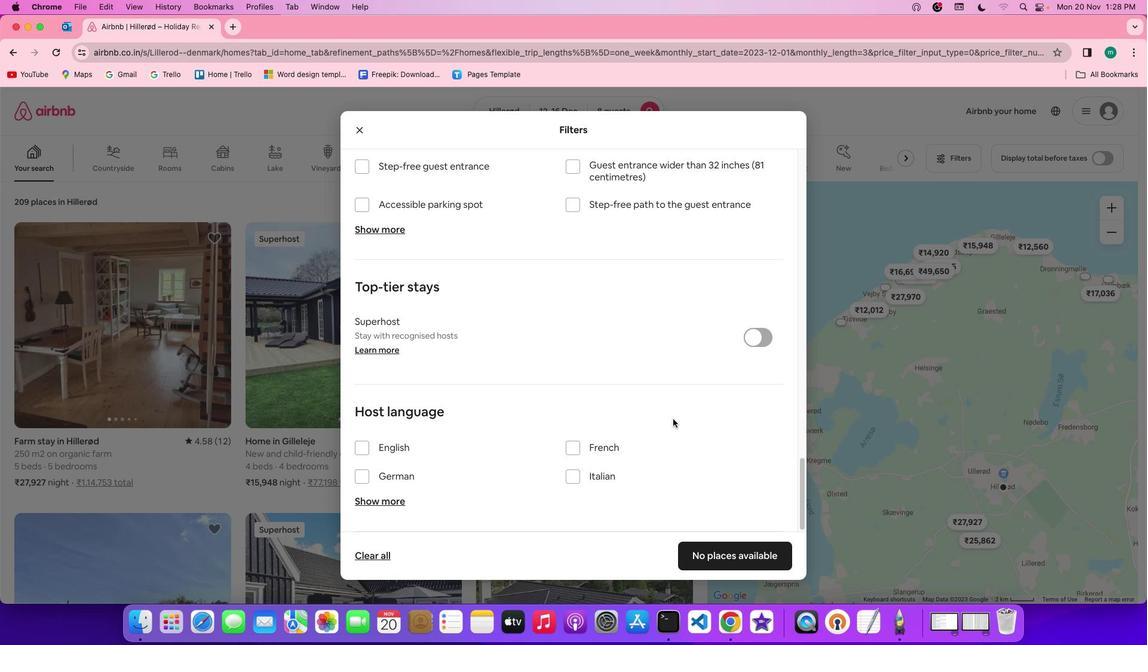 
Action: Mouse moved to (761, 562)
Screenshot: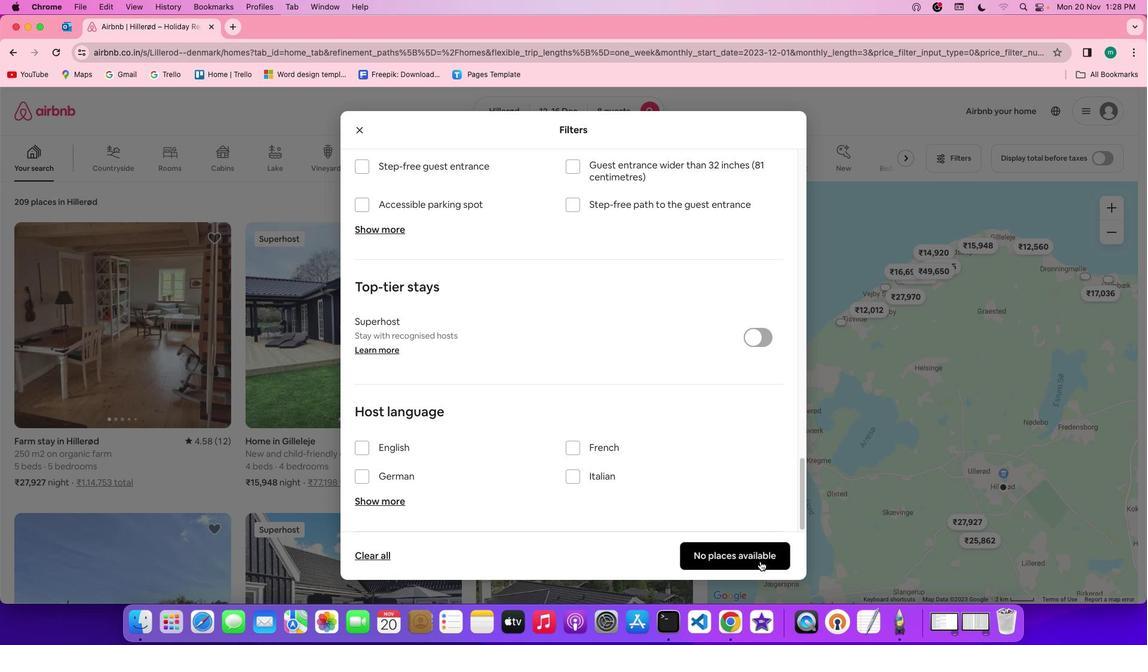 
Action: Mouse pressed left at (761, 562)
Screenshot: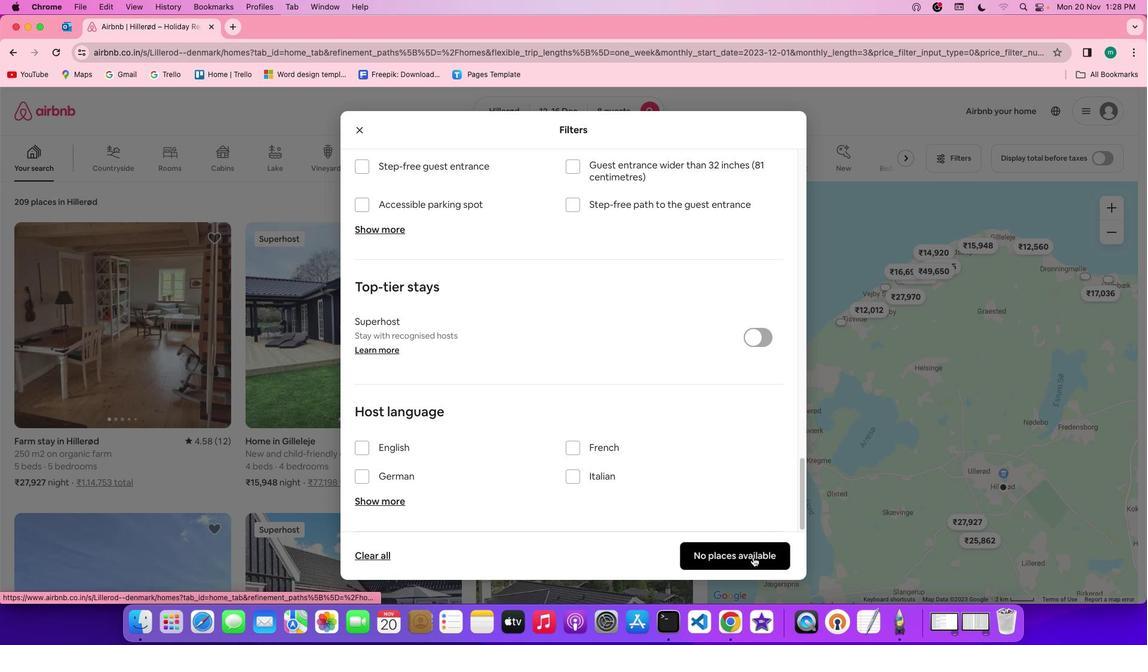 
Action: Mouse moved to (392, 371)
Screenshot: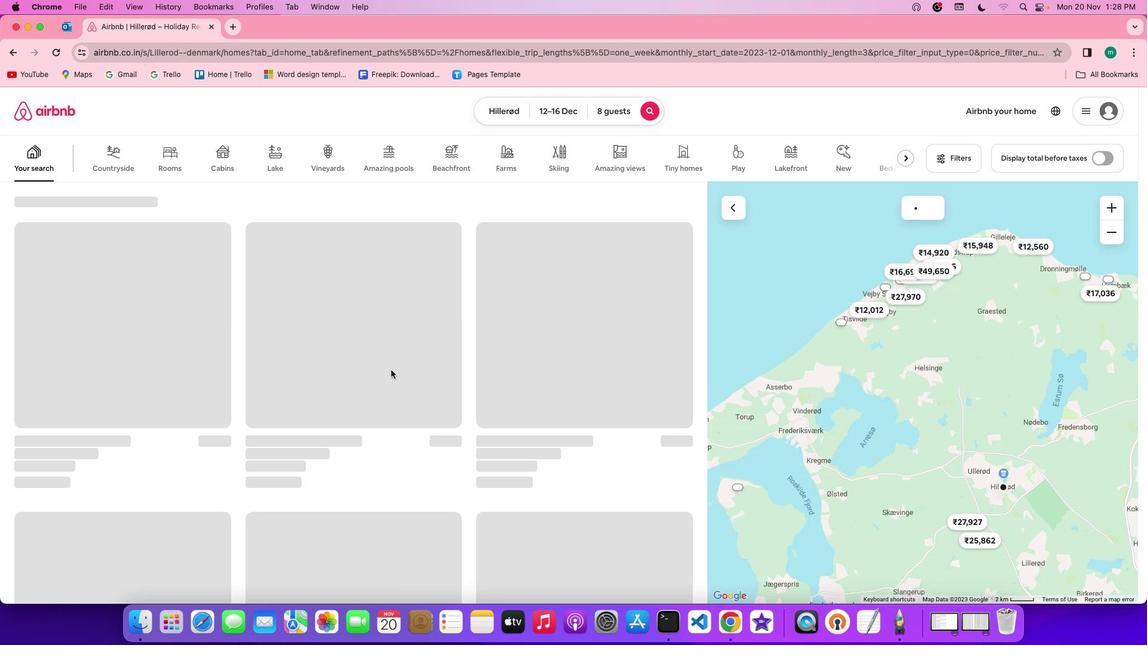 
